 Task: Look for space in Port Chester, United States from 12th August, 2023 to 16th August, 2023 for 8 adults in price range Rs.10000 to Rs.16000. Place can be private room with 8 bedrooms having 8 beds and 8 bathrooms. Property type can be house, flat, guest house, hotel. Amenities needed are: wifi, TV, free parkinig on premises, gym, breakfast. Booking option can be shelf check-in. Required host language is English.
Action: Mouse moved to (523, 112)
Screenshot: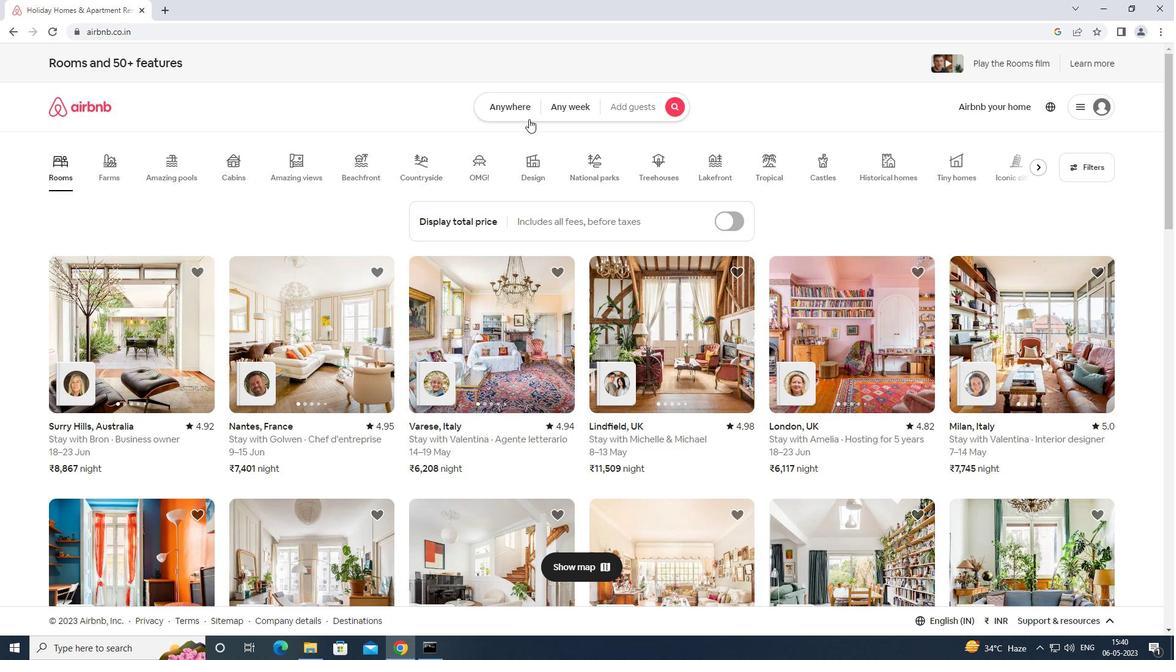 
Action: Mouse pressed left at (523, 112)
Screenshot: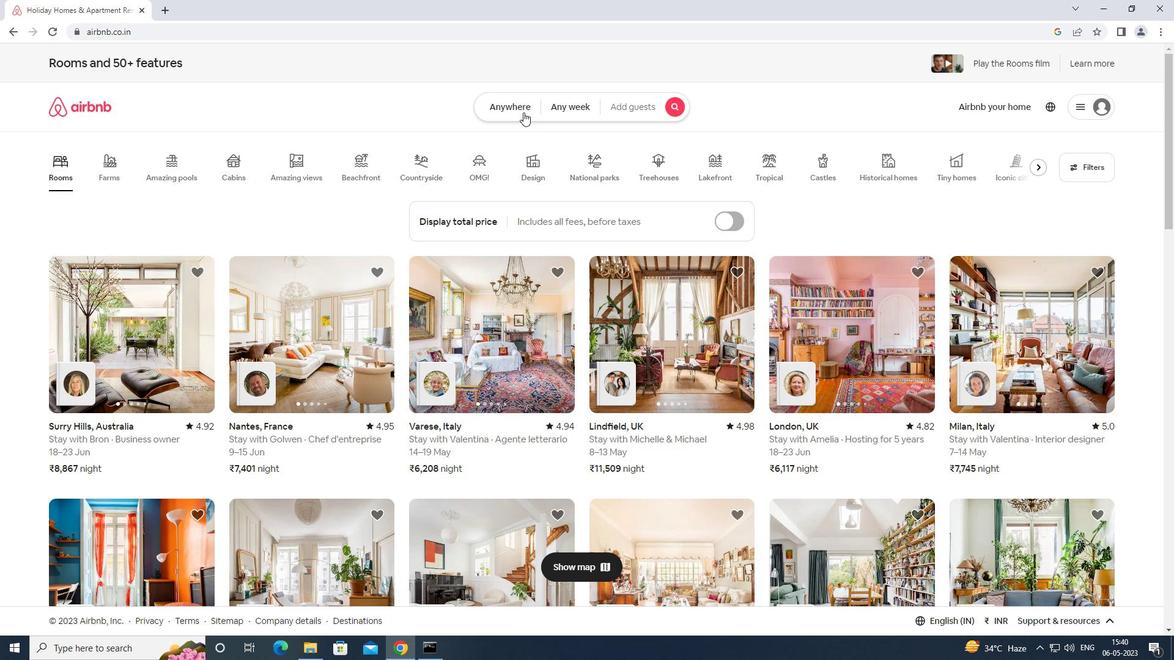 
Action: Mouse moved to (471, 149)
Screenshot: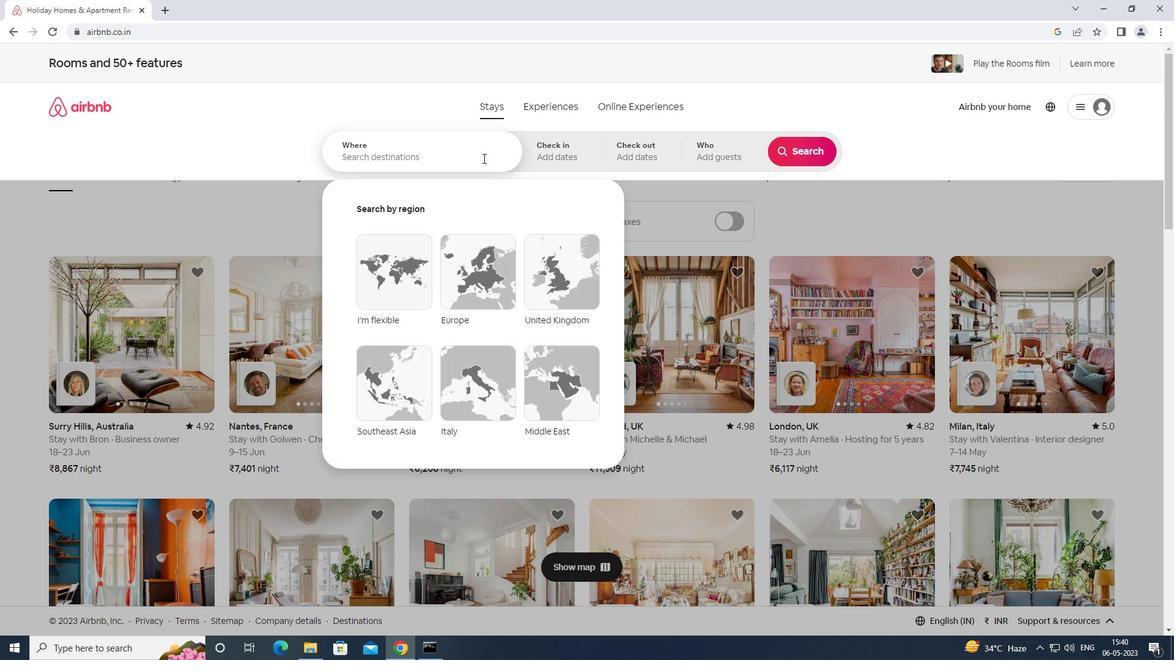 
Action: Mouse pressed left at (471, 149)
Screenshot: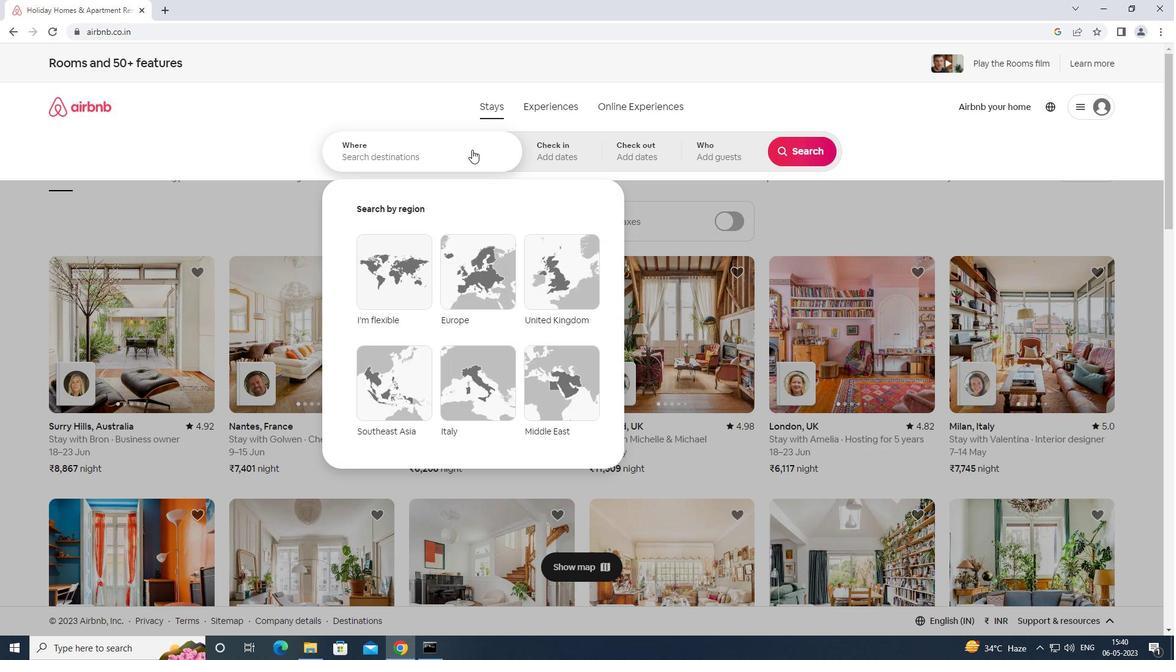 
Action: Key pressed p<Key.caps_lock>ort<Key.space>chester<Key.space>united<Key.space>states<Key.enter>
Screenshot: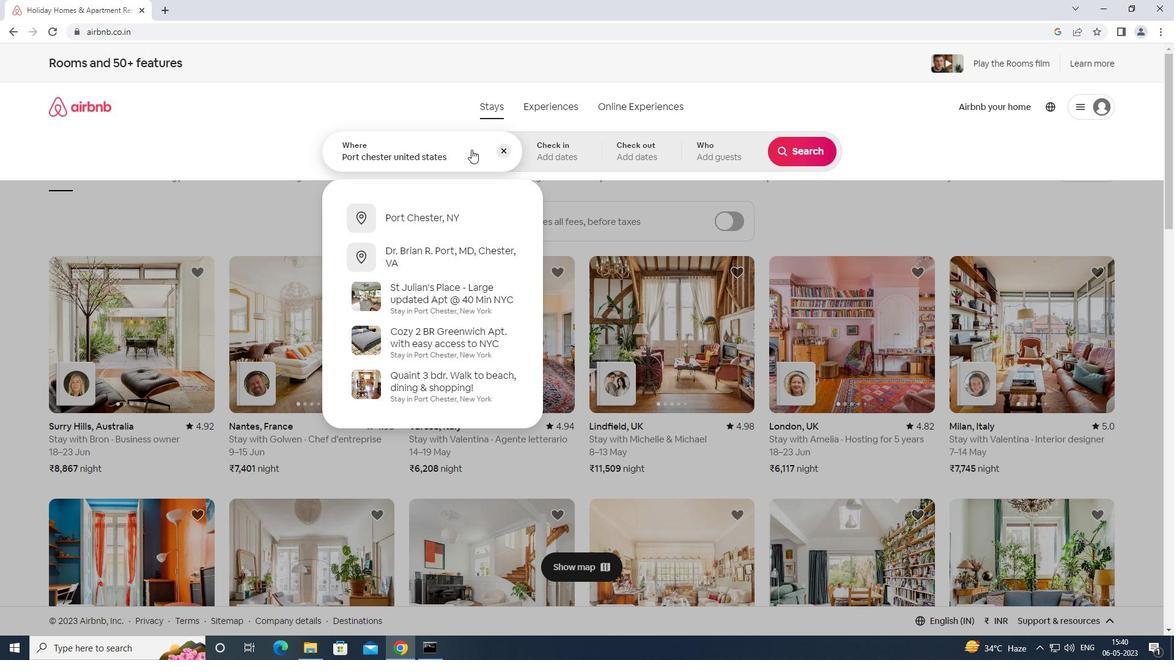 
Action: Mouse moved to (801, 245)
Screenshot: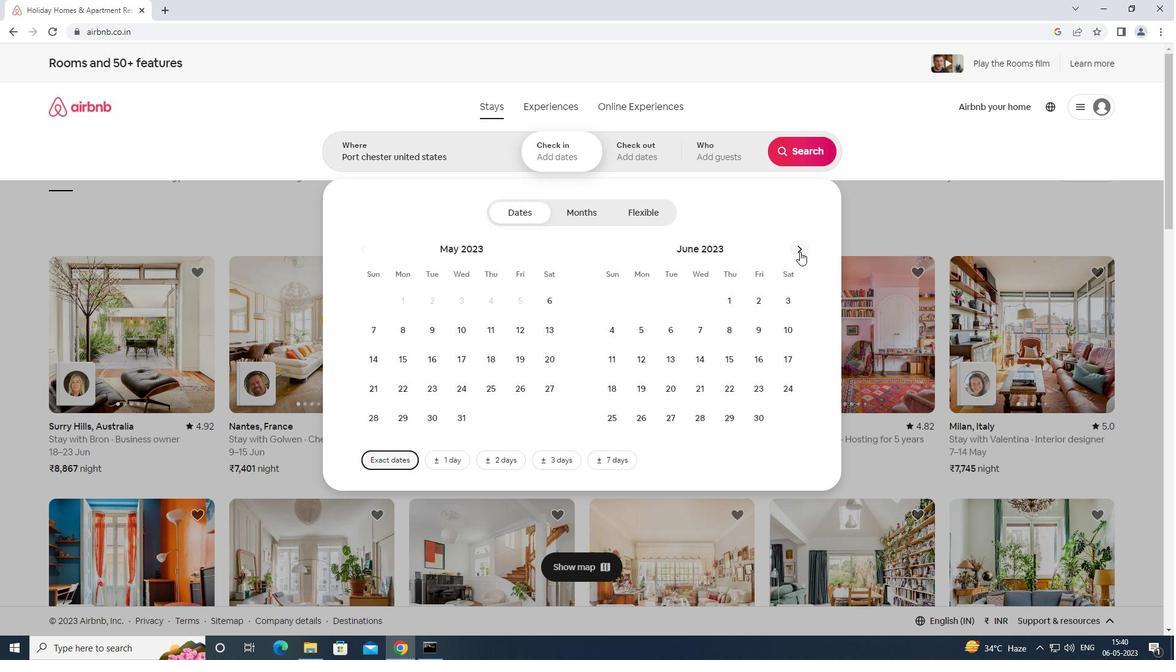 
Action: Mouse pressed left at (801, 245)
Screenshot: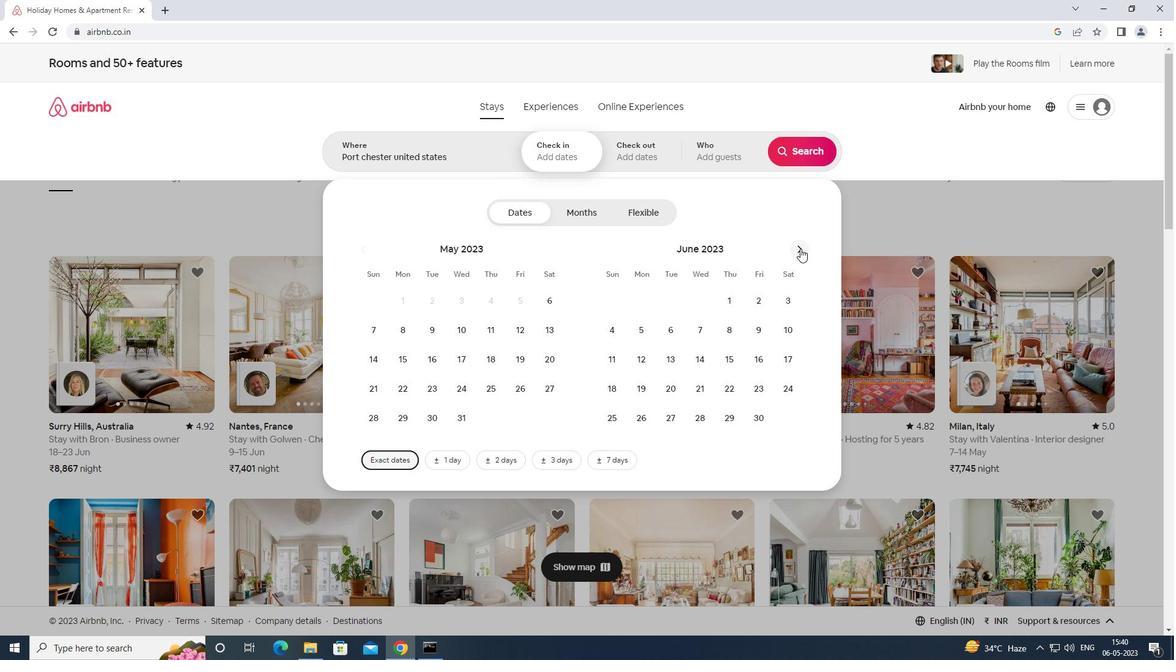 
Action: Mouse moved to (801, 244)
Screenshot: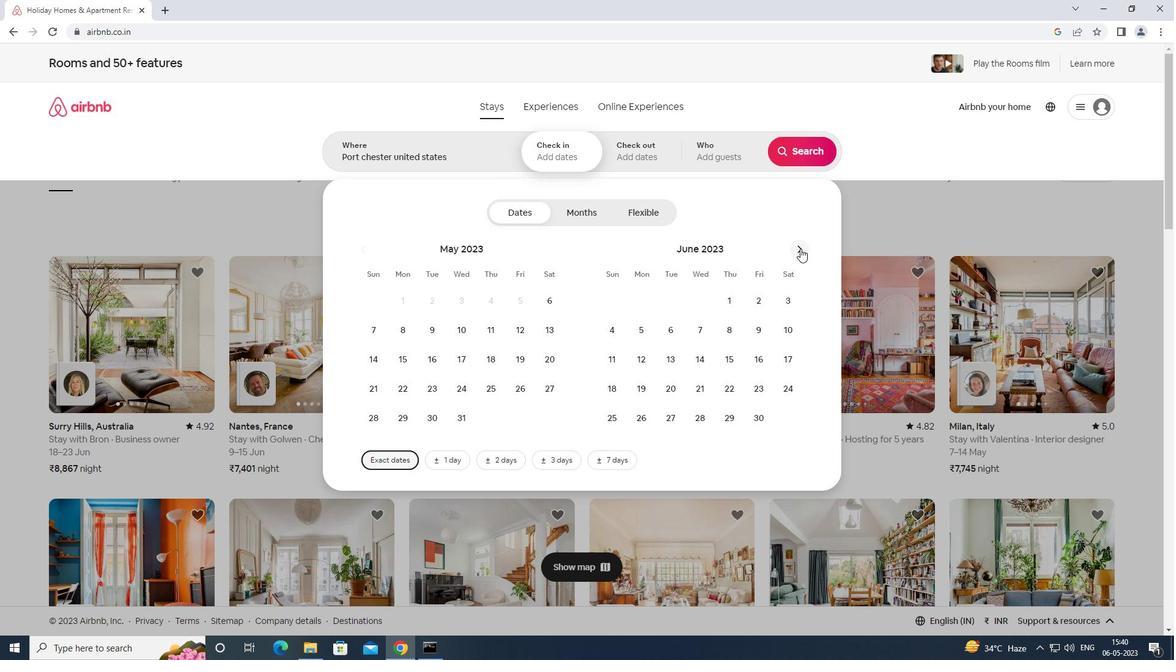 
Action: Mouse pressed left at (801, 244)
Screenshot: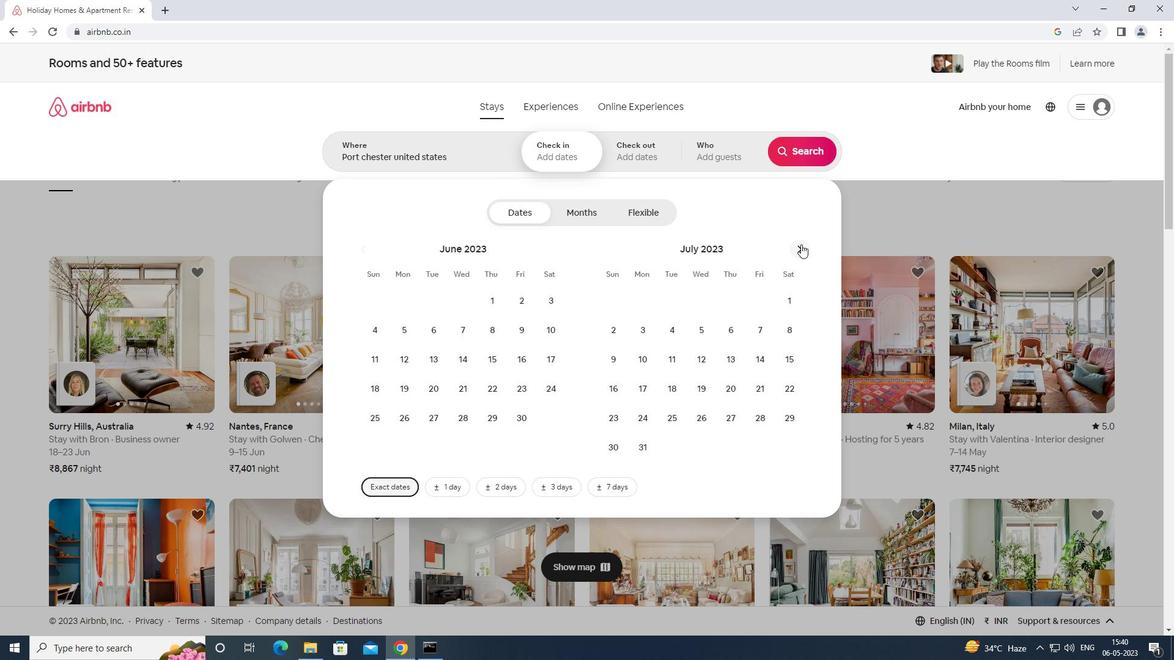 
Action: Mouse moved to (782, 327)
Screenshot: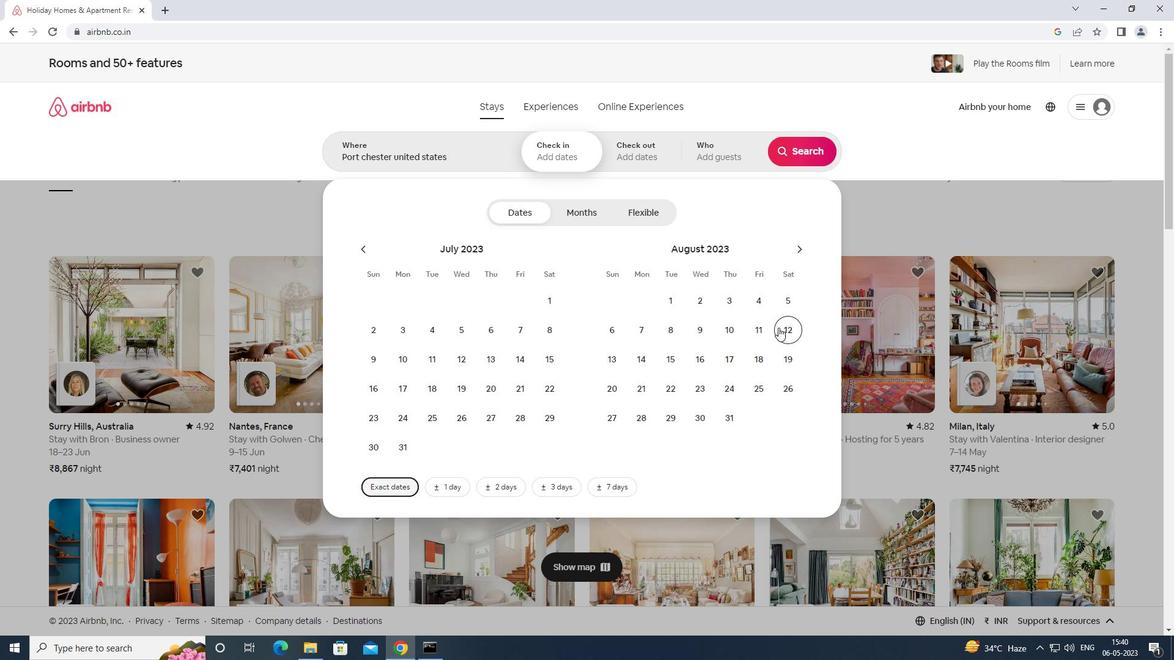 
Action: Mouse pressed left at (782, 327)
Screenshot: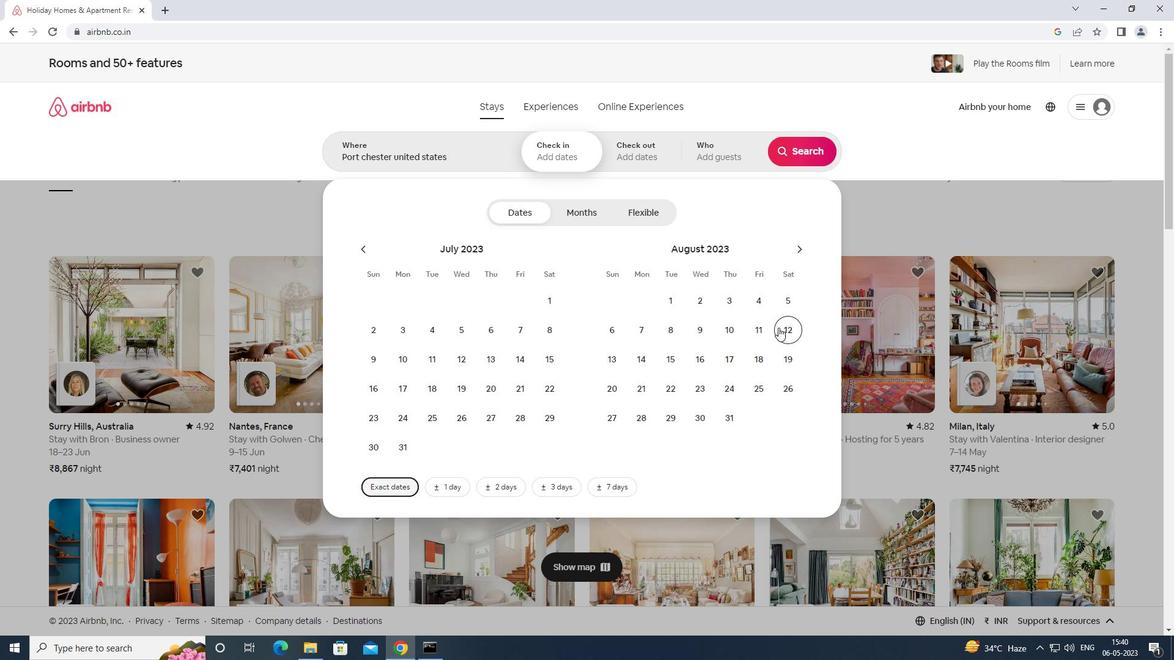 
Action: Mouse moved to (702, 355)
Screenshot: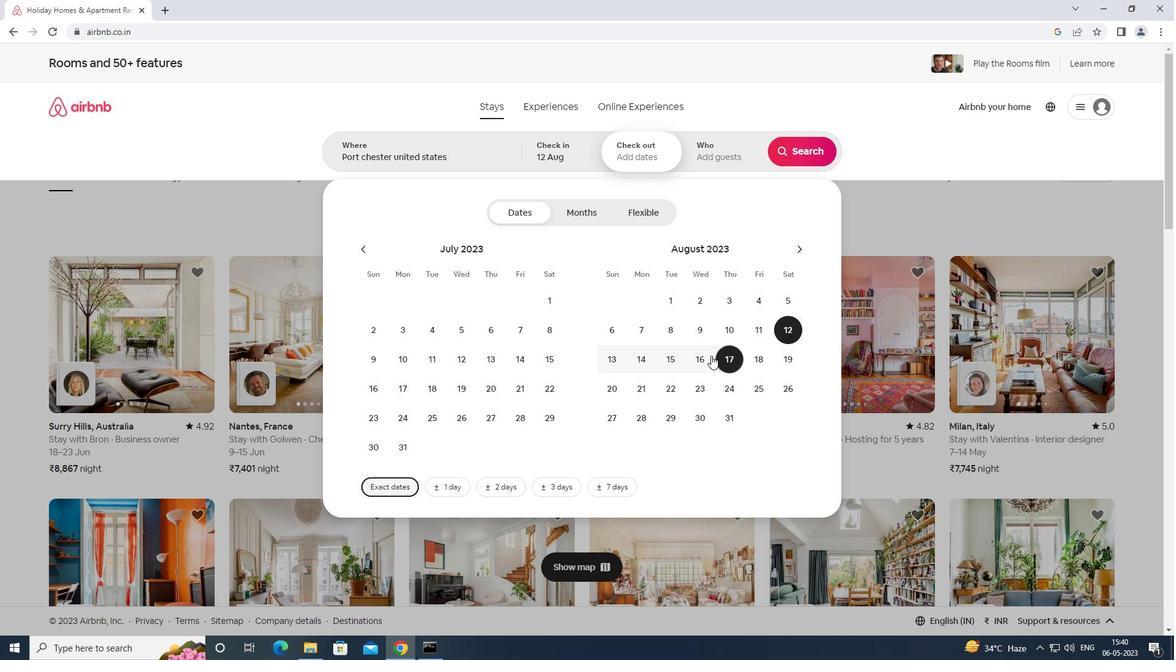 
Action: Mouse pressed left at (702, 355)
Screenshot: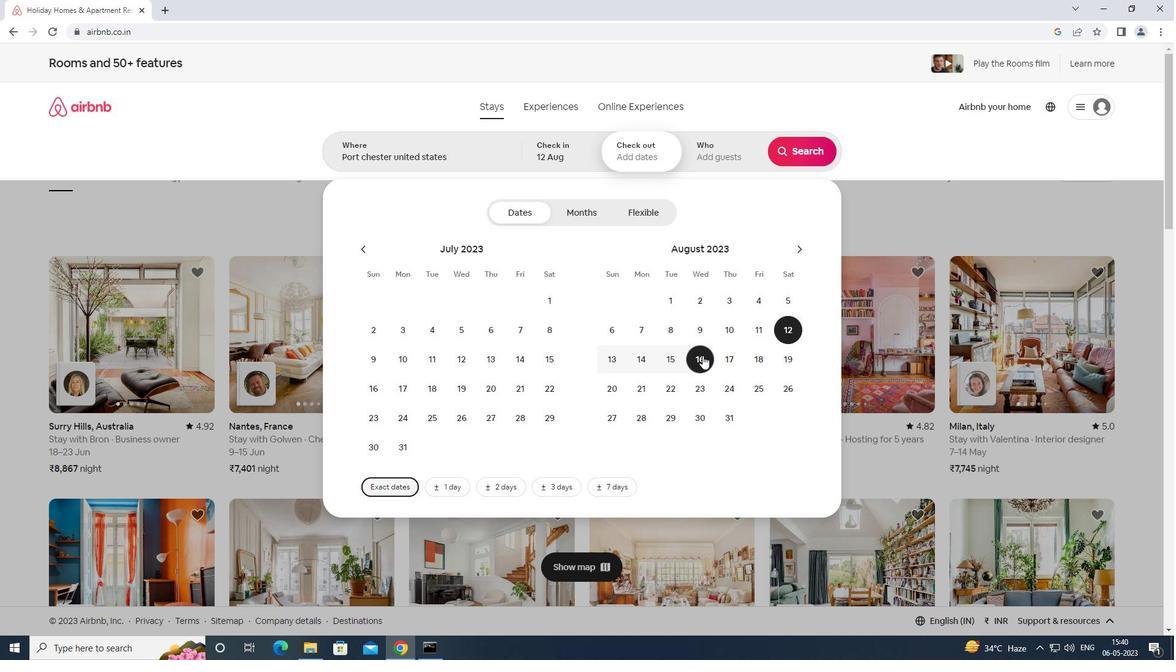 
Action: Mouse moved to (735, 147)
Screenshot: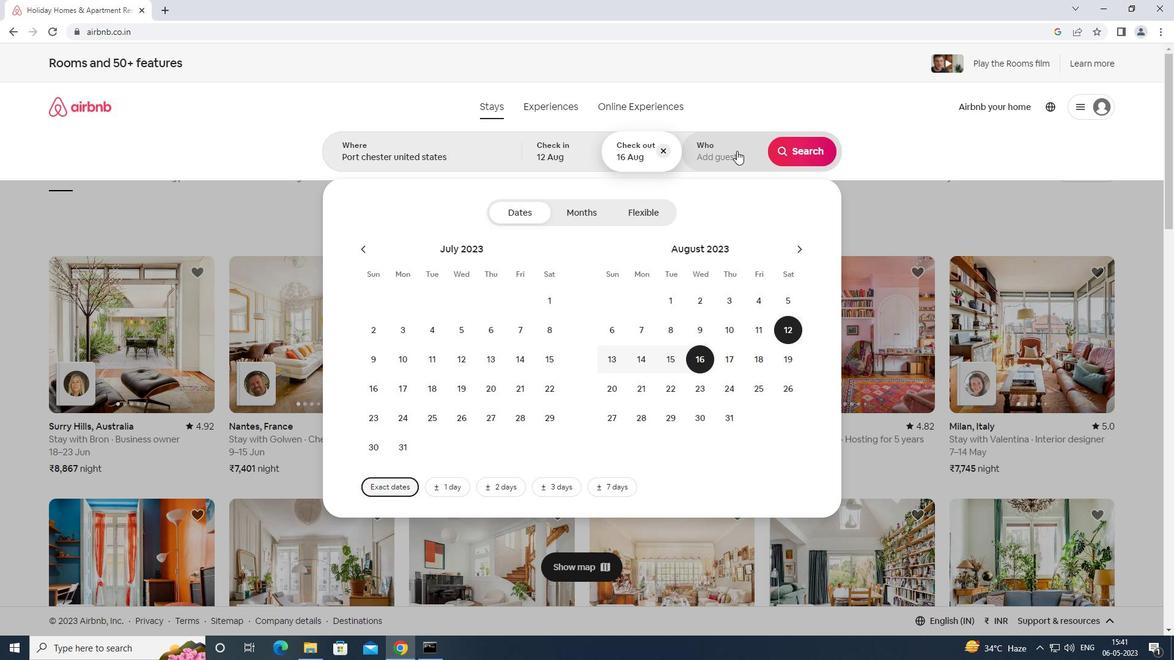 
Action: Mouse pressed left at (735, 147)
Screenshot: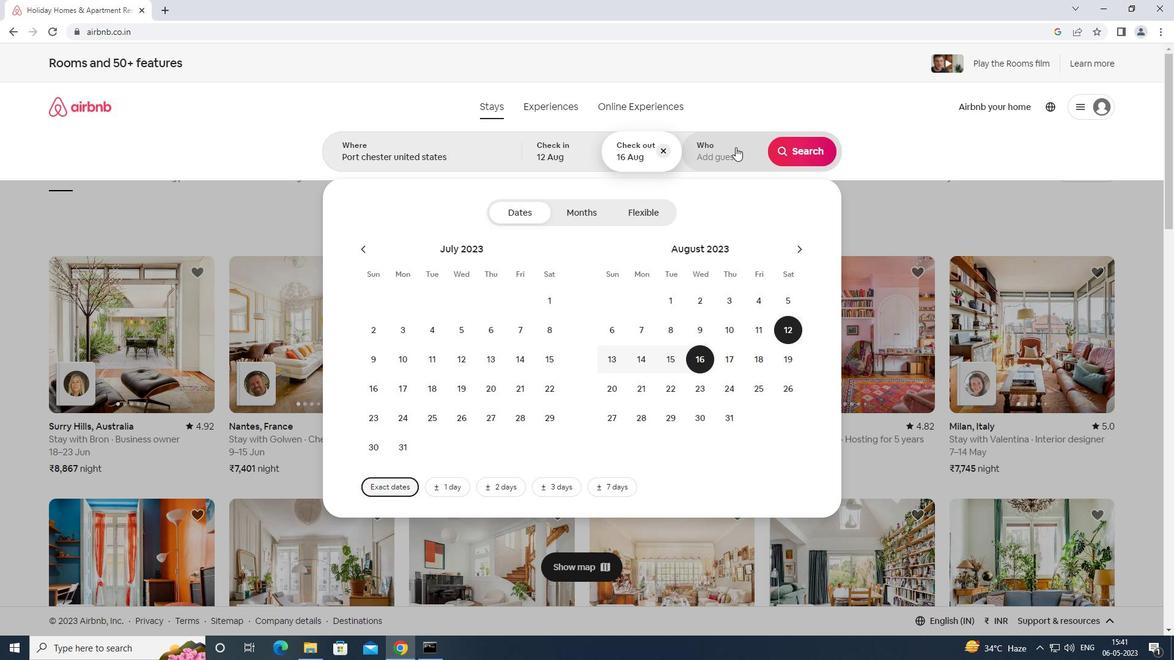 
Action: Mouse moved to (813, 217)
Screenshot: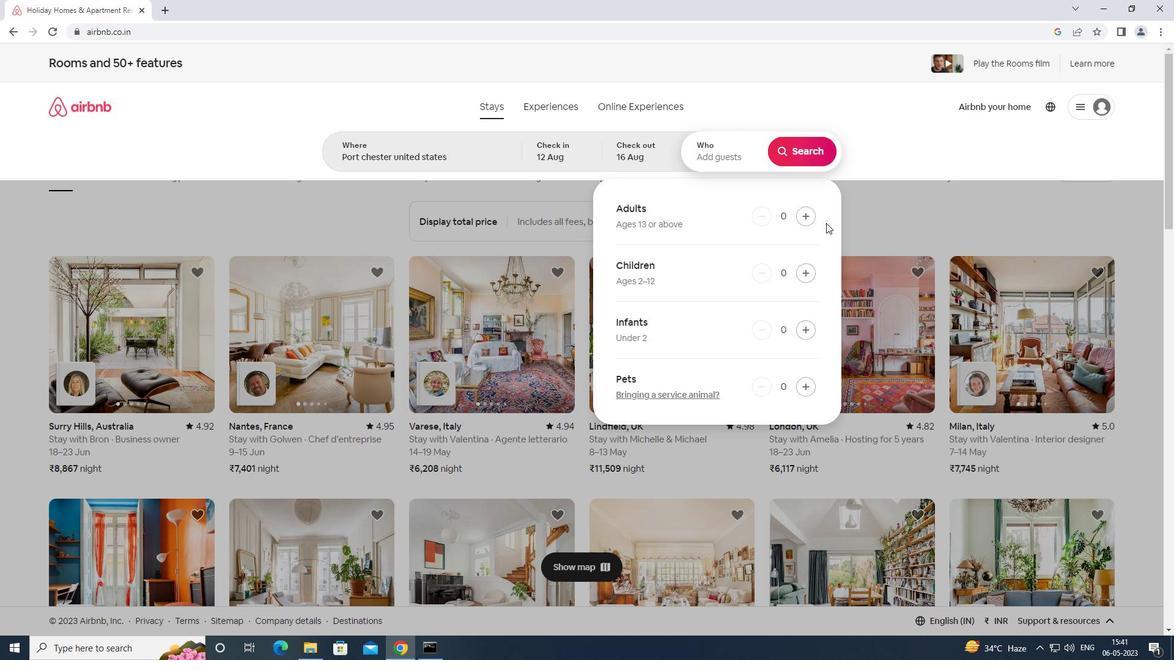 
Action: Mouse pressed left at (813, 217)
Screenshot: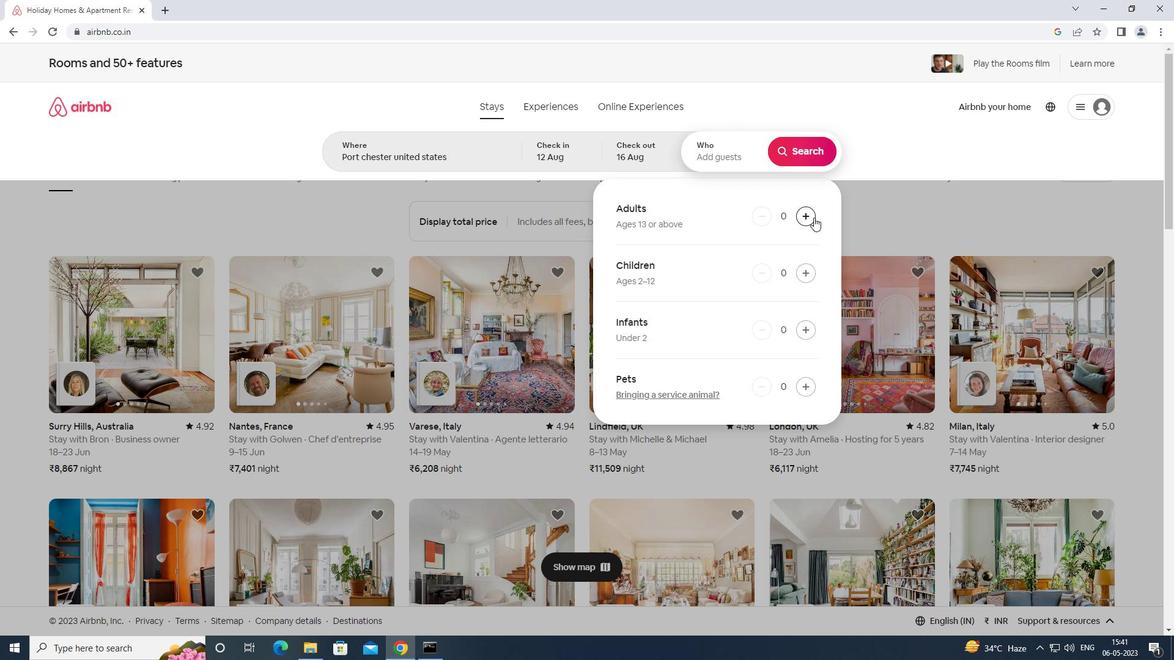 
Action: Mouse moved to (809, 216)
Screenshot: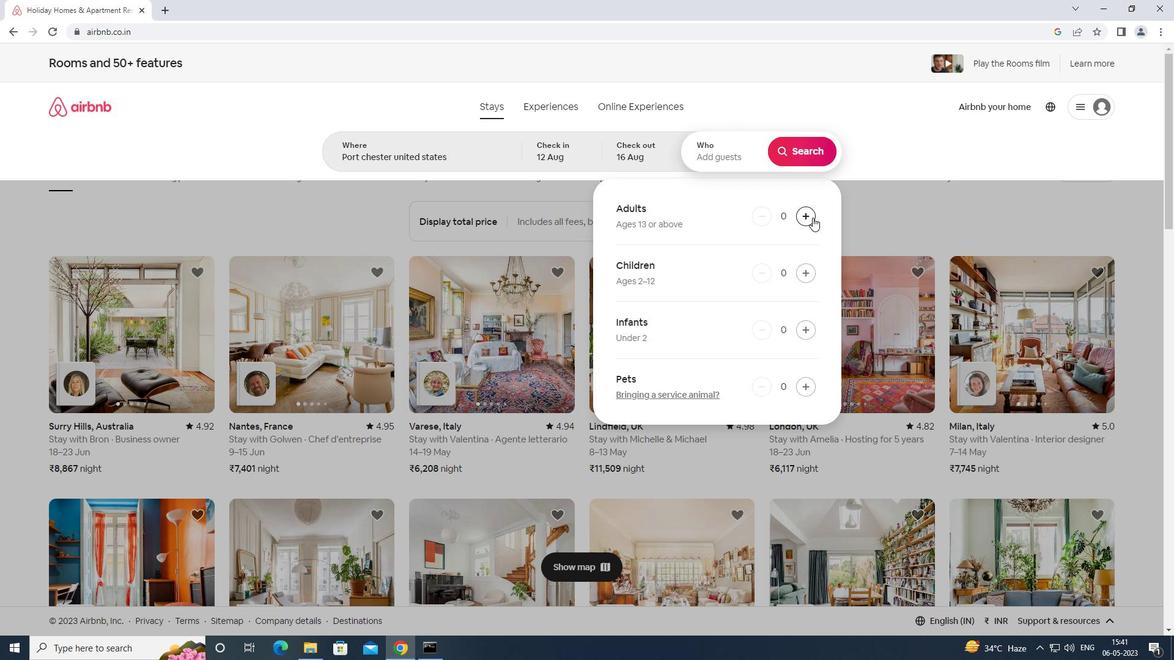 
Action: Mouse pressed left at (809, 216)
Screenshot: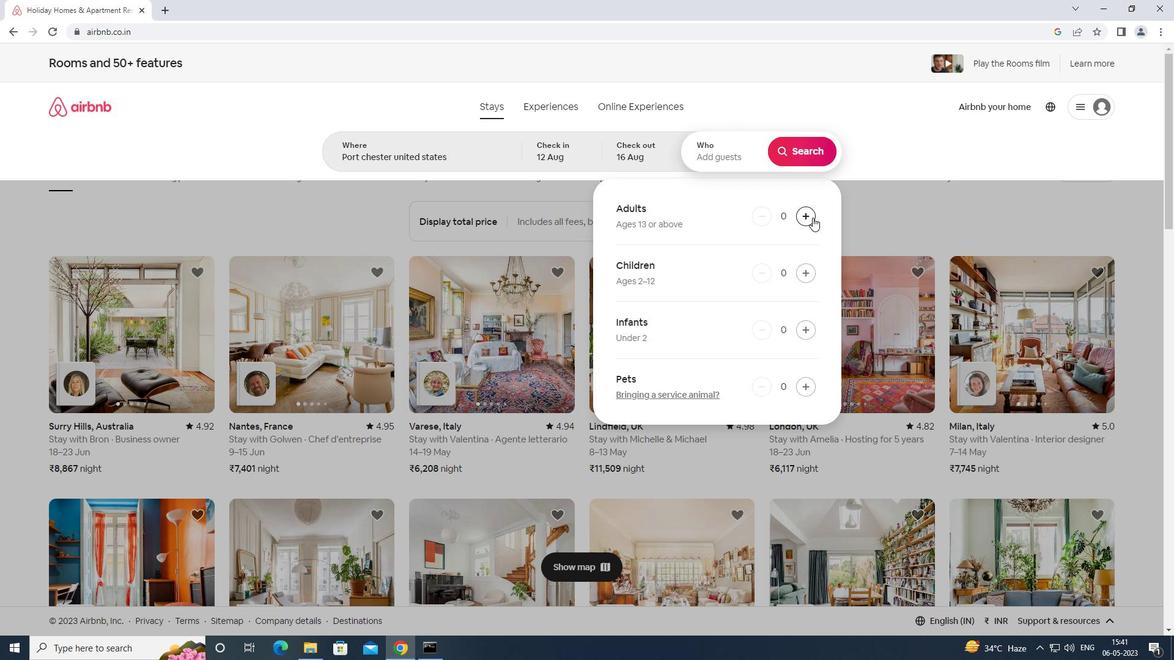 
Action: Mouse pressed left at (809, 216)
Screenshot: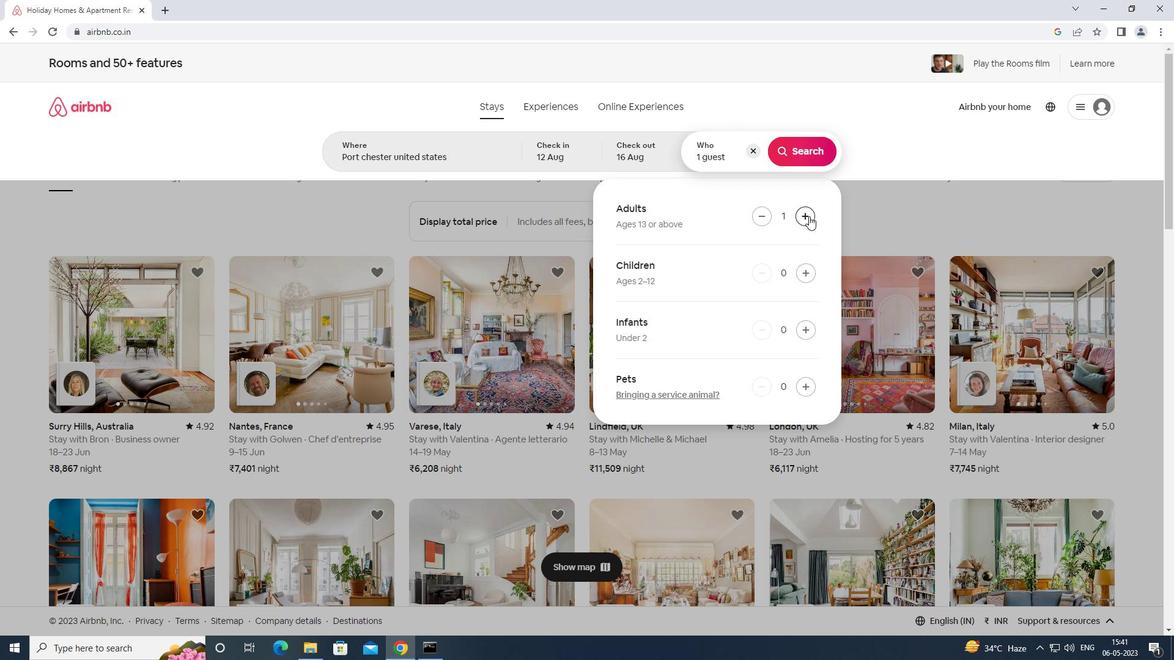 
Action: Mouse pressed left at (809, 216)
Screenshot: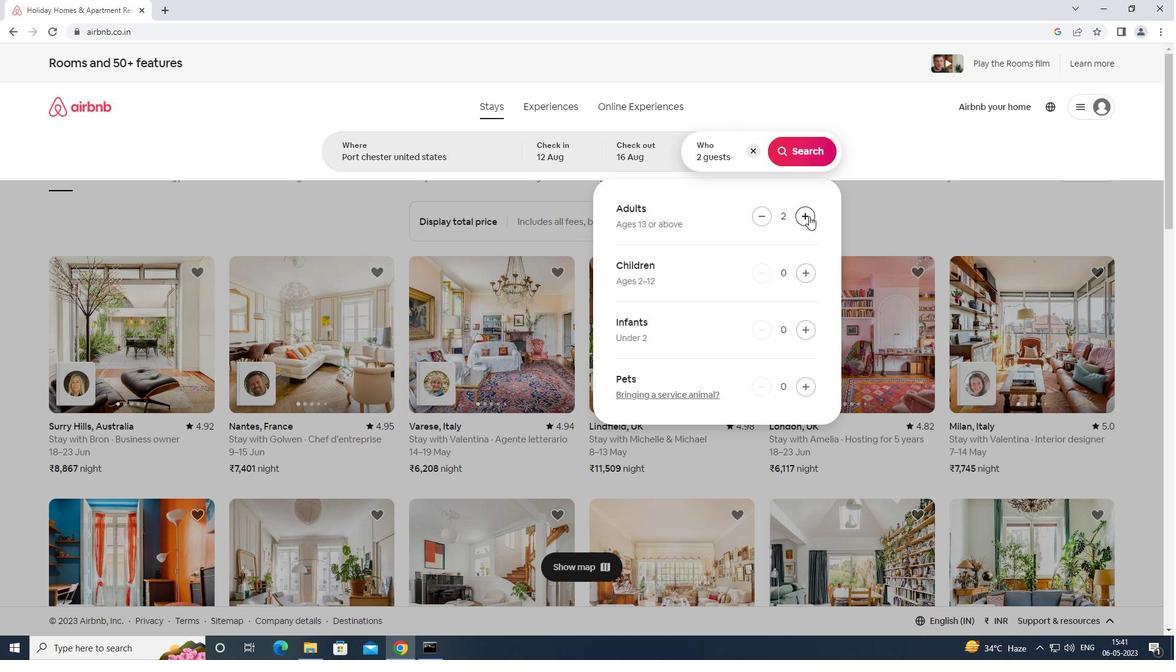 
Action: Mouse moved to (809, 216)
Screenshot: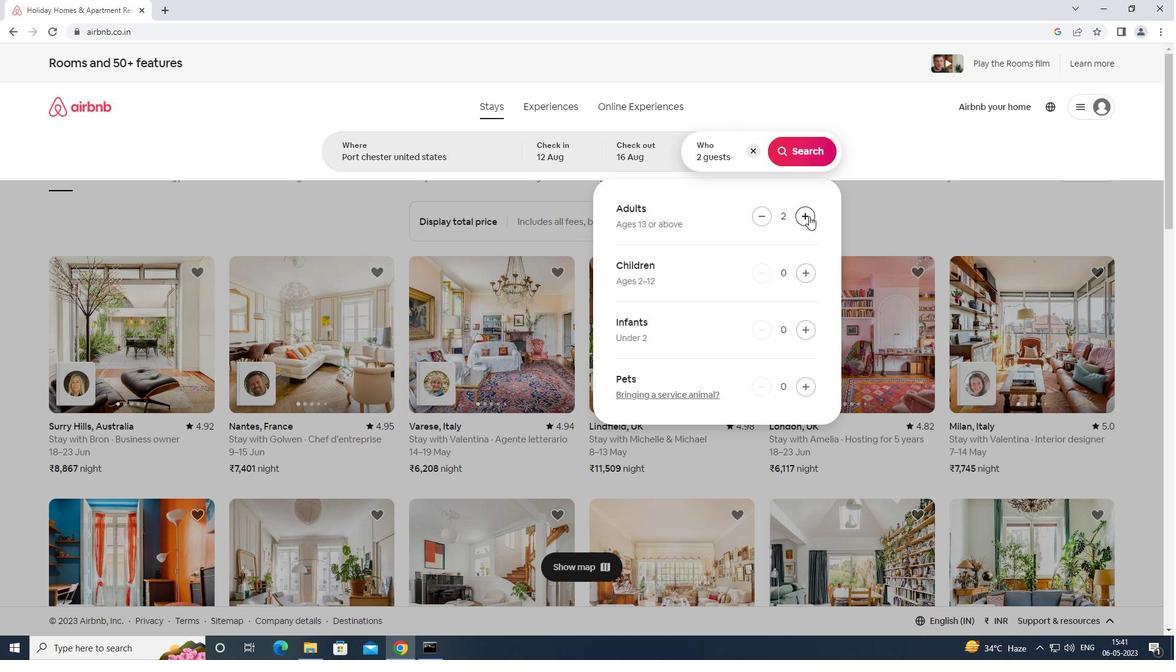 
Action: Mouse pressed left at (809, 216)
Screenshot: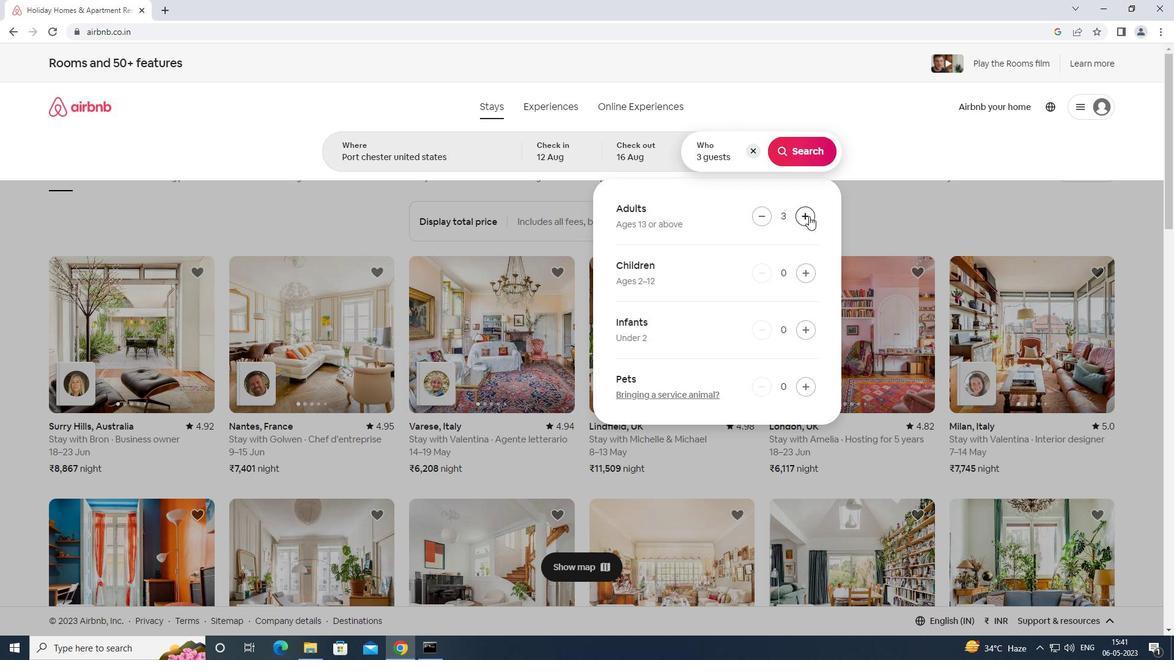 
Action: Mouse pressed left at (809, 216)
Screenshot: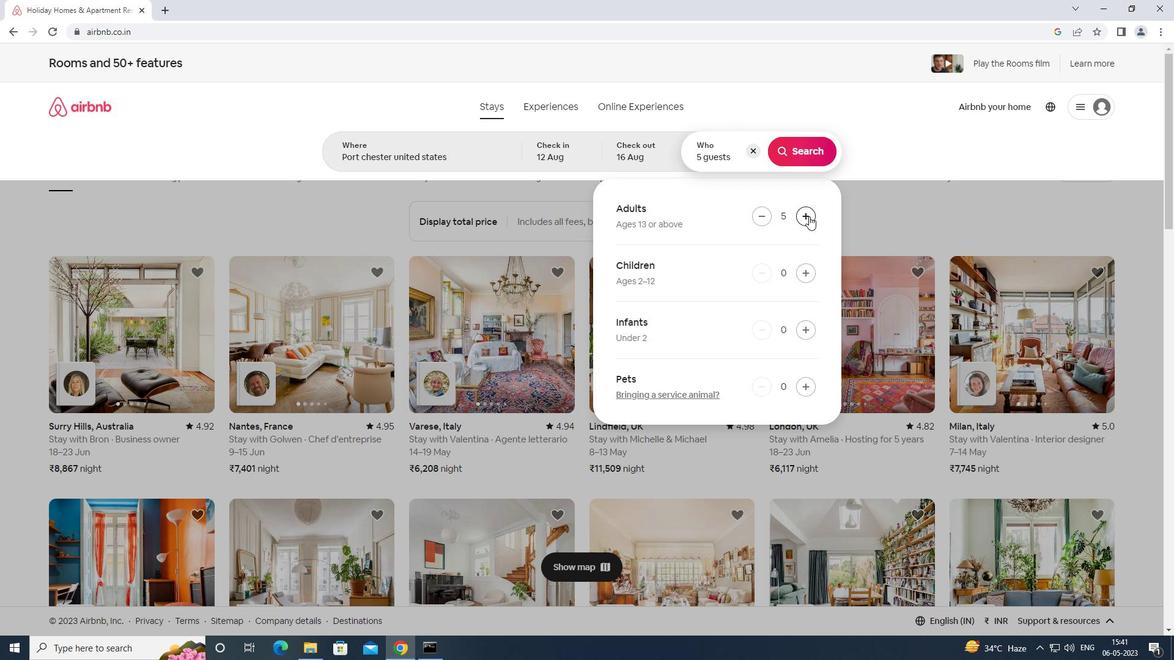 
Action: Mouse pressed left at (809, 216)
Screenshot: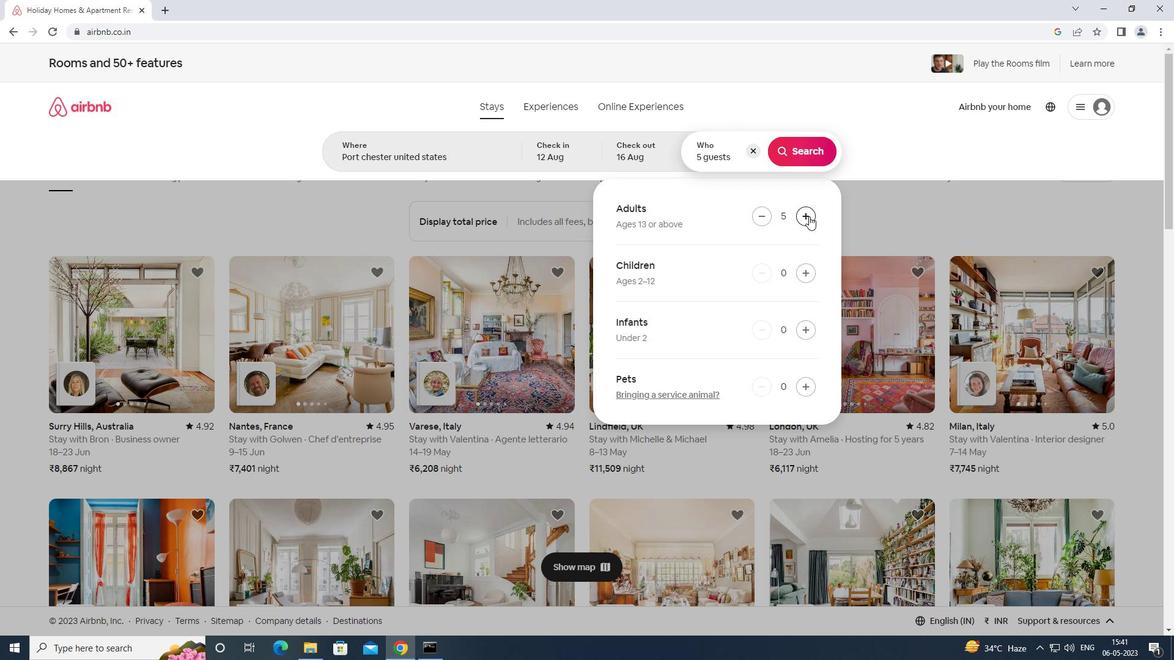 
Action: Mouse pressed left at (809, 216)
Screenshot: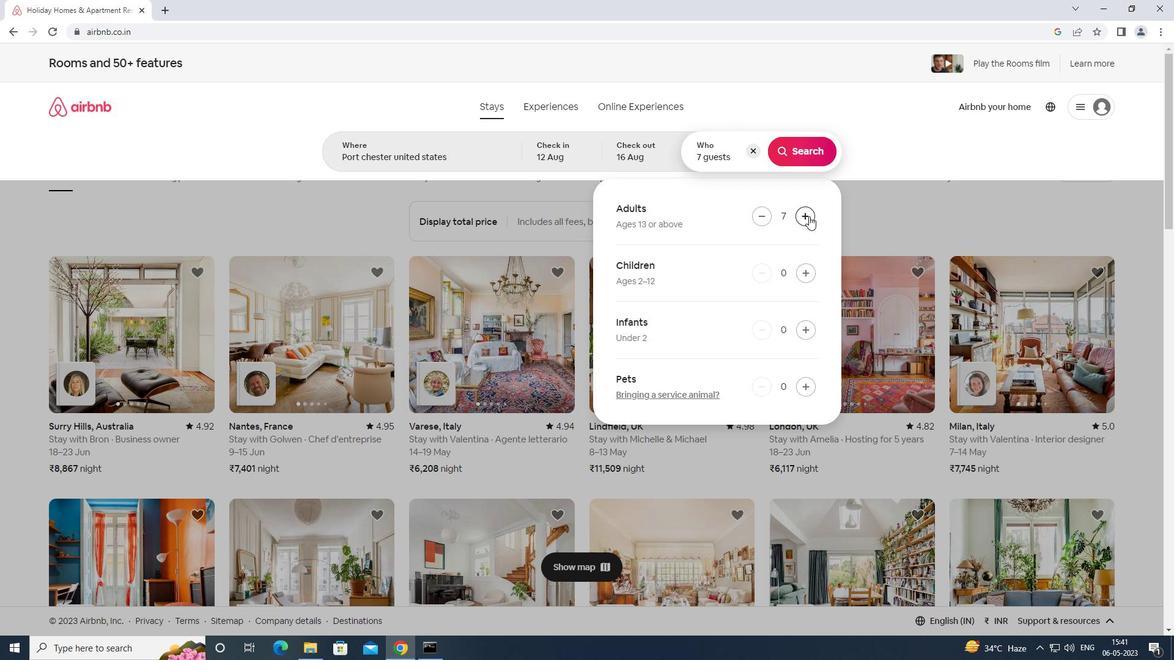 
Action: Mouse moved to (799, 150)
Screenshot: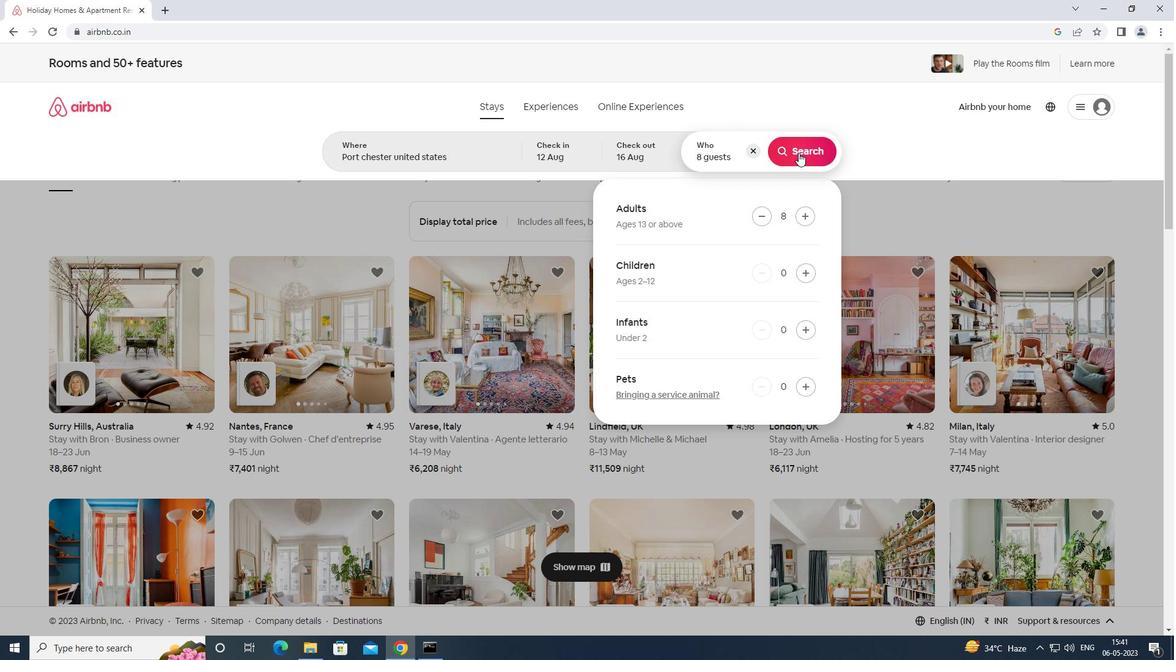
Action: Mouse pressed left at (799, 150)
Screenshot: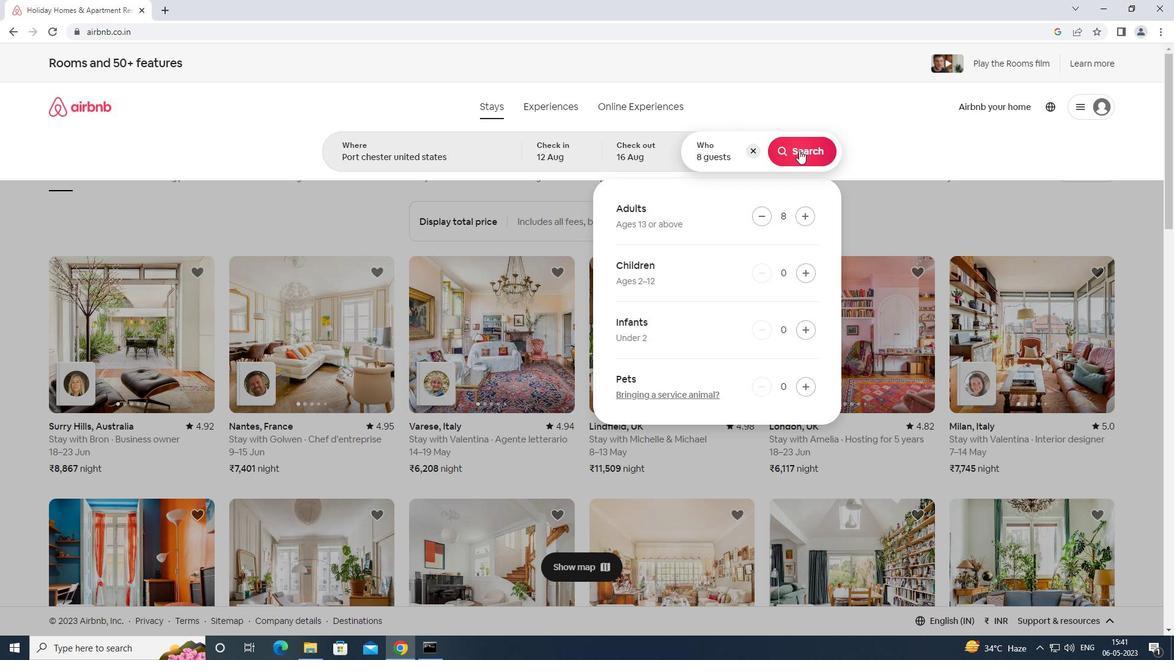 
Action: Mouse moved to (1123, 112)
Screenshot: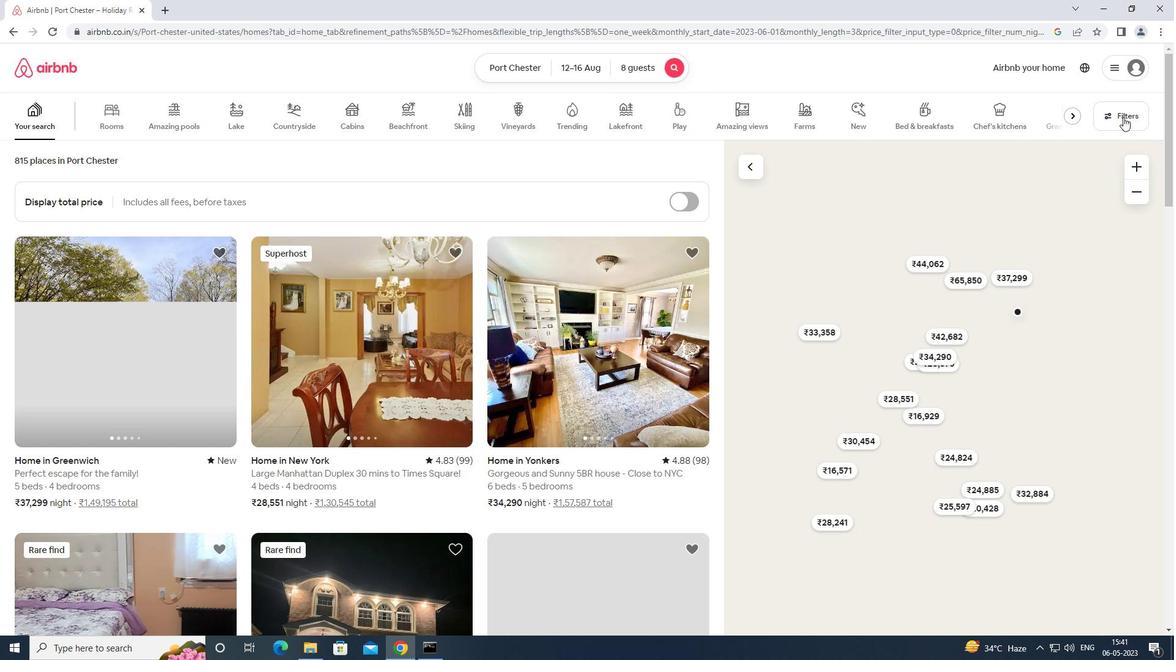 
Action: Mouse pressed left at (1123, 112)
Screenshot: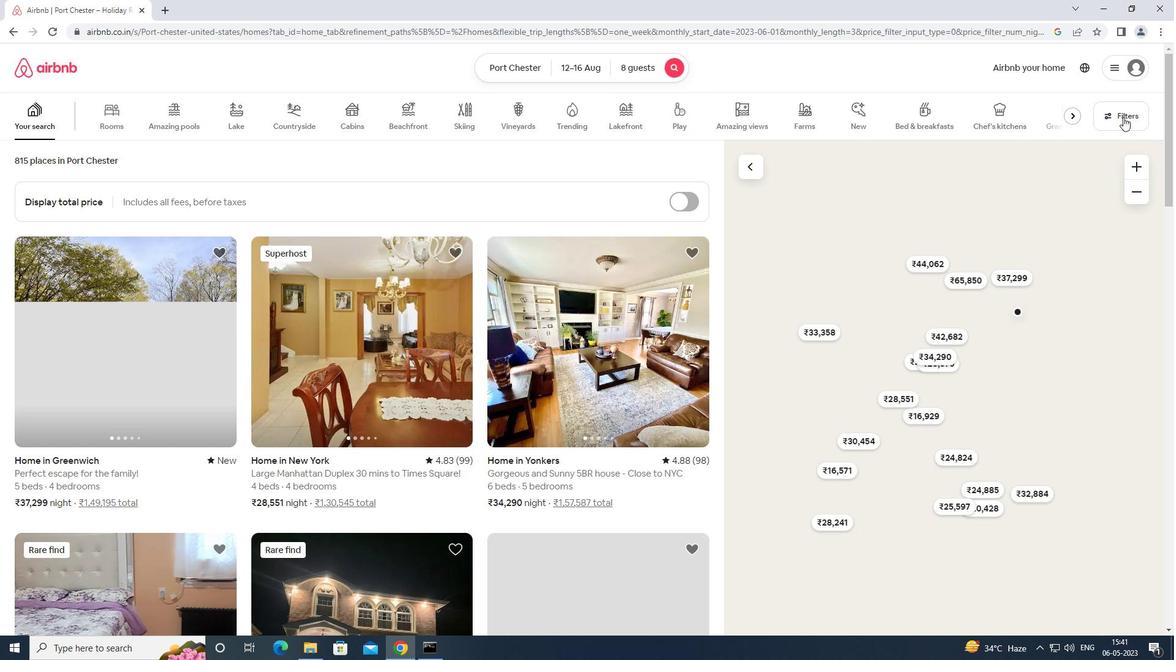 
Action: Mouse moved to (472, 403)
Screenshot: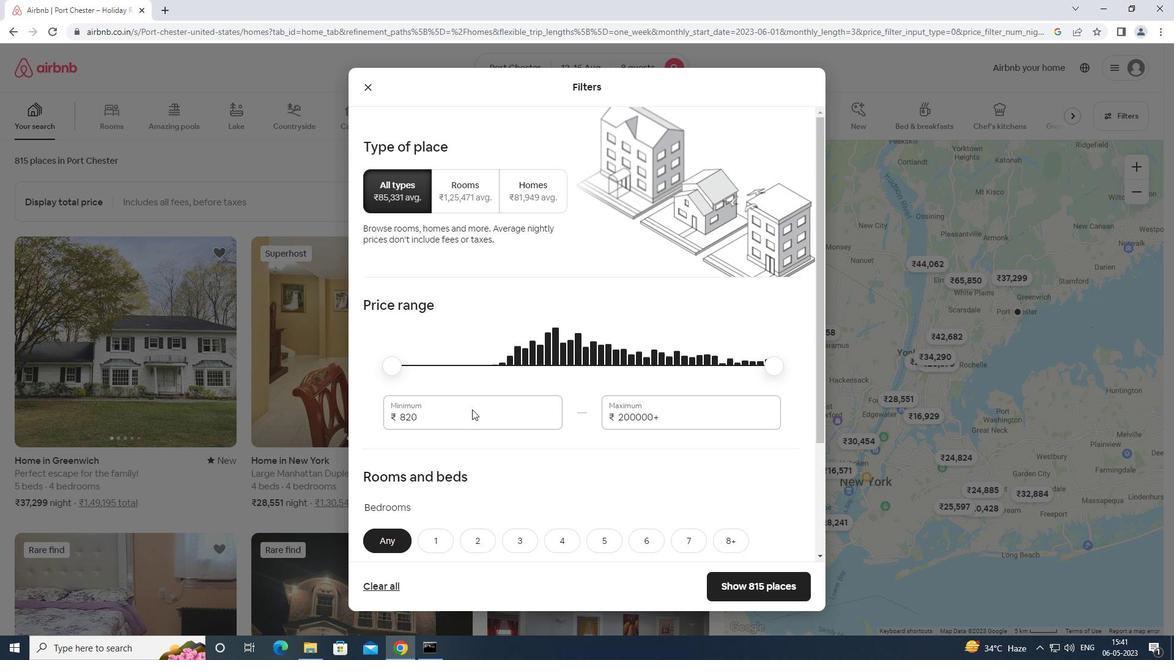 
Action: Mouse pressed left at (472, 403)
Screenshot: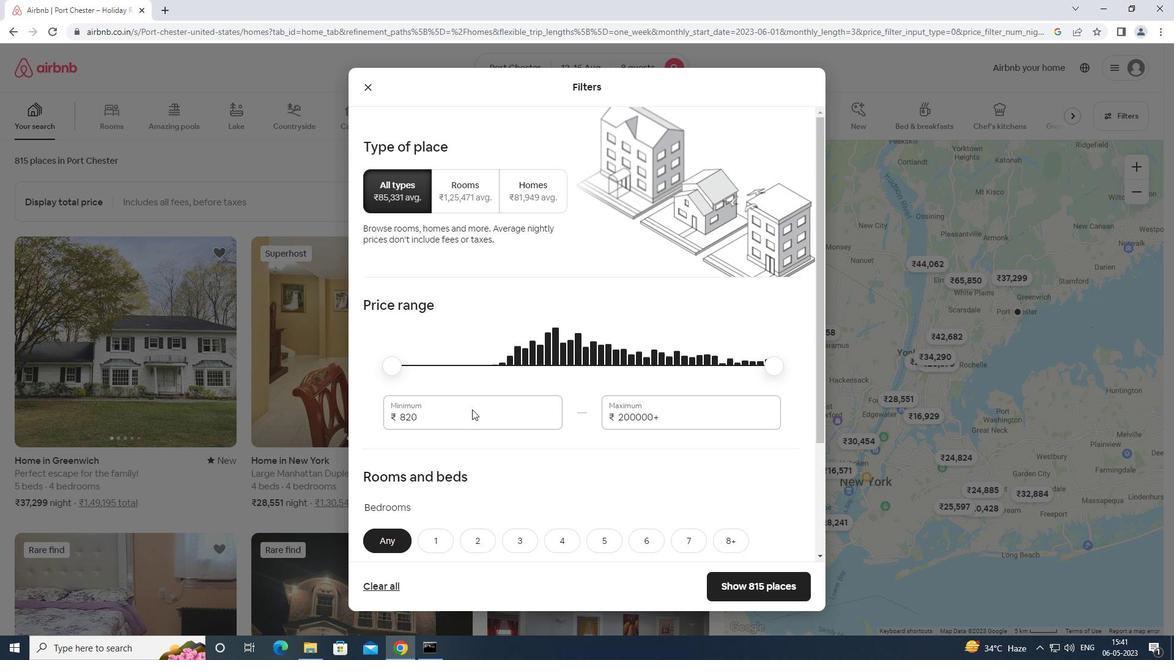 
Action: Key pressed <Key.backspace><Key.backspace><Key.backspace><Key.backspace><Key.backspace><Key.backspace>10000
Screenshot: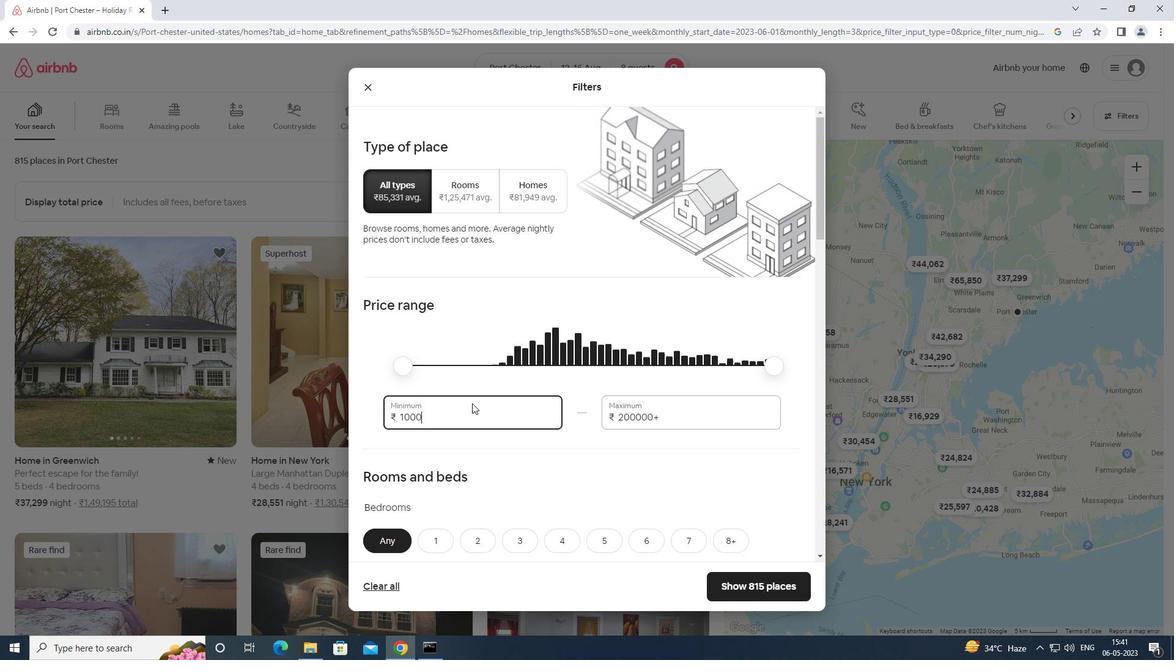 
Action: Mouse moved to (688, 409)
Screenshot: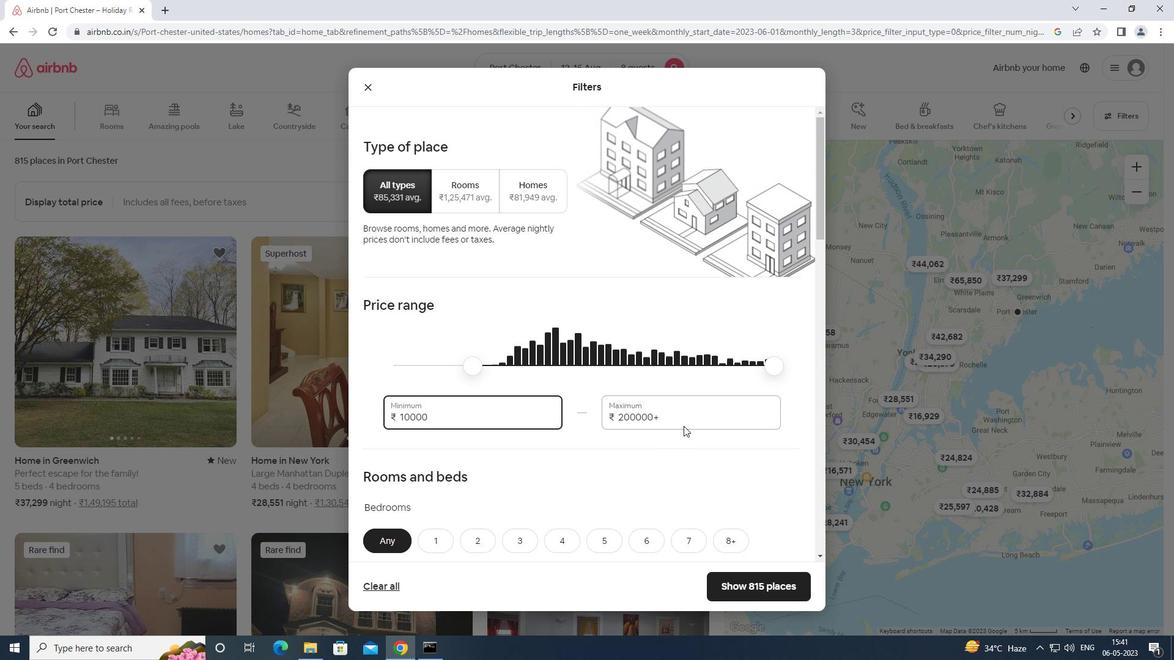 
Action: Mouse pressed left at (688, 409)
Screenshot: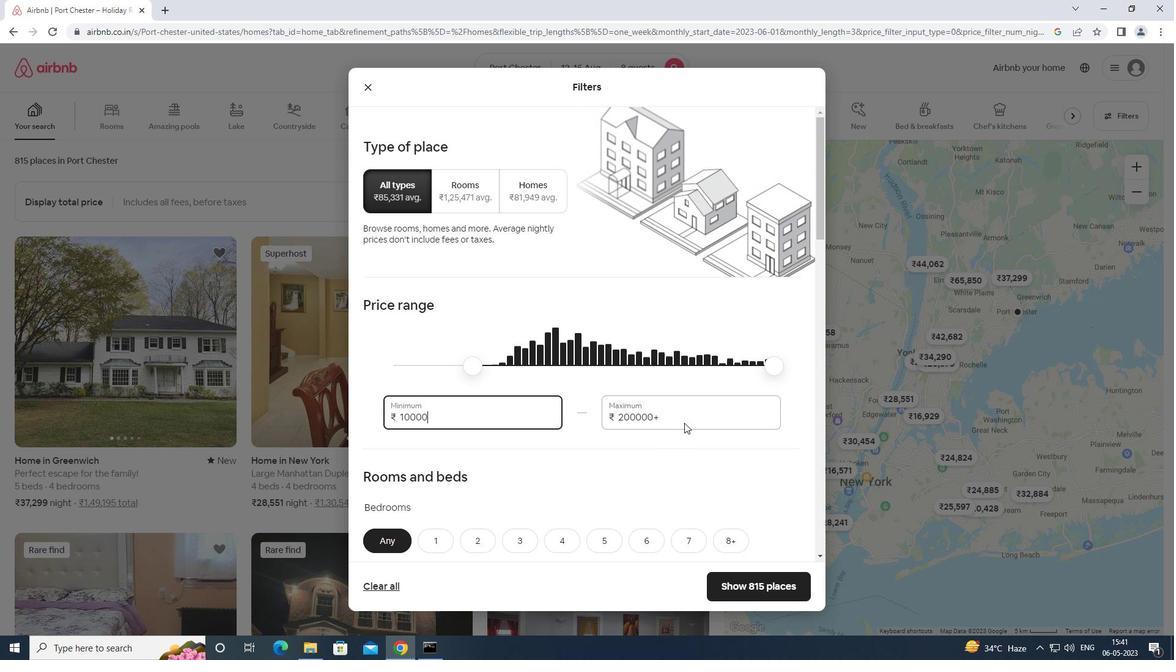 
Action: Key pressed <Key.backspace><Key.backspace><Key.backspace><Key.backspace><Key.backspace><Key.backspace><Key.backspace><Key.backspace><Key.backspace><Key.backspace><Key.backspace><Key.backspace><Key.backspace>1600
Screenshot: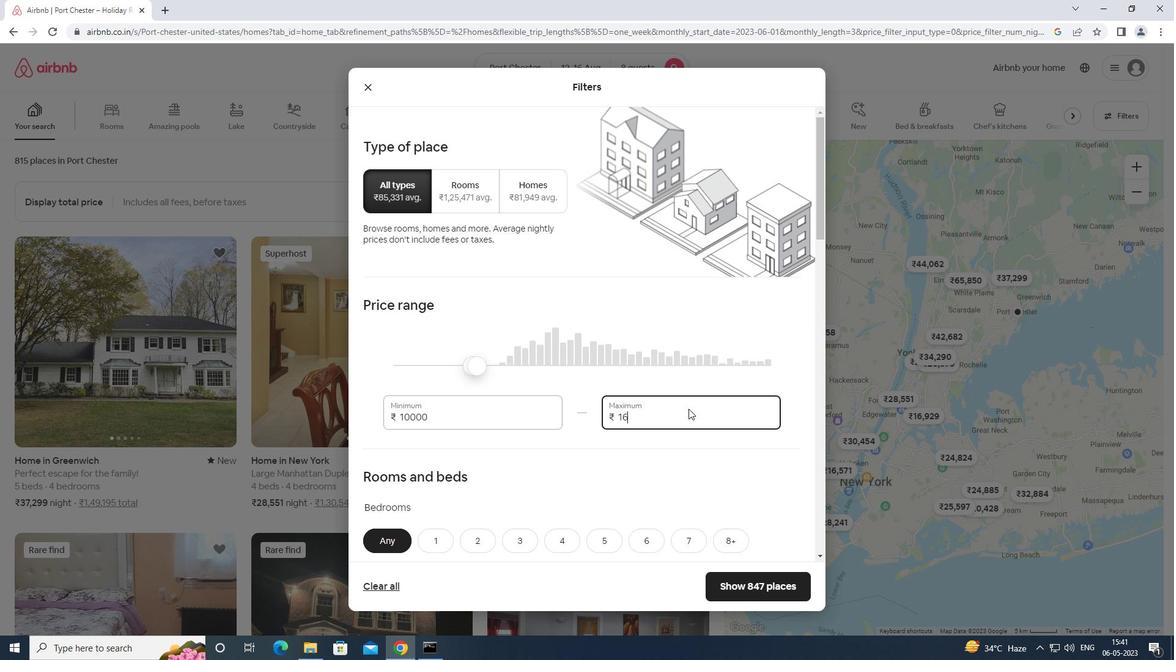
Action: Mouse moved to (690, 407)
Screenshot: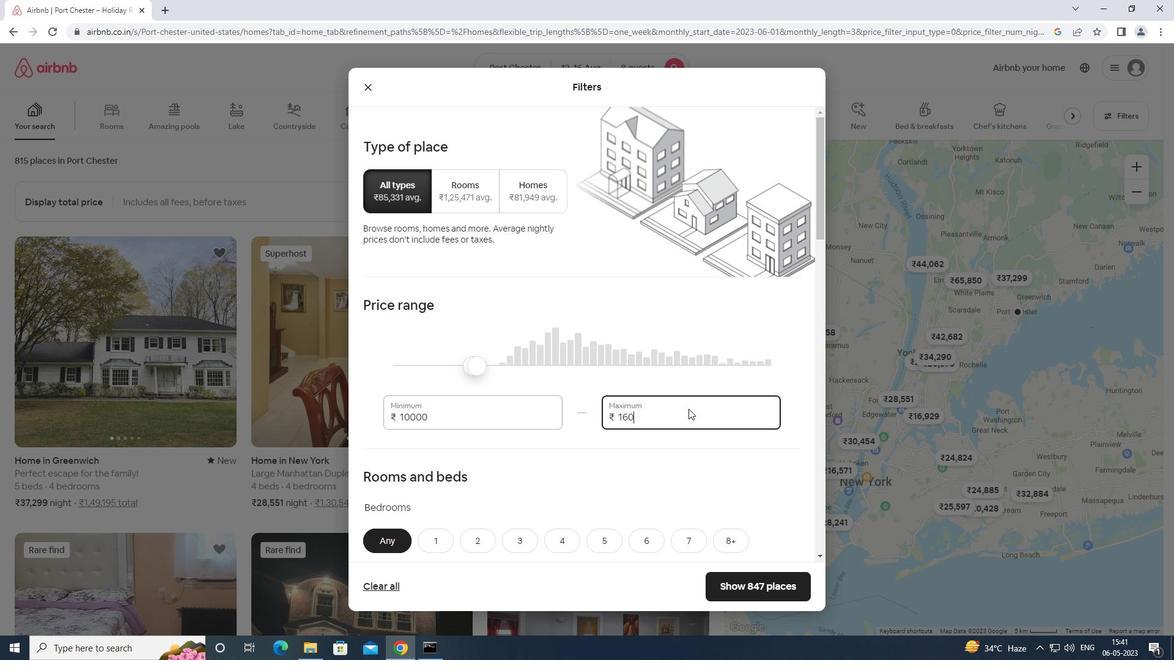 
Action: Key pressed 0
Screenshot: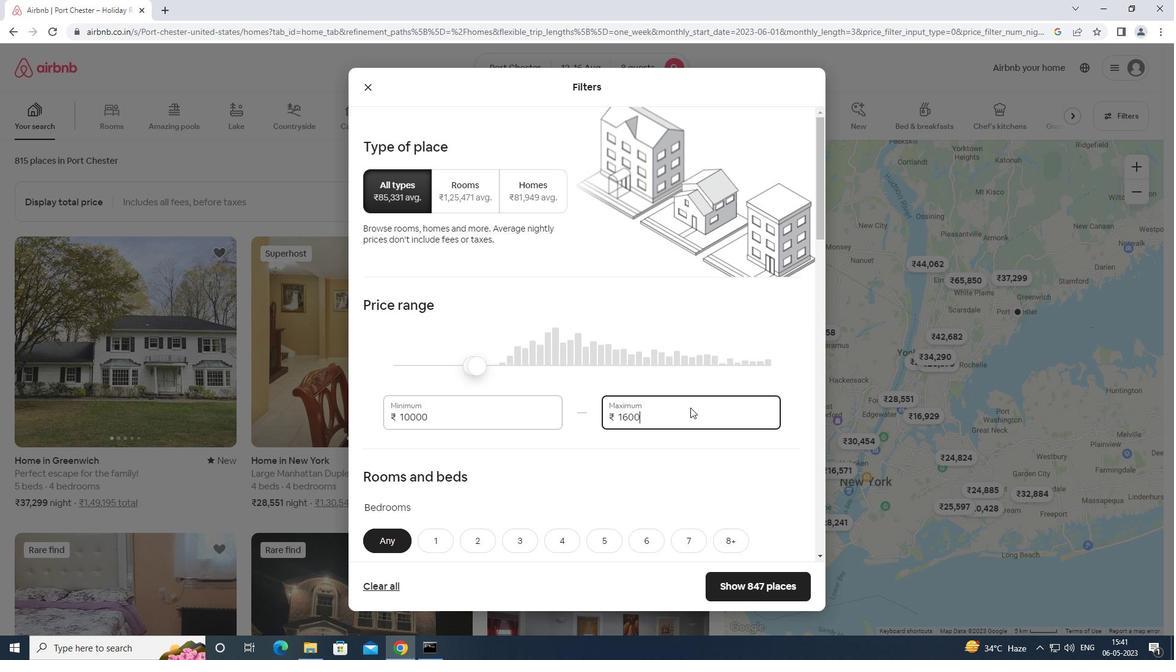 
Action: Mouse moved to (687, 420)
Screenshot: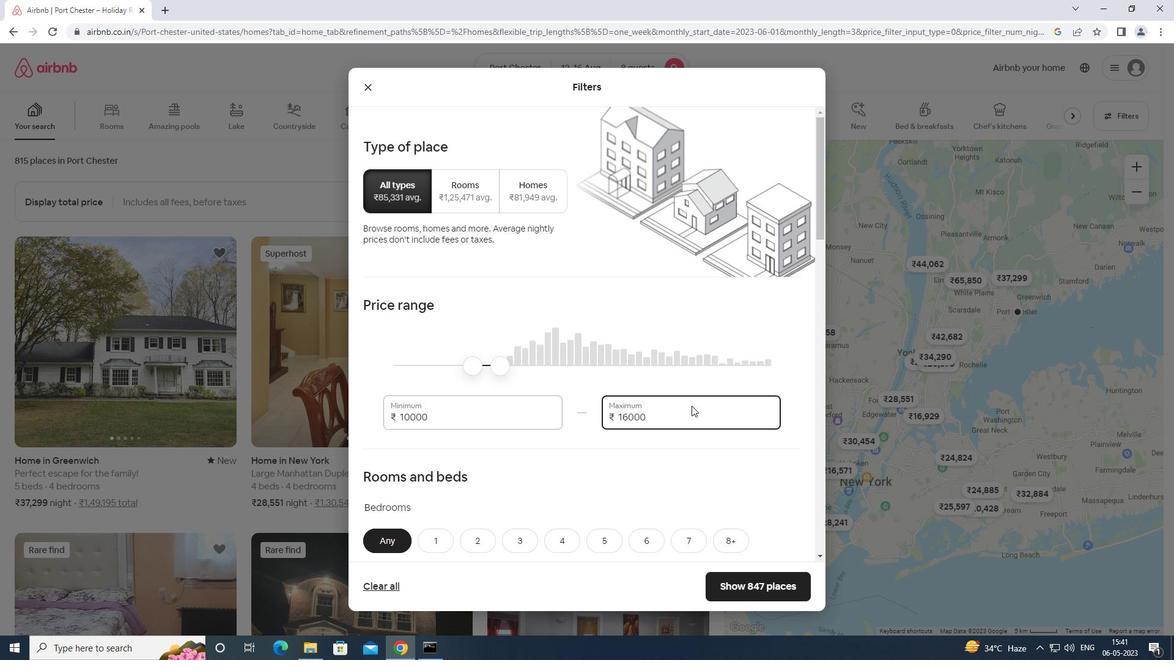 
Action: Mouse scrolled (687, 419) with delta (0, 0)
Screenshot: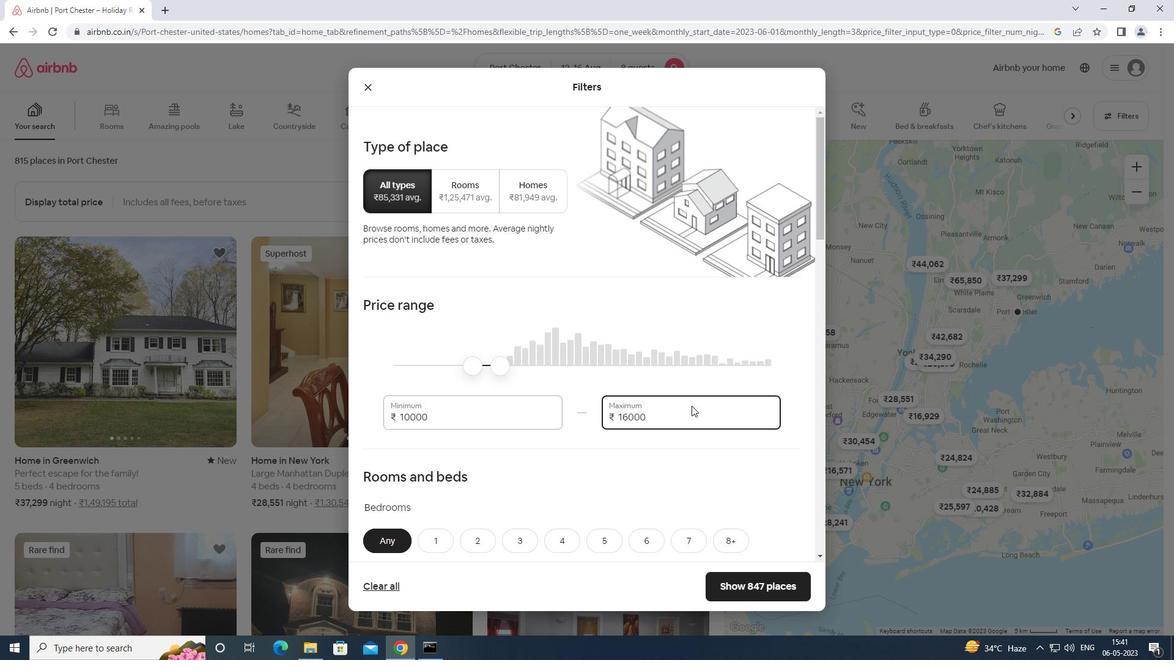 
Action: Mouse moved to (686, 429)
Screenshot: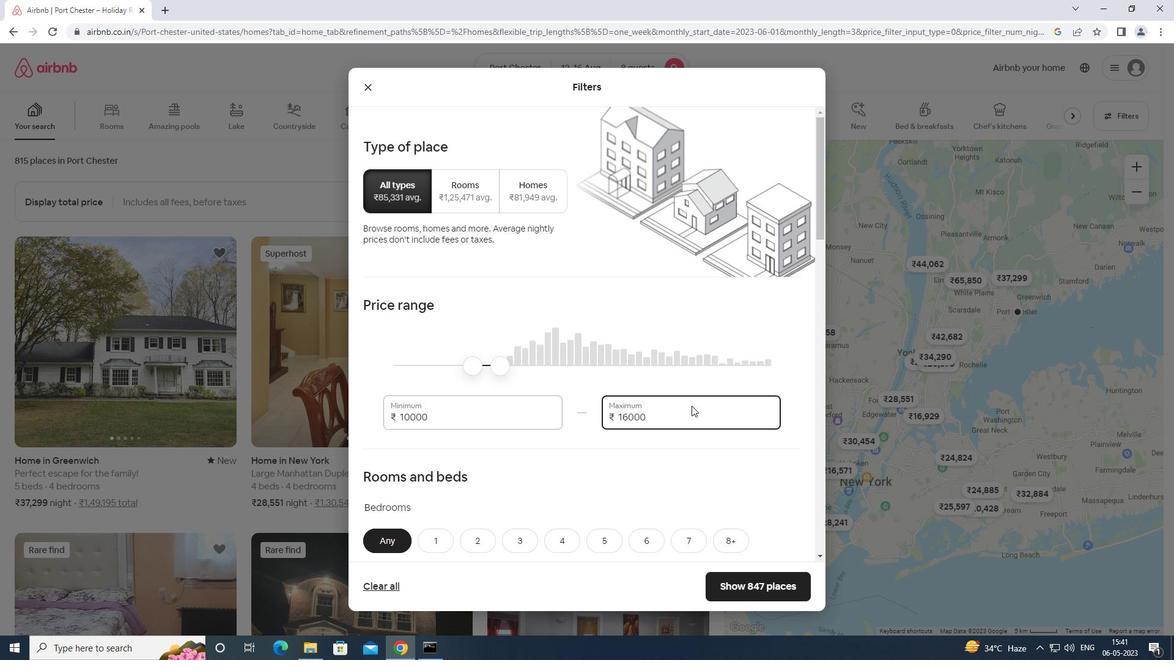 
Action: Mouse scrolled (686, 428) with delta (0, 0)
Screenshot: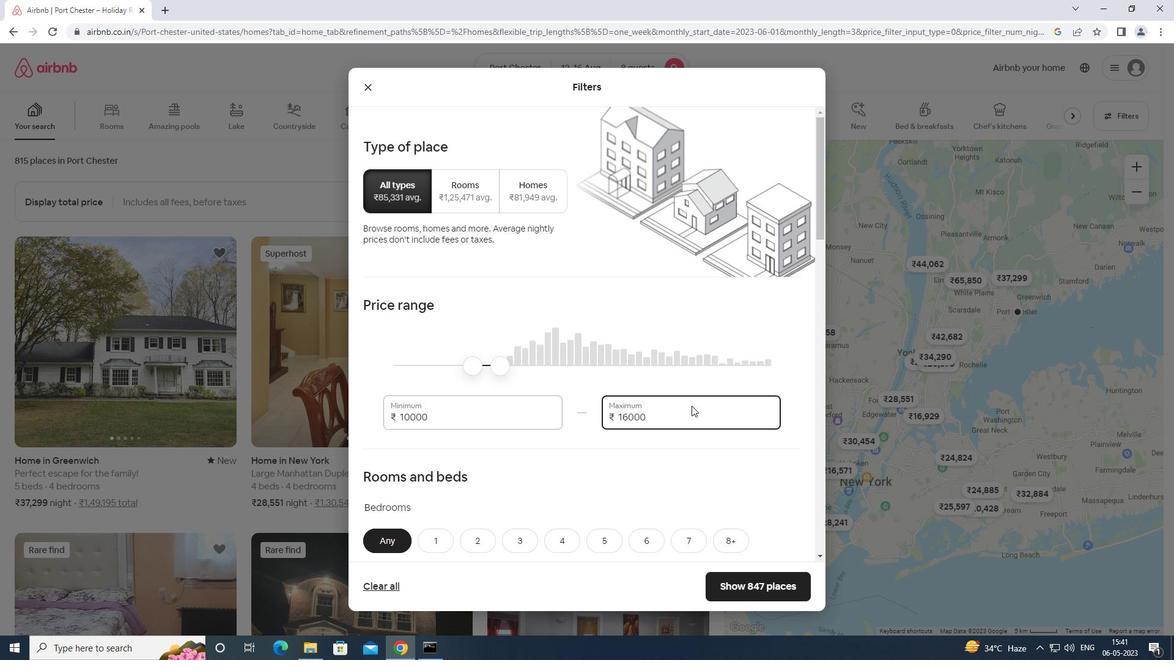 
Action: Mouse moved to (684, 431)
Screenshot: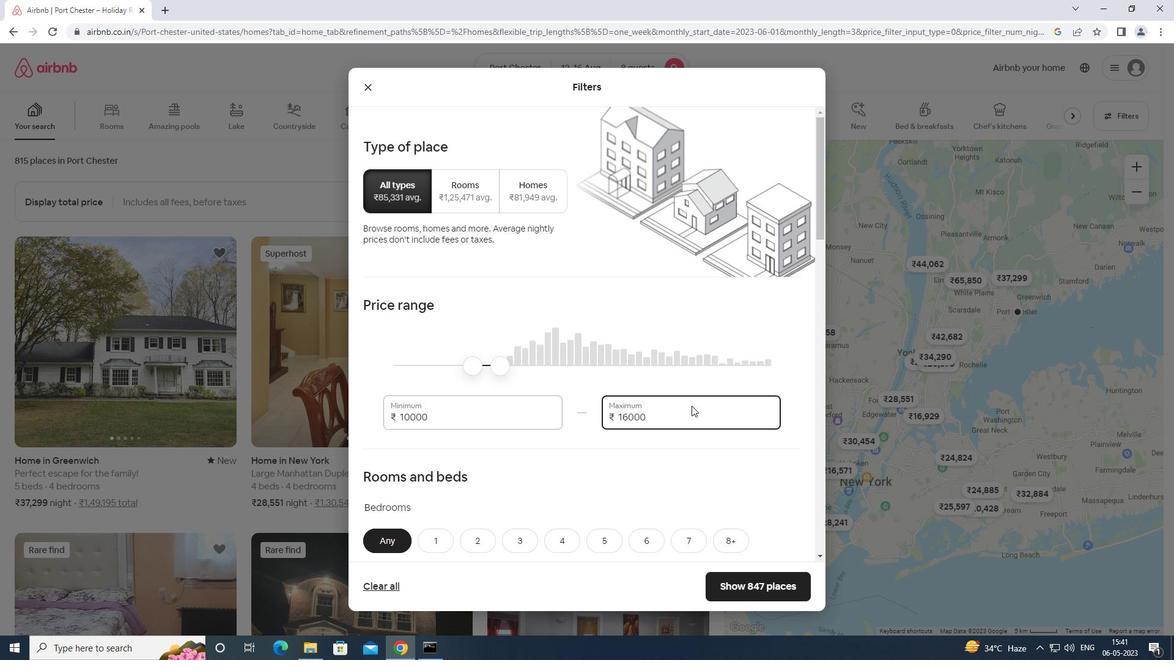 
Action: Mouse scrolled (684, 430) with delta (0, 0)
Screenshot: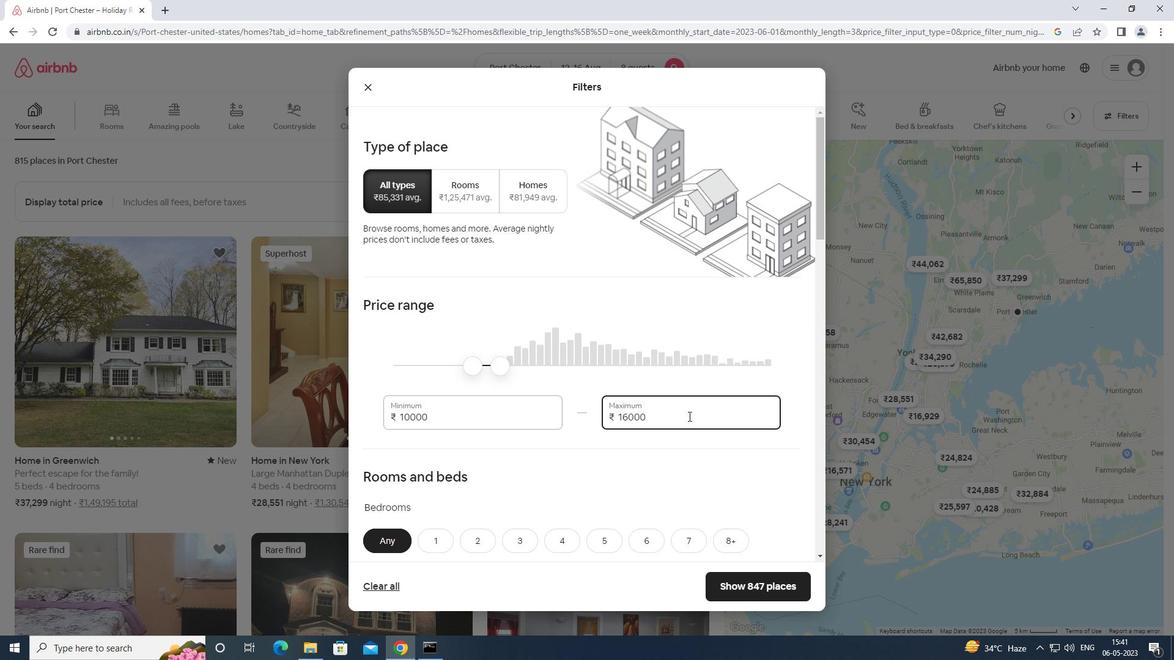 
Action: Mouse moved to (684, 434)
Screenshot: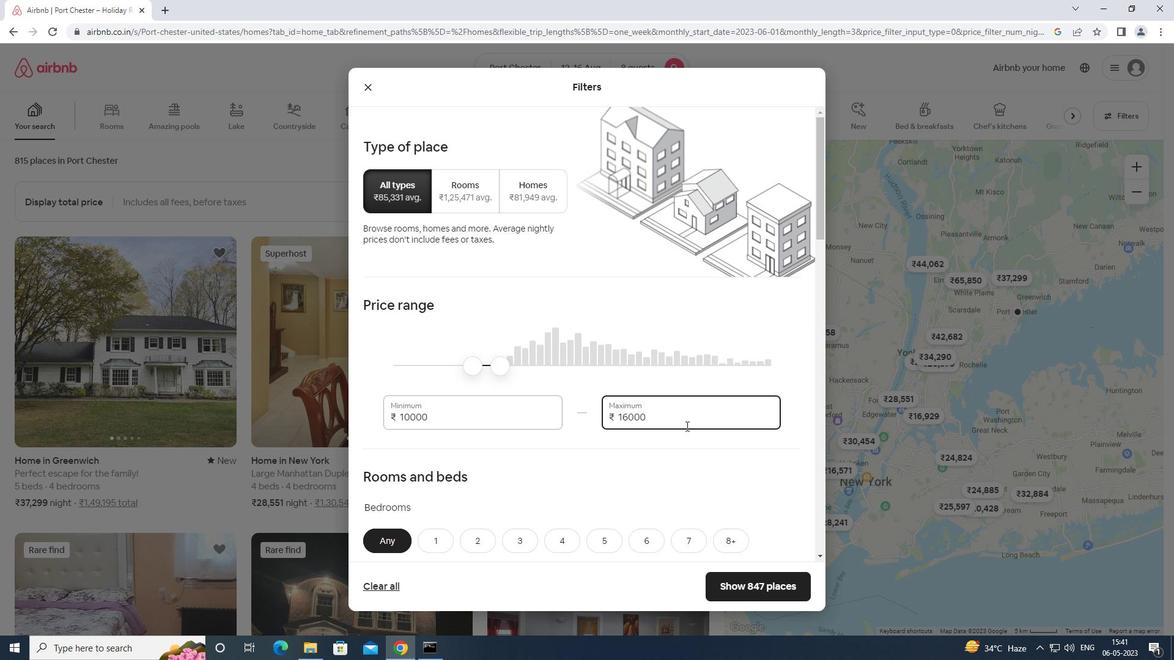 
Action: Mouse scrolled (684, 433) with delta (0, 0)
Screenshot: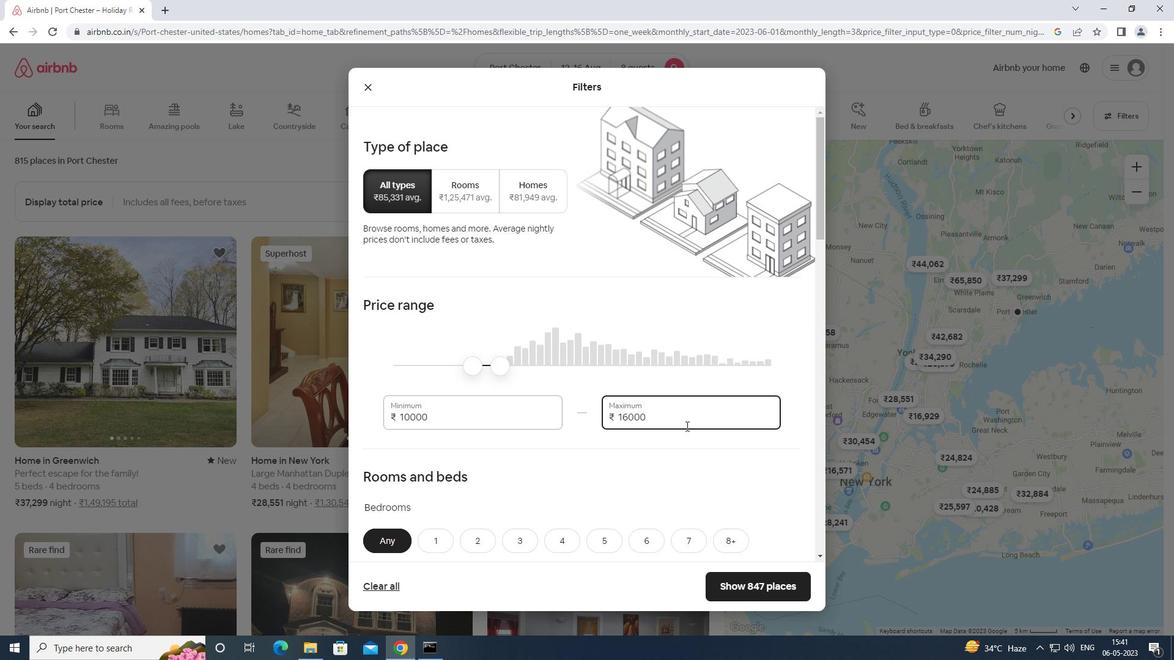 
Action: Mouse moved to (731, 294)
Screenshot: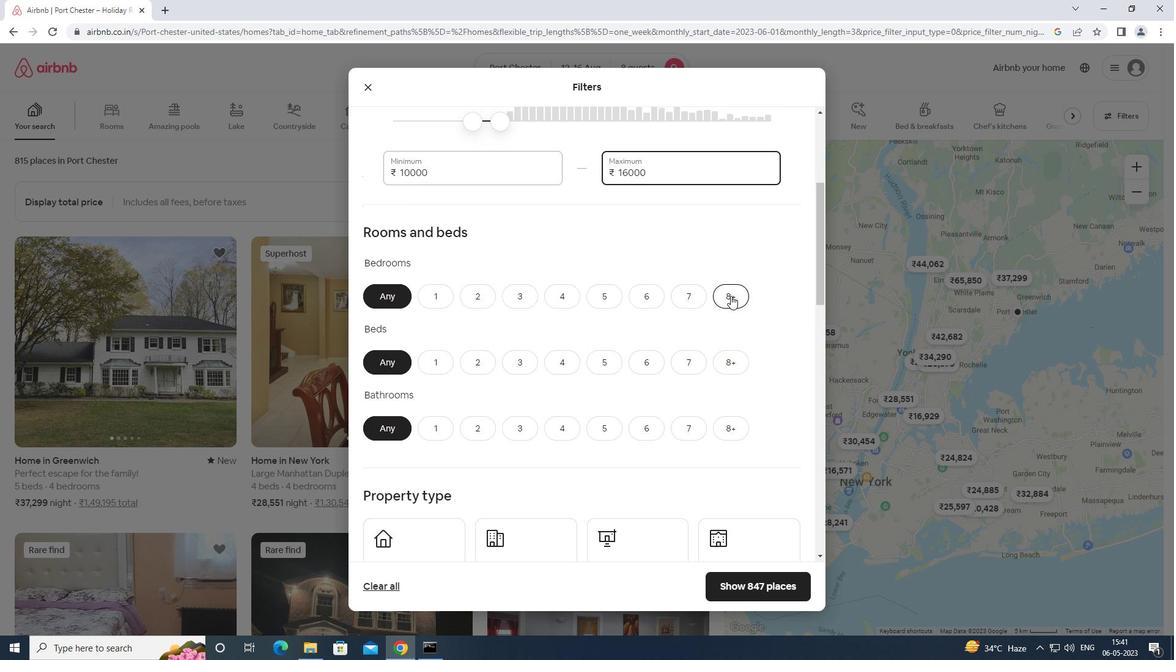 
Action: Mouse pressed left at (731, 294)
Screenshot: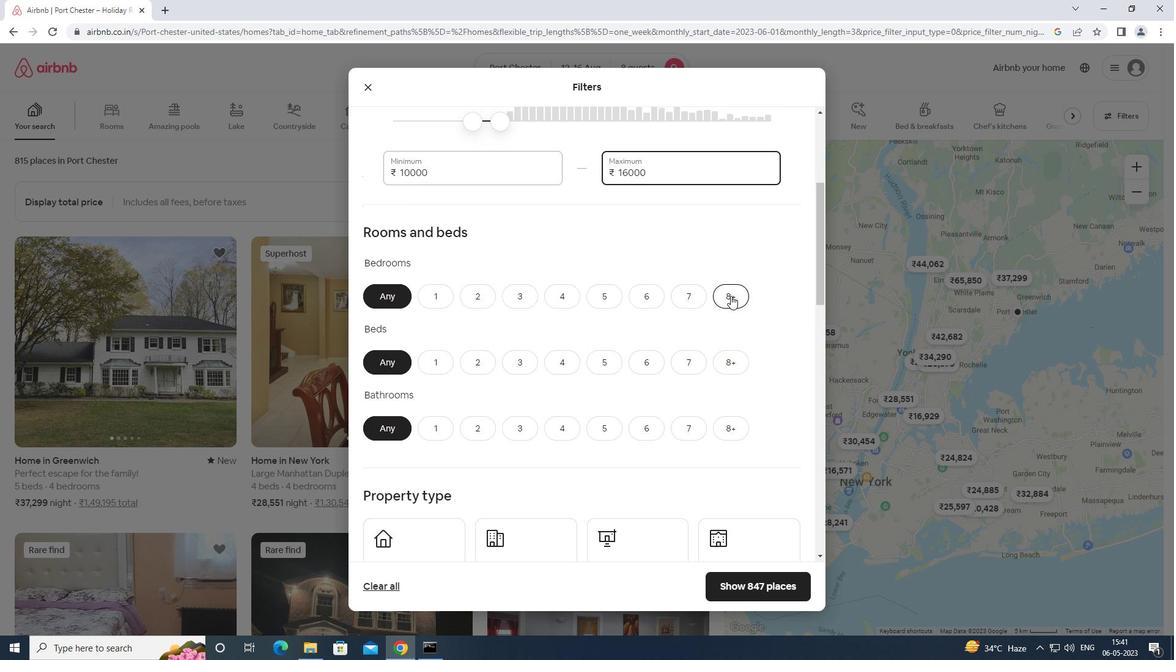 
Action: Mouse moved to (729, 360)
Screenshot: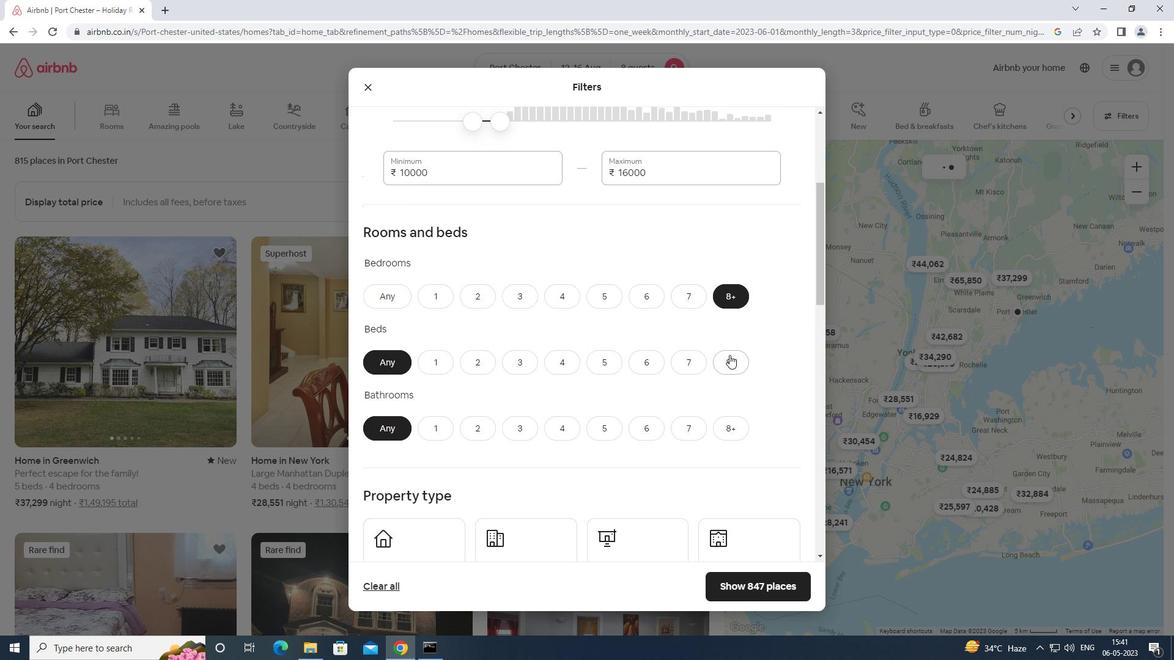 
Action: Mouse pressed left at (729, 360)
Screenshot: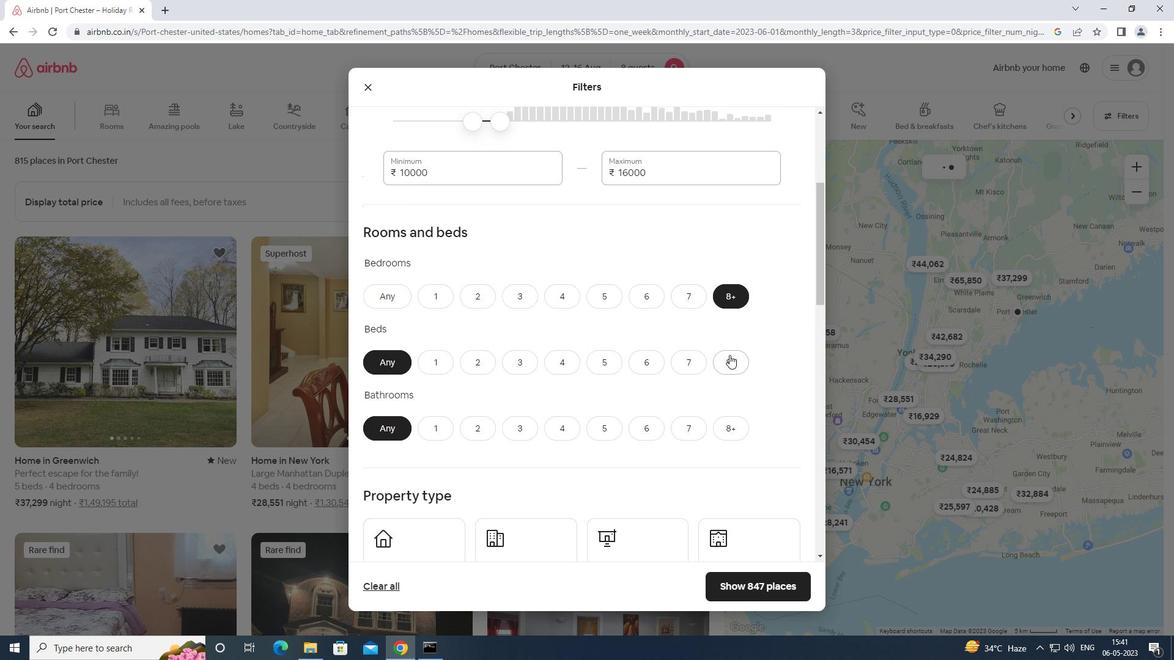 
Action: Mouse moved to (725, 423)
Screenshot: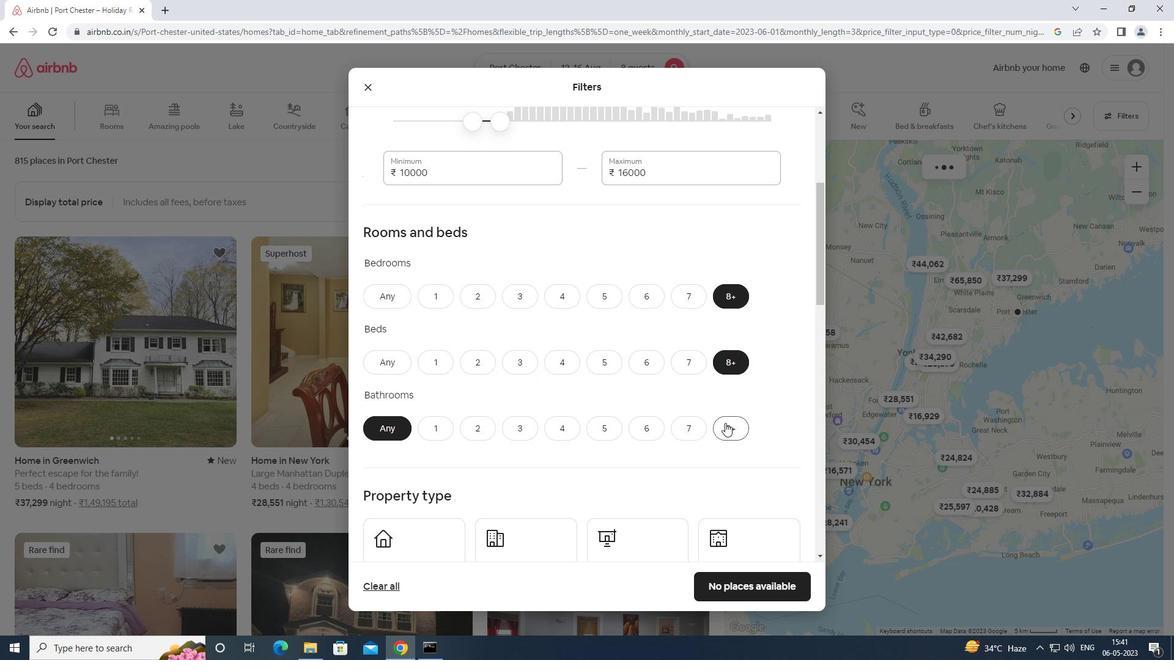 
Action: Mouse pressed left at (725, 423)
Screenshot: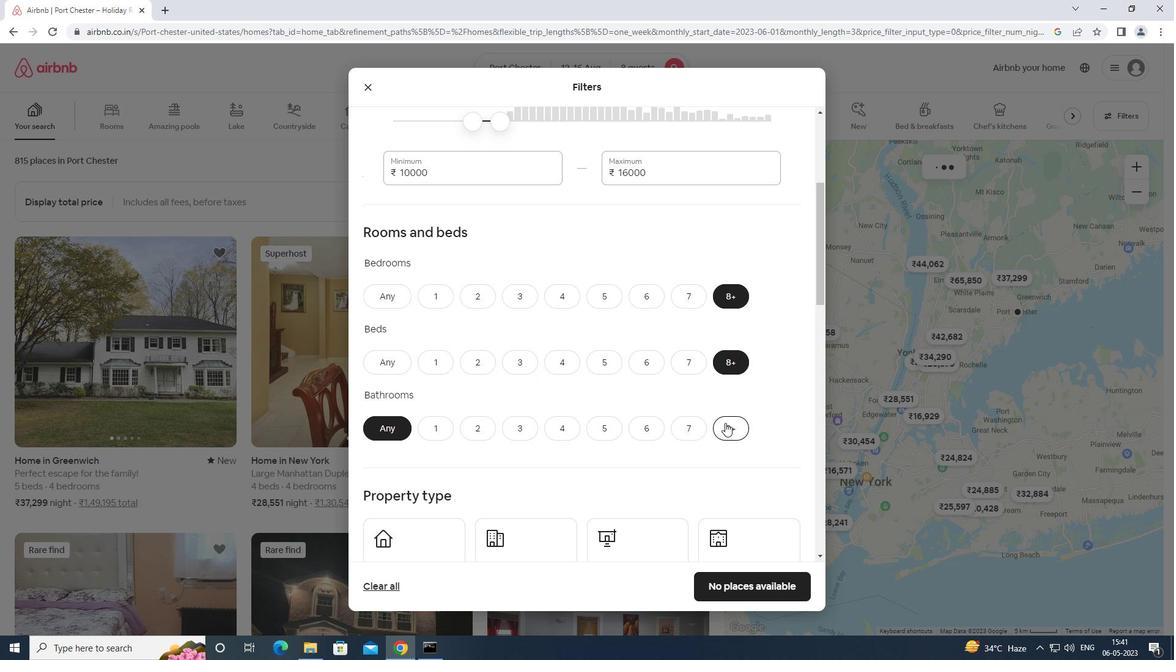 
Action: Mouse moved to (731, 429)
Screenshot: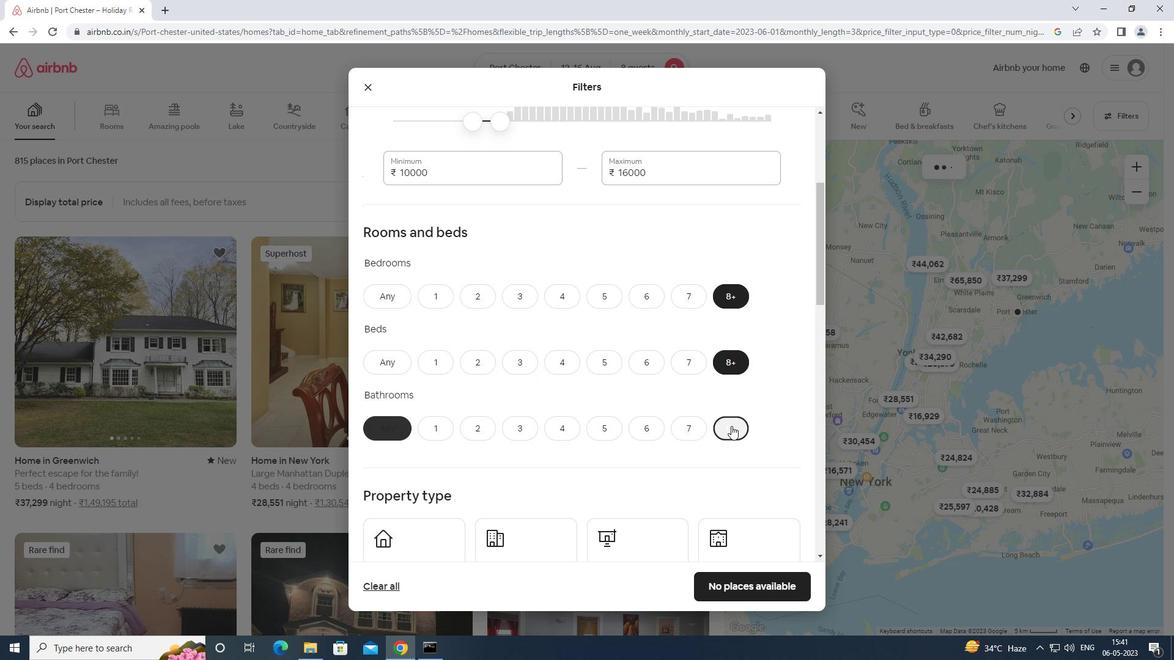 
Action: Mouse scrolled (731, 428) with delta (0, 0)
Screenshot: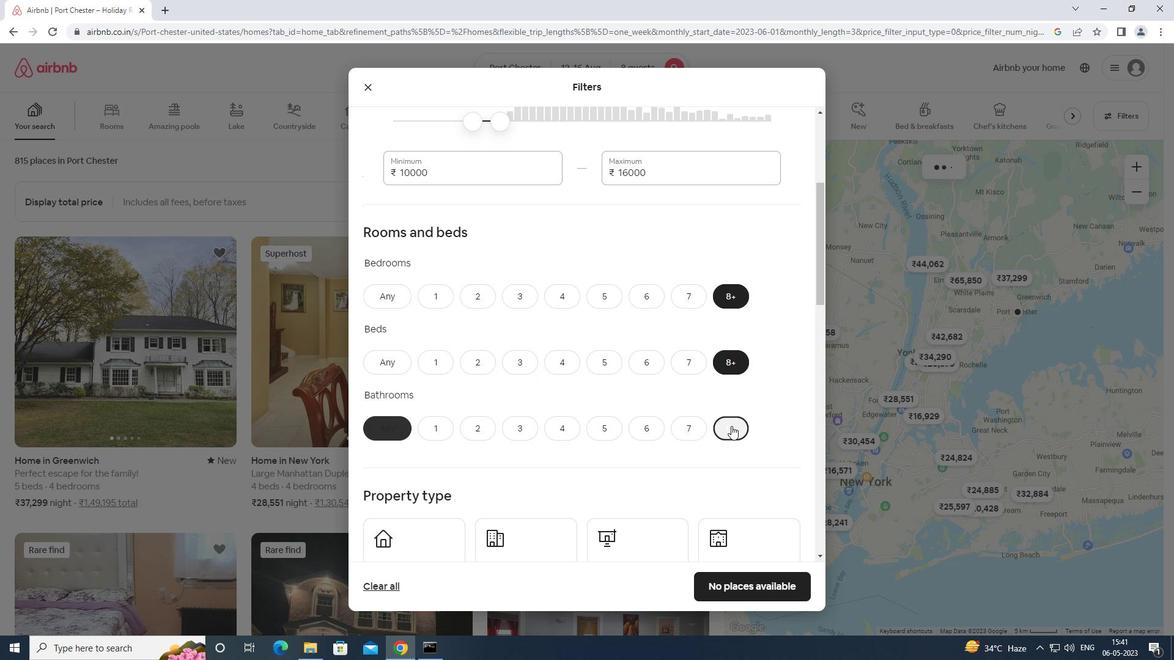 
Action: Mouse scrolled (731, 428) with delta (0, 0)
Screenshot: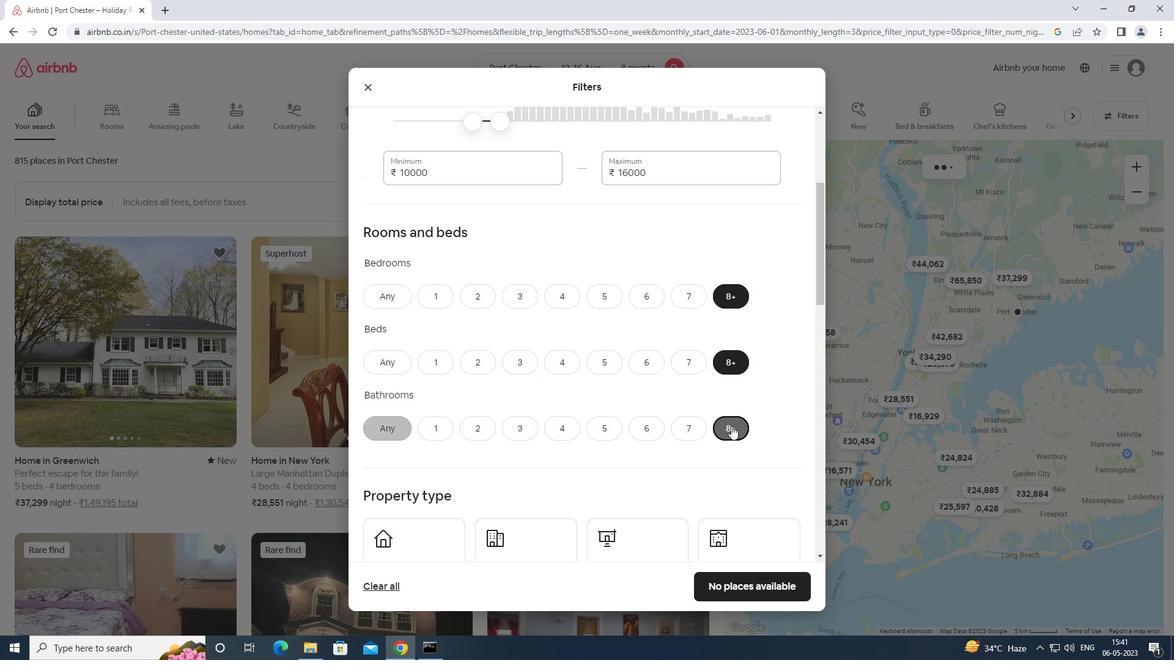 
Action: Mouse moved to (423, 442)
Screenshot: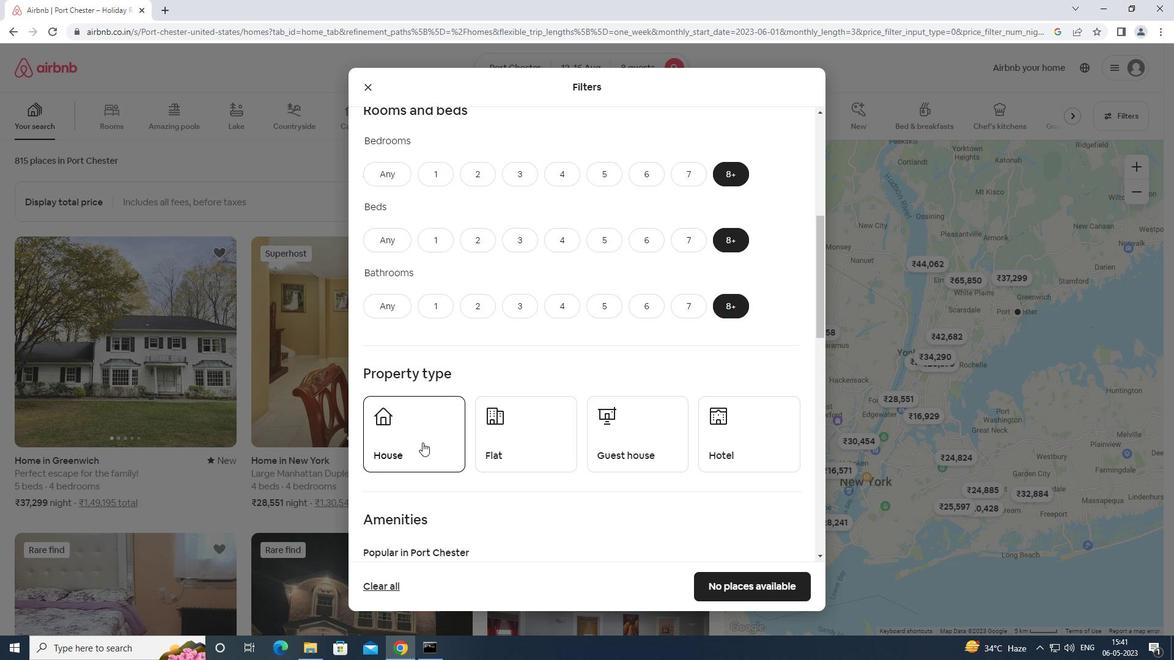
Action: Mouse pressed left at (423, 442)
Screenshot: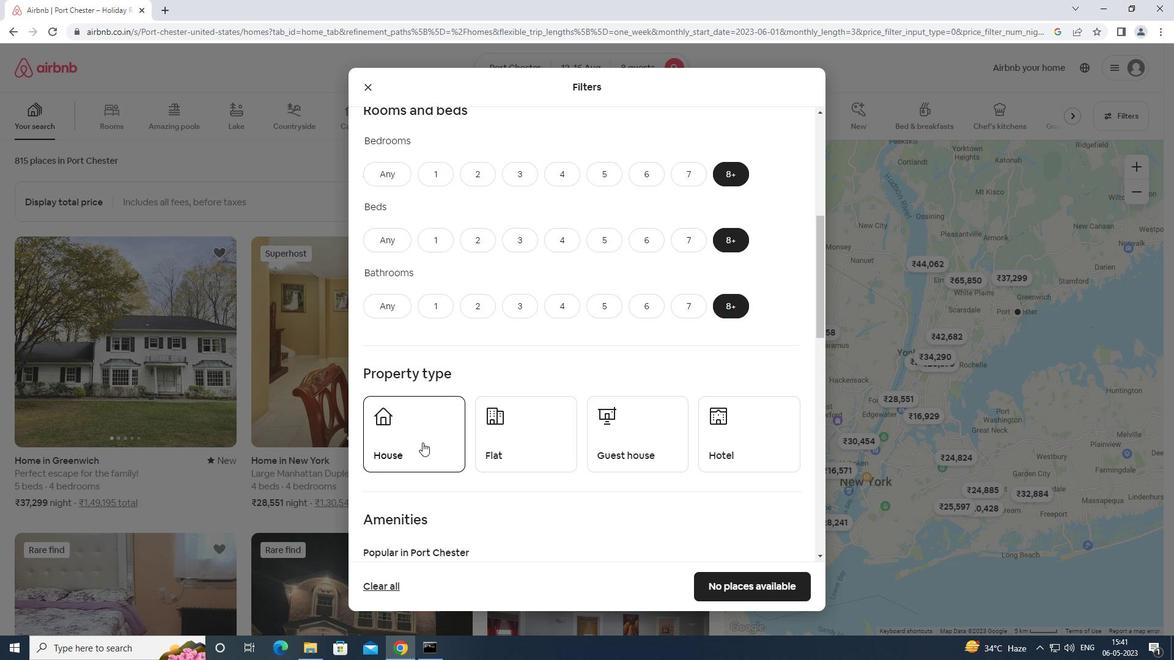 
Action: Mouse moved to (534, 437)
Screenshot: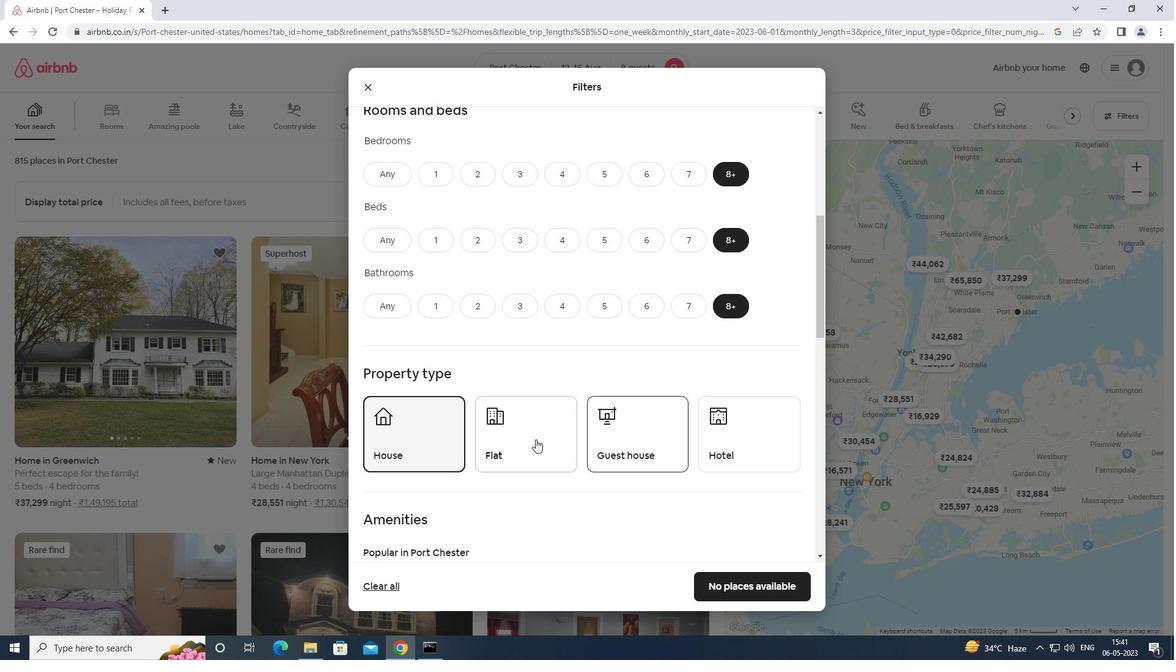 
Action: Mouse pressed left at (534, 437)
Screenshot: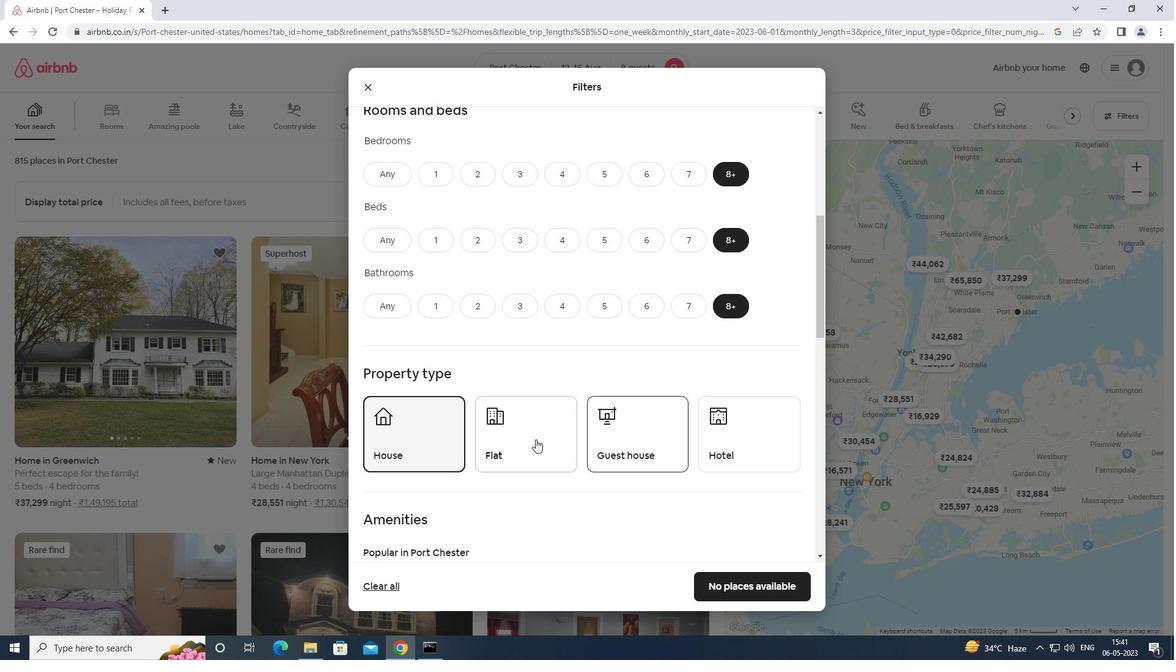 
Action: Mouse moved to (664, 431)
Screenshot: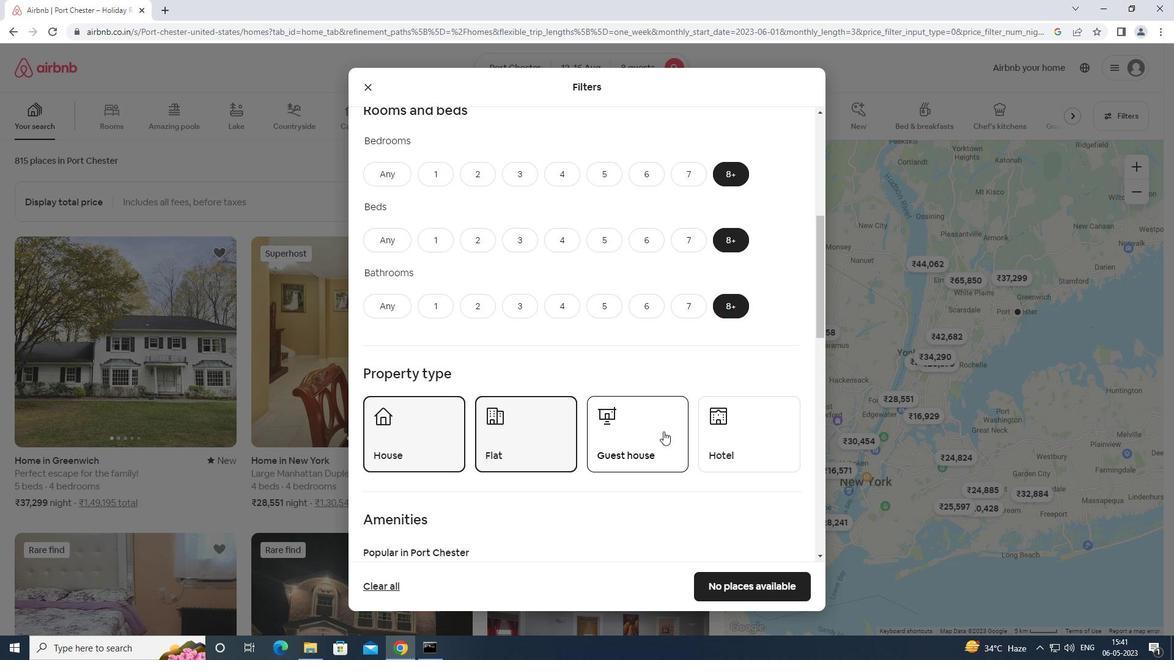 
Action: Mouse pressed left at (664, 431)
Screenshot: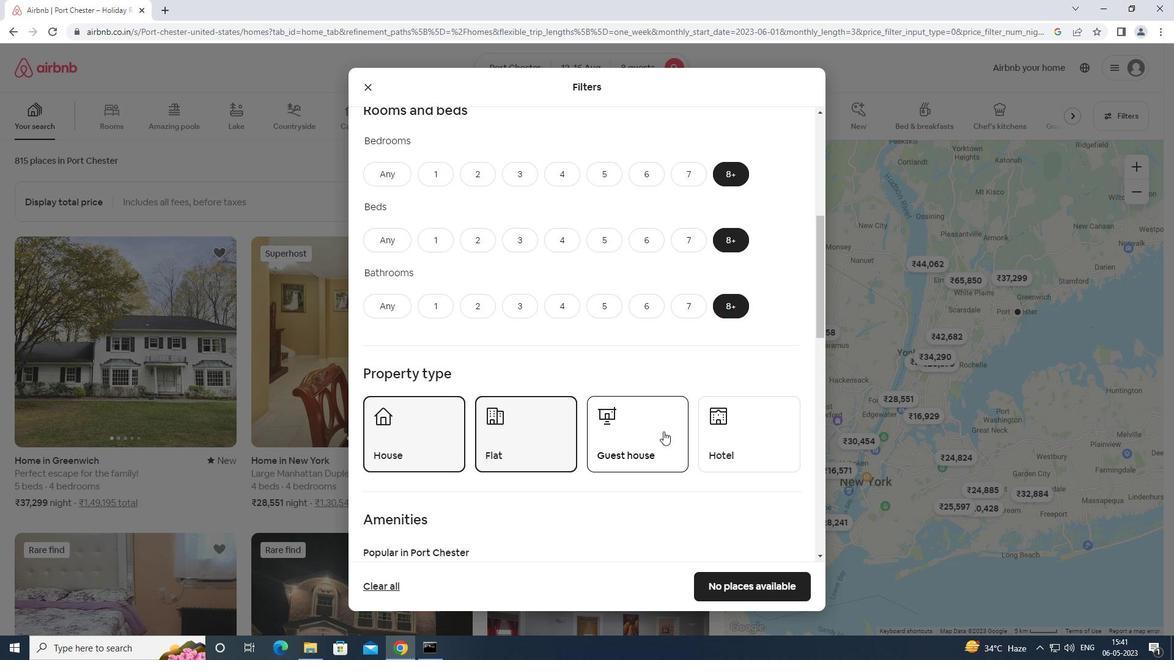 
Action: Mouse moved to (731, 432)
Screenshot: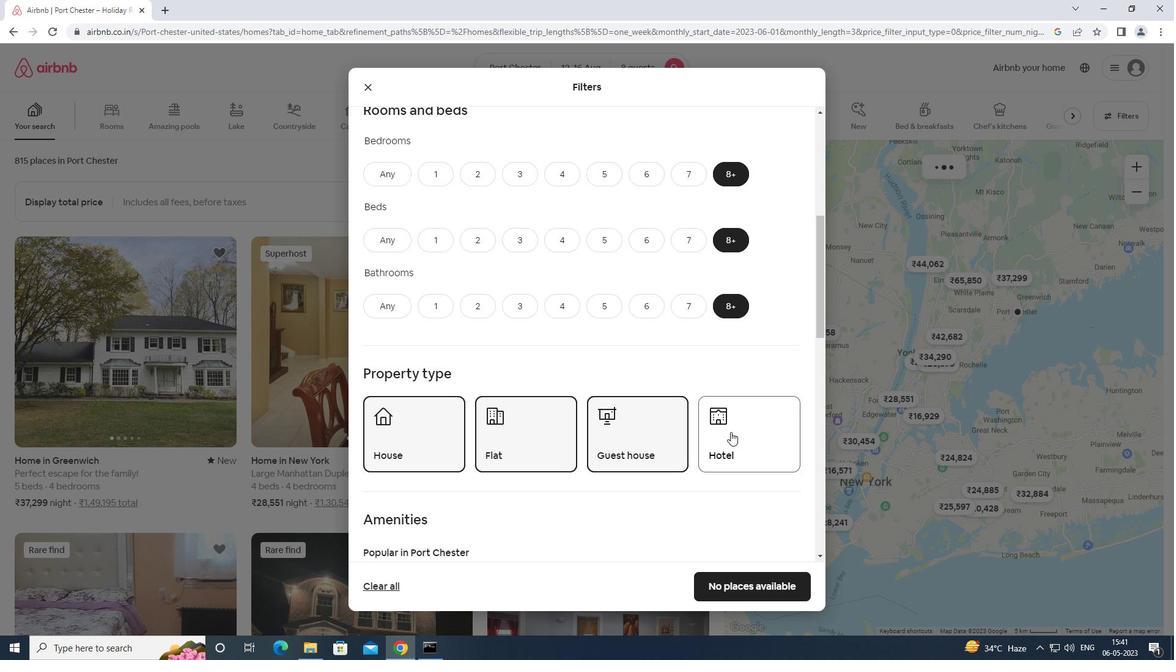 
Action: Mouse pressed left at (731, 432)
Screenshot: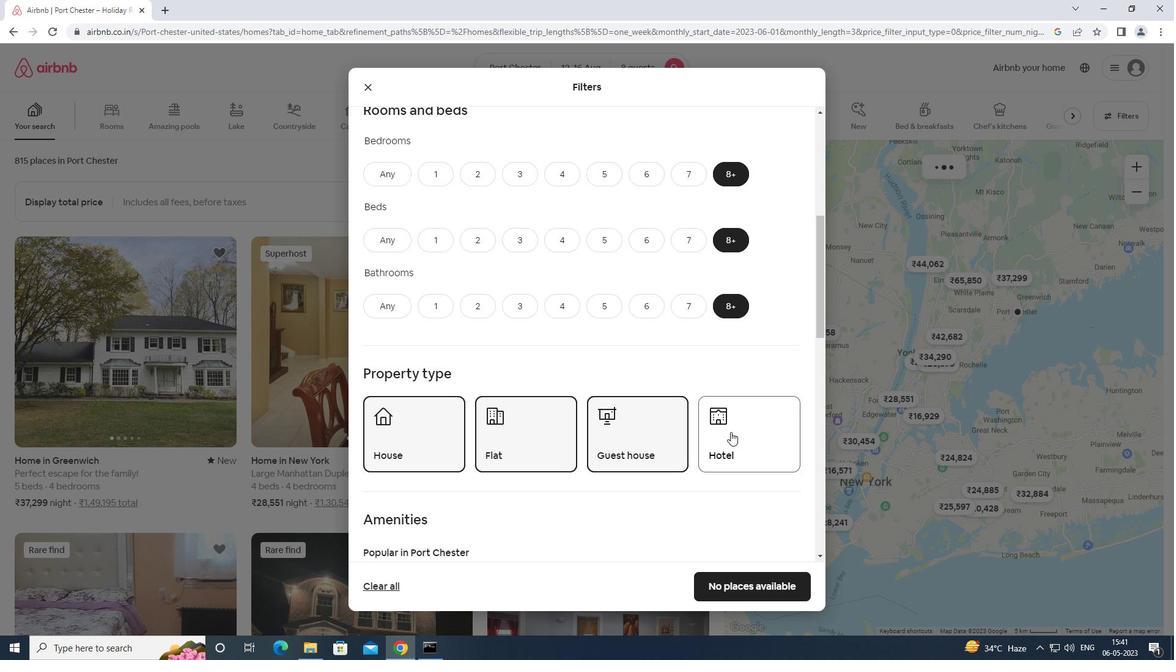 
Action: Mouse moved to (737, 427)
Screenshot: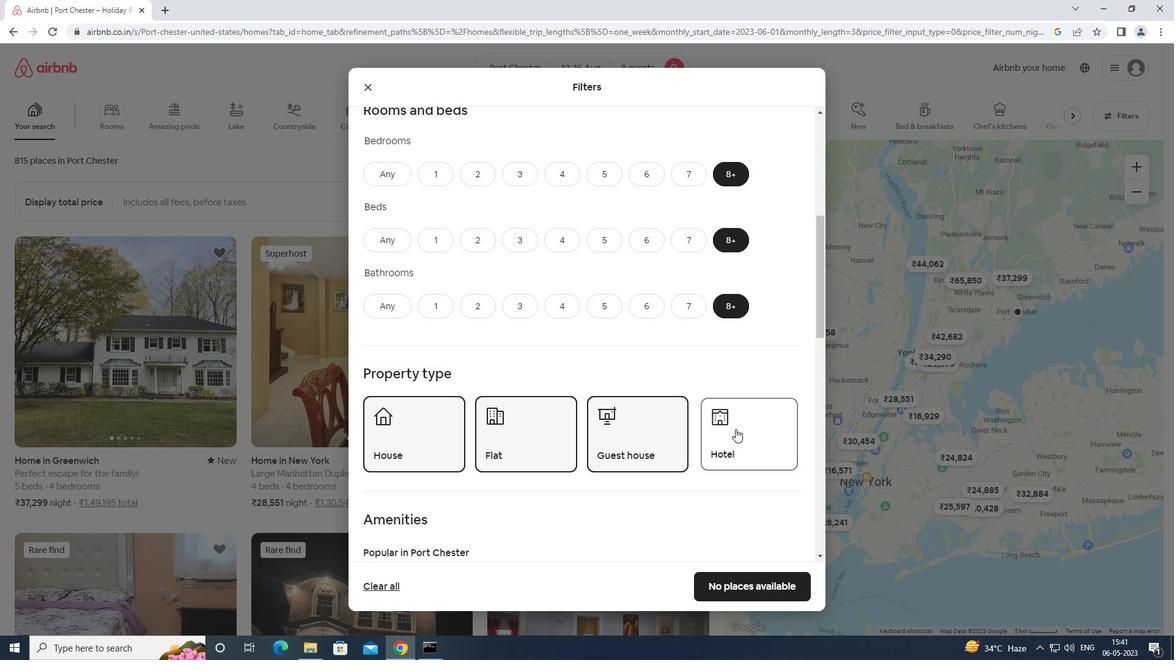 
Action: Mouse scrolled (737, 426) with delta (0, 0)
Screenshot: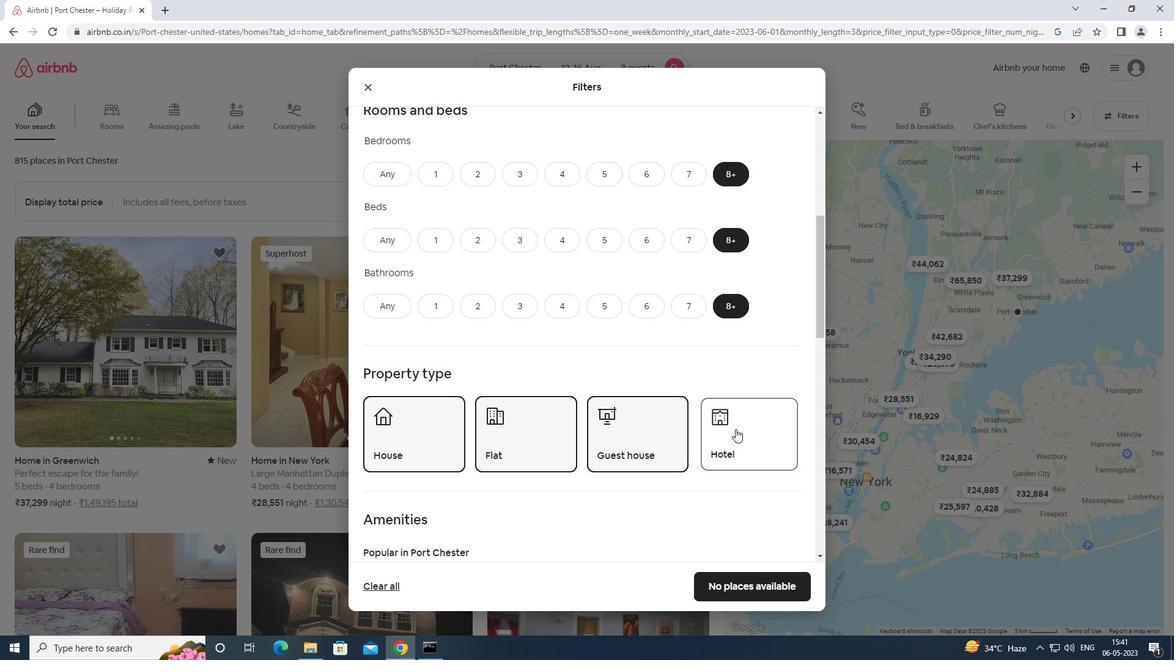 
Action: Mouse moved to (737, 428)
Screenshot: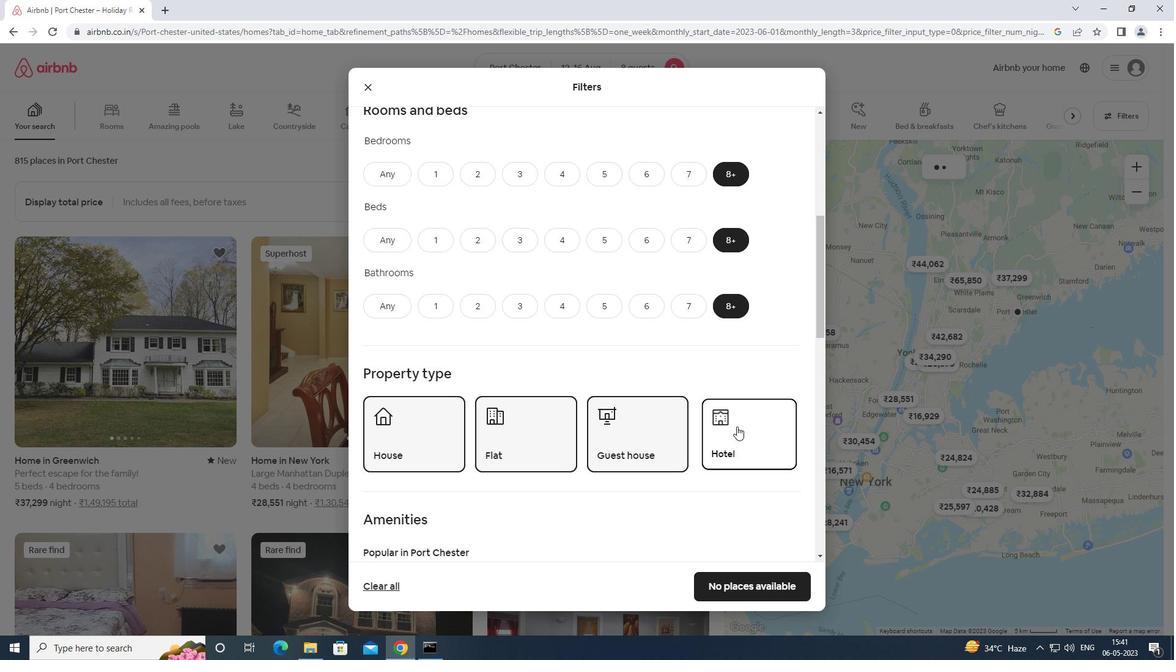 
Action: Mouse scrolled (737, 427) with delta (0, 0)
Screenshot: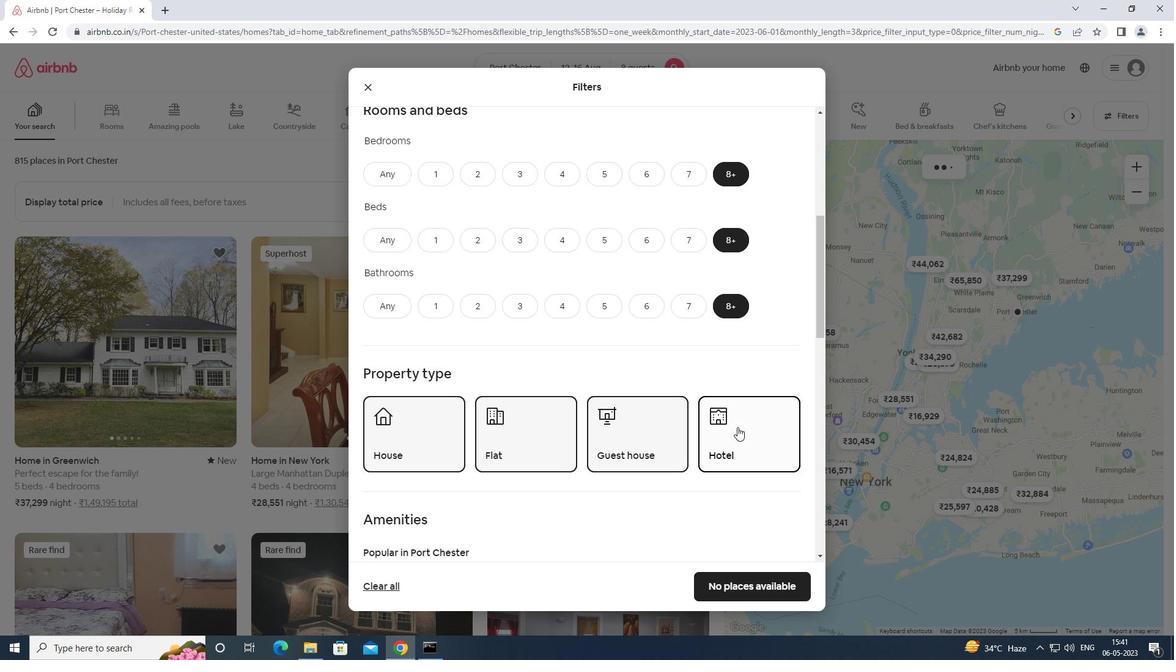 
Action: Mouse scrolled (737, 427) with delta (0, 0)
Screenshot: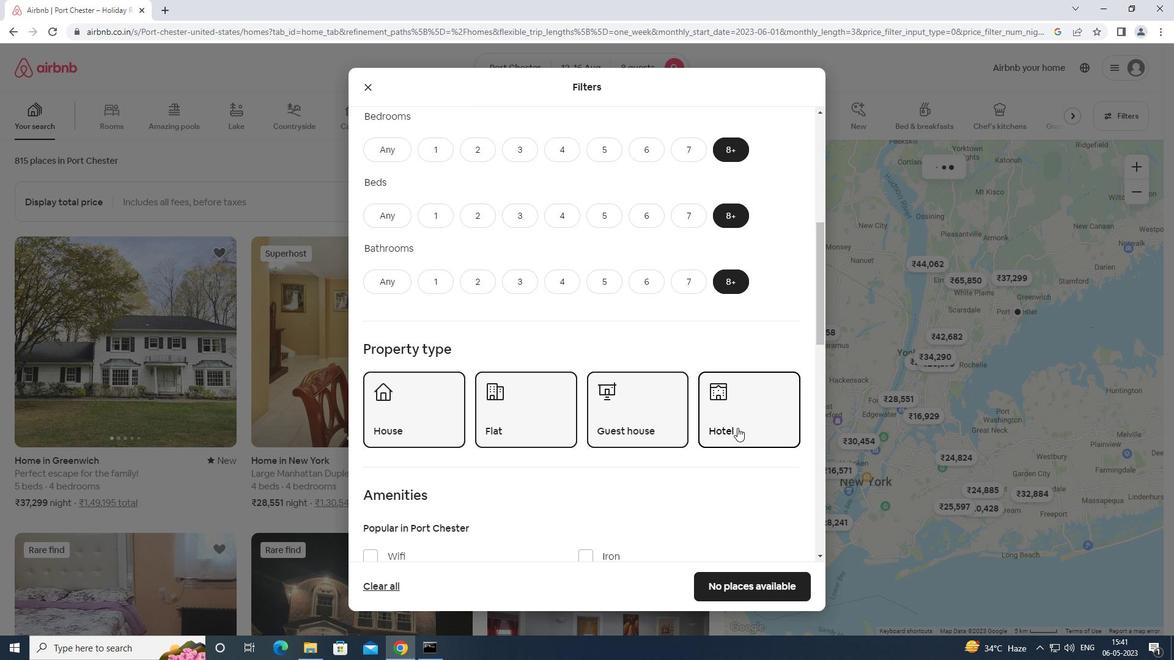 
Action: Mouse moved to (371, 401)
Screenshot: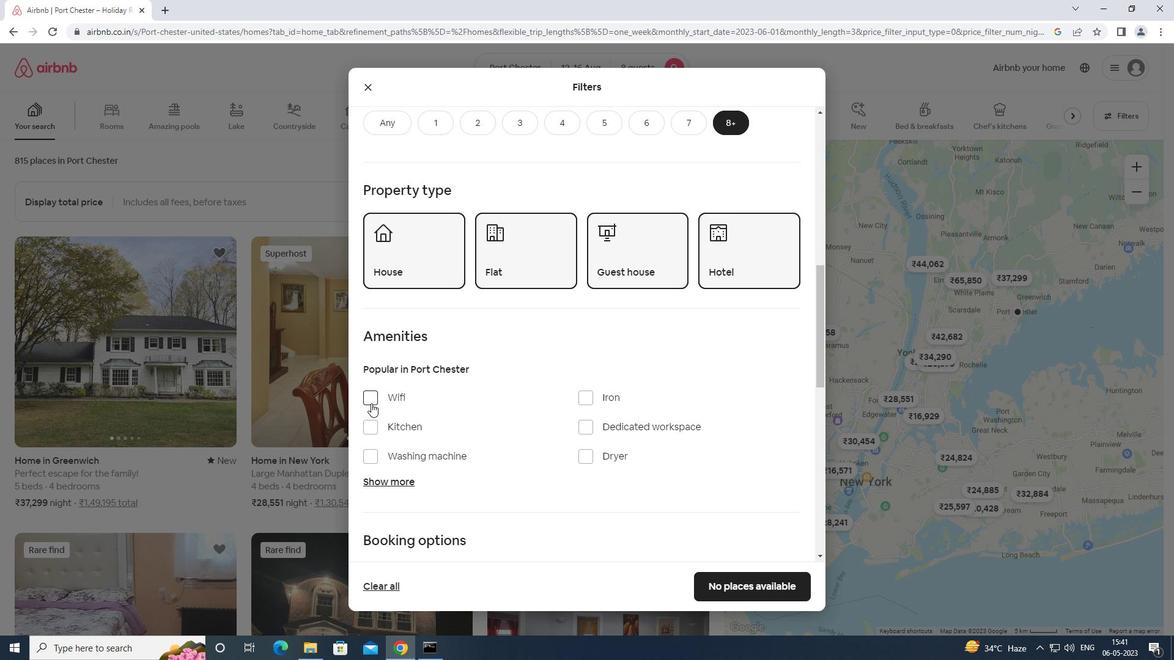 
Action: Mouse pressed left at (371, 401)
Screenshot: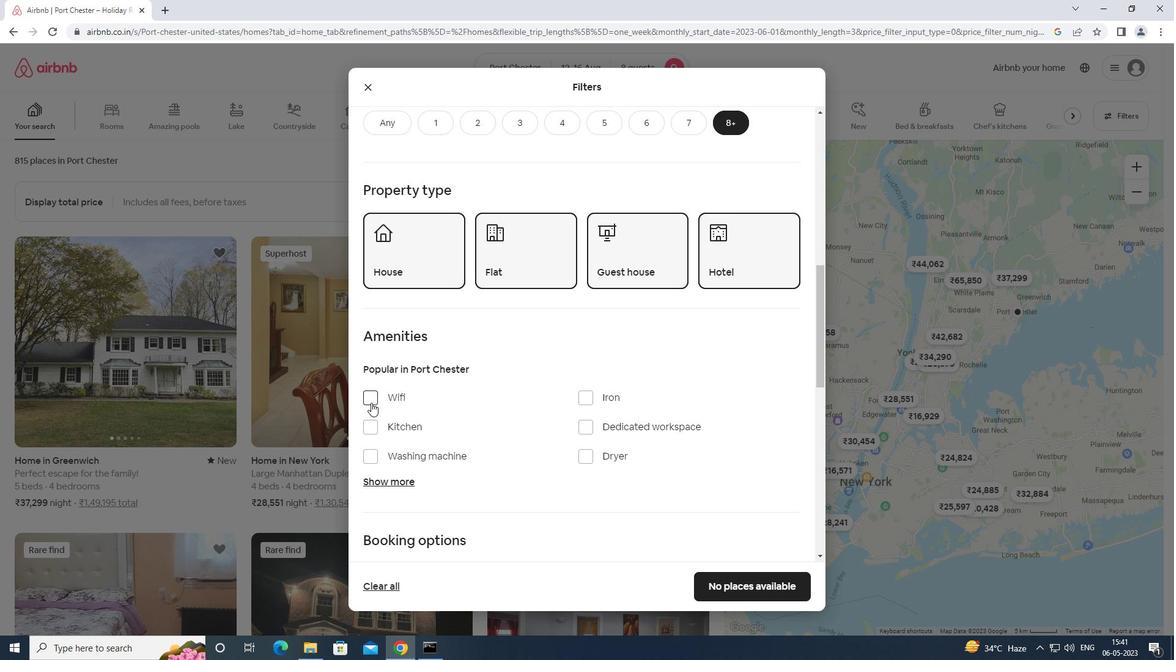 
Action: Mouse moved to (383, 458)
Screenshot: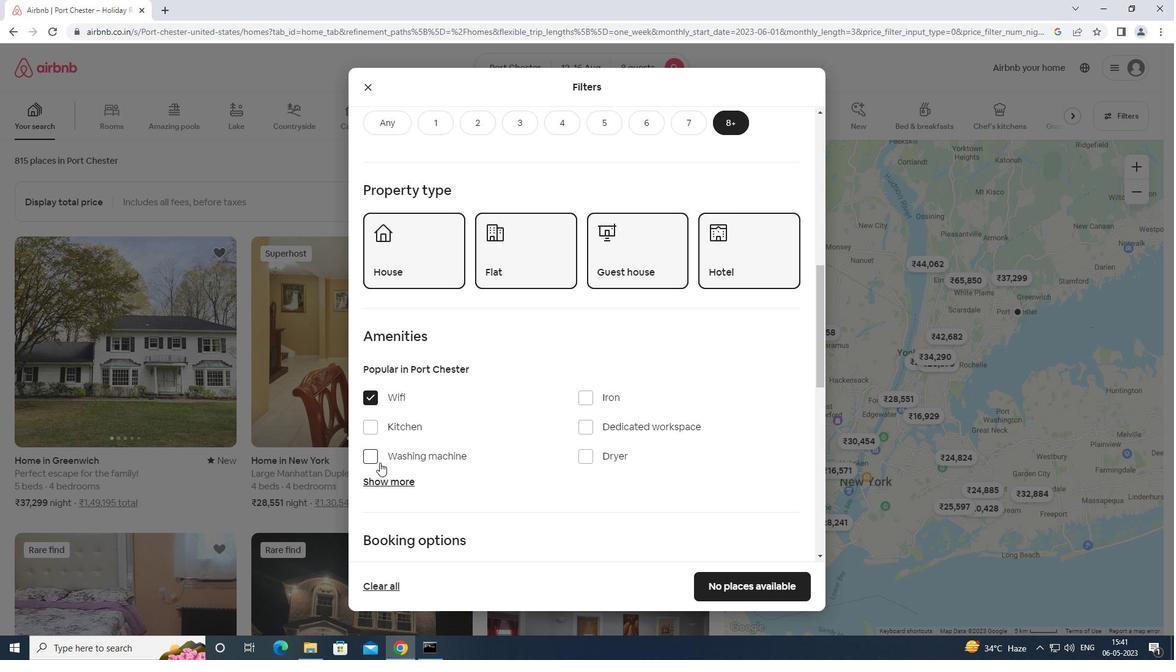
Action: Mouse scrolled (383, 457) with delta (0, 0)
Screenshot: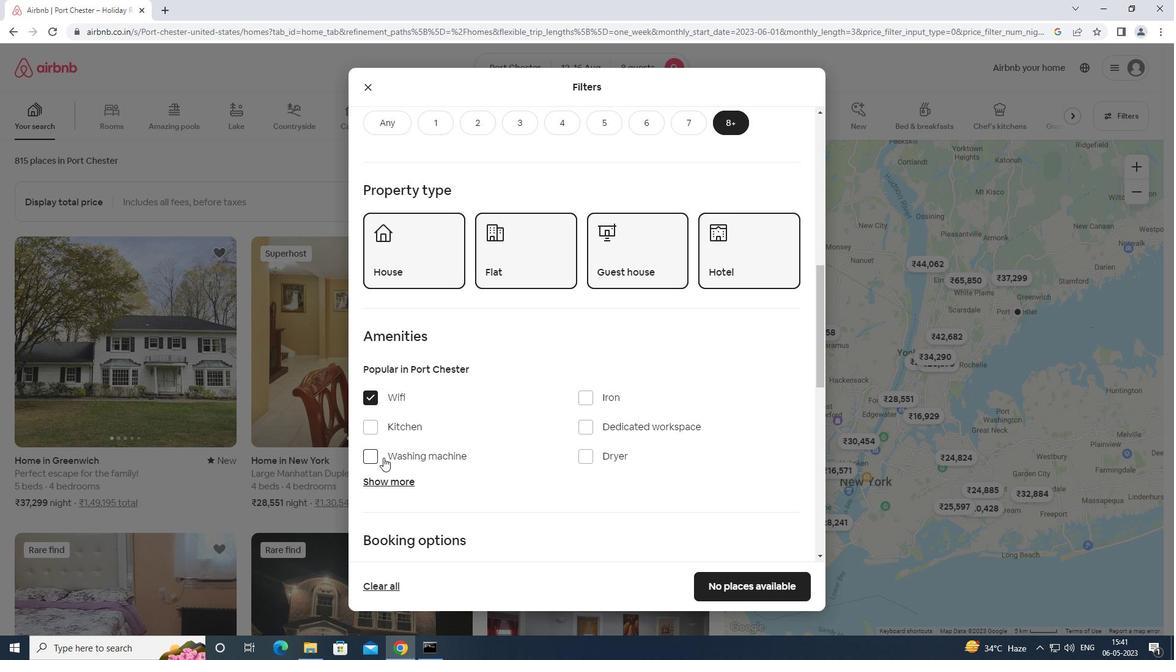 
Action: Mouse scrolled (383, 457) with delta (0, 0)
Screenshot: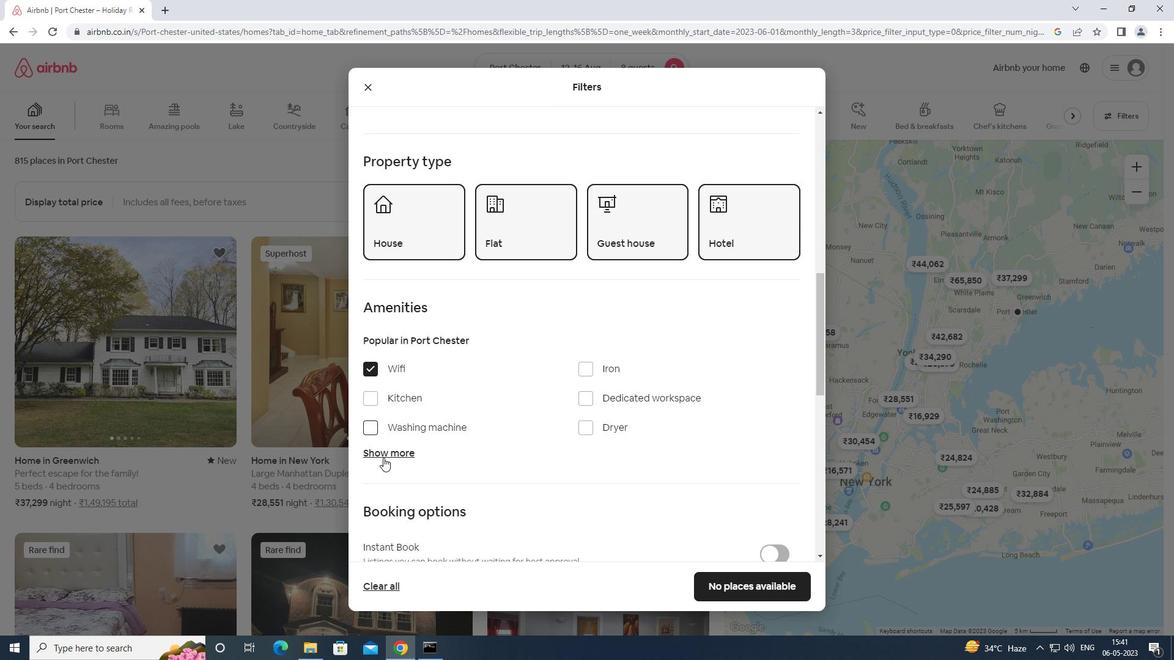 
Action: Mouse moved to (384, 358)
Screenshot: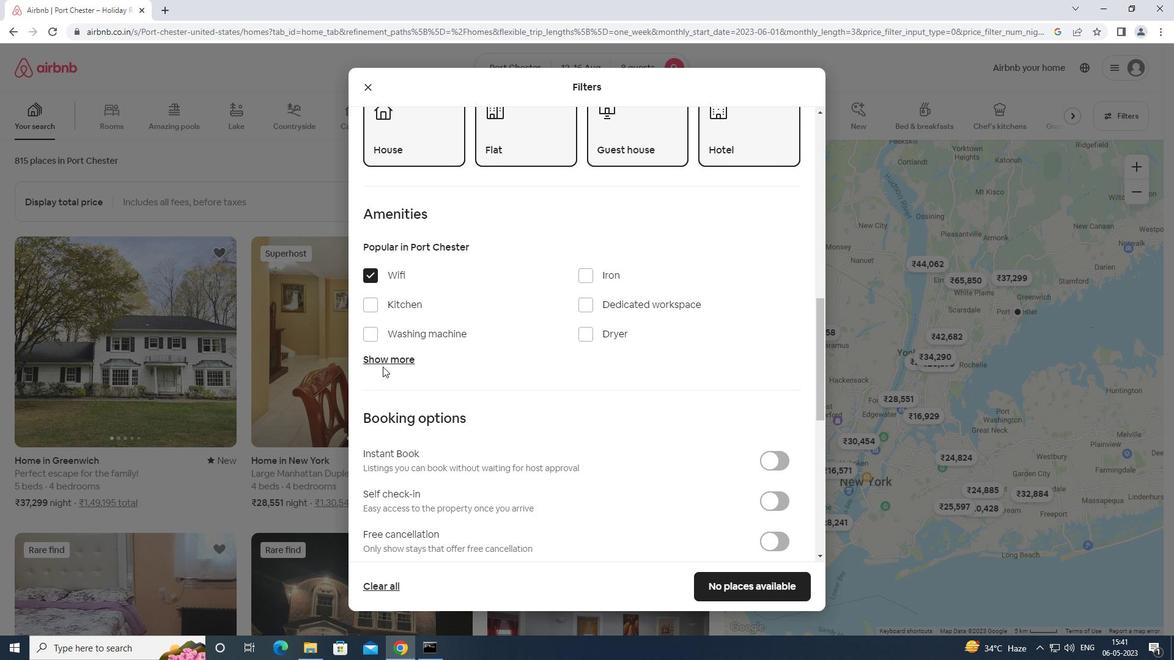 
Action: Mouse pressed left at (384, 358)
Screenshot: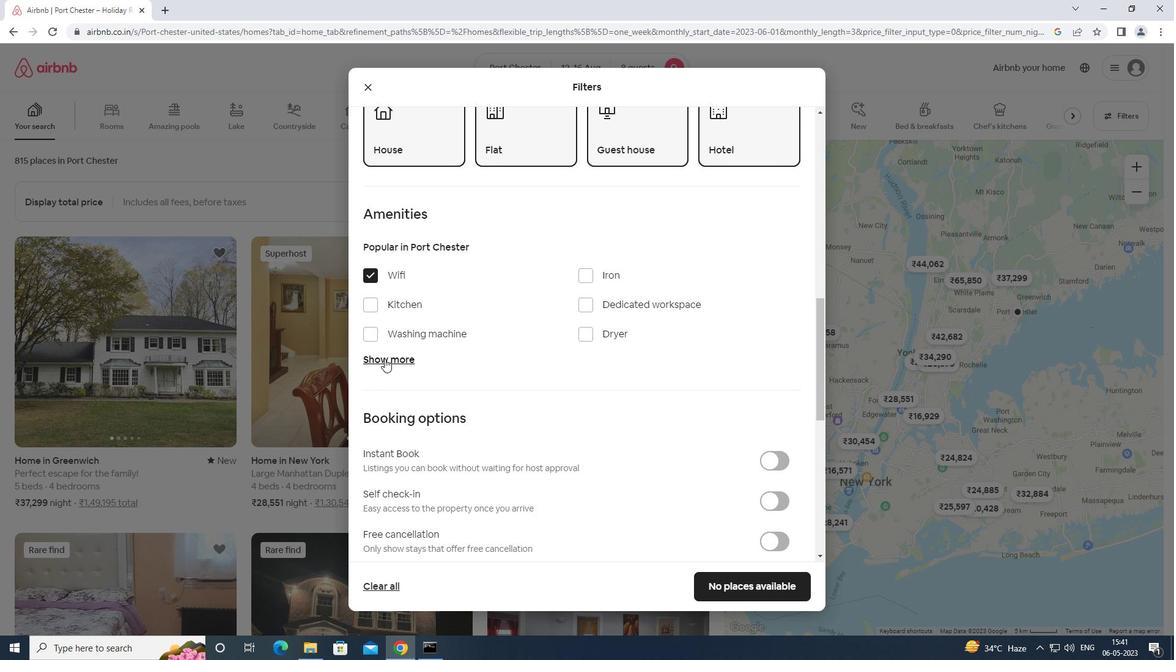
Action: Mouse moved to (362, 426)
Screenshot: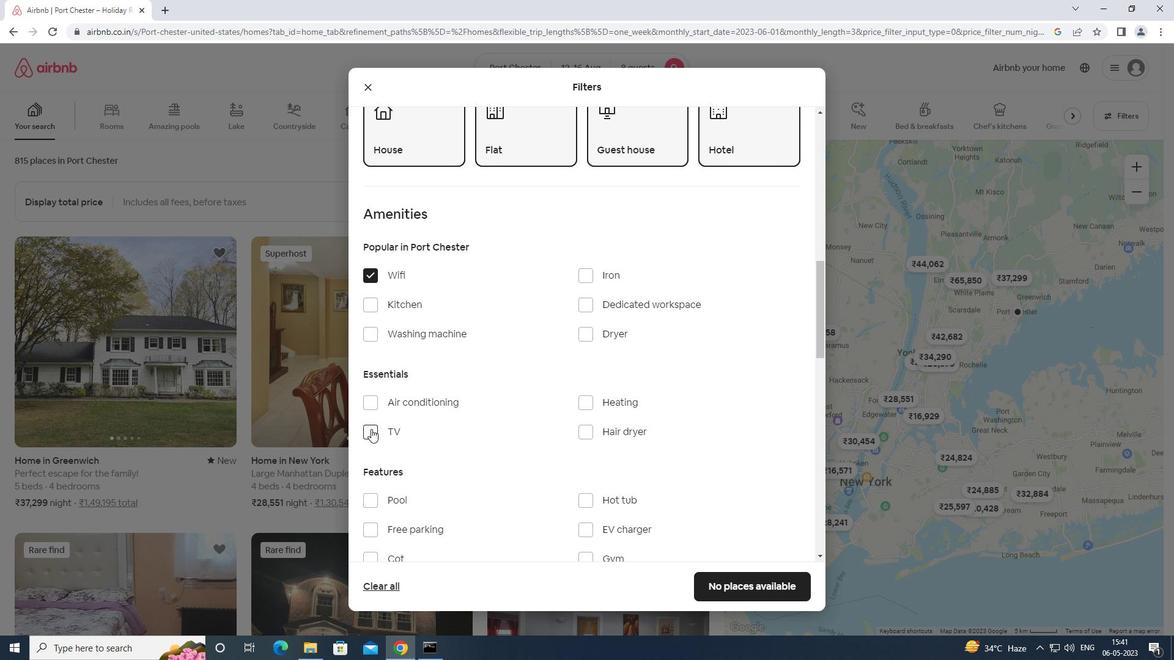 
Action: Mouse pressed left at (362, 426)
Screenshot: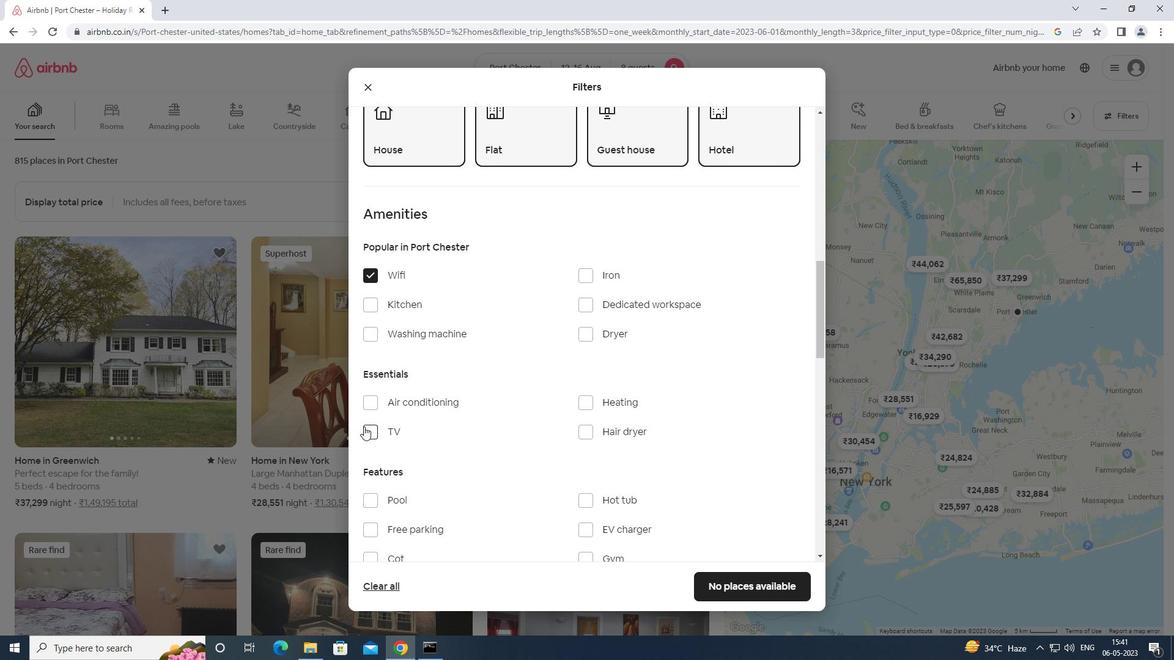 
Action: Mouse moved to (366, 419)
Screenshot: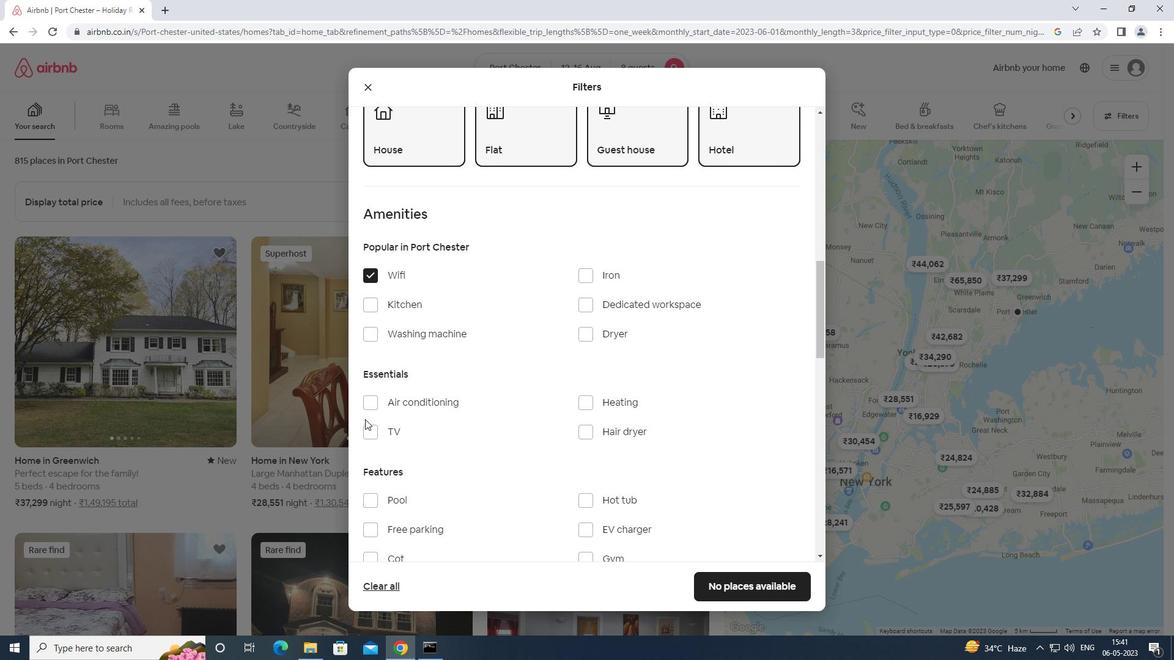 
Action: Mouse scrolled (366, 418) with delta (0, 0)
Screenshot: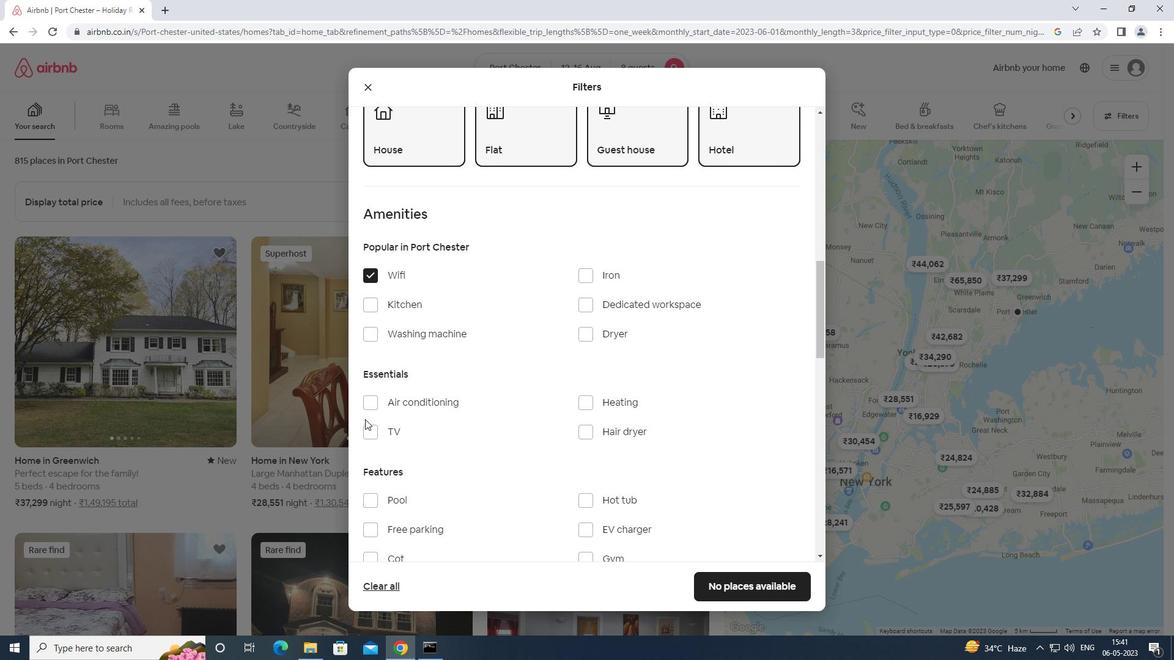
Action: Mouse moved to (368, 420)
Screenshot: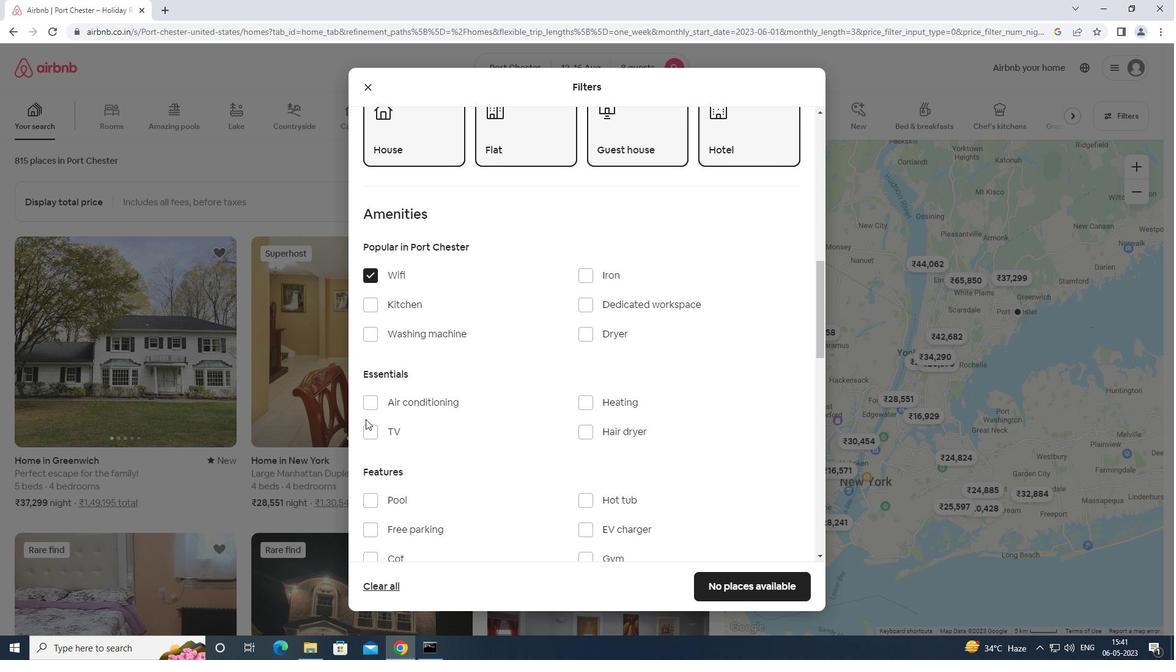 
Action: Mouse scrolled (368, 419) with delta (0, 0)
Screenshot: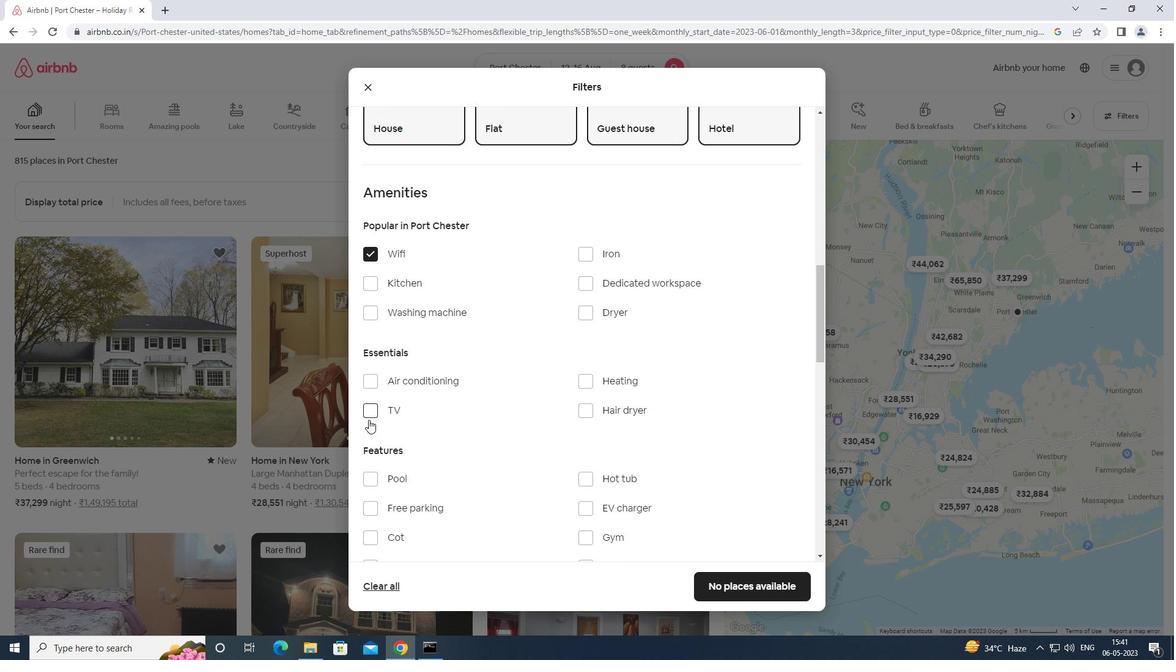 
Action: Mouse moved to (368, 420)
Screenshot: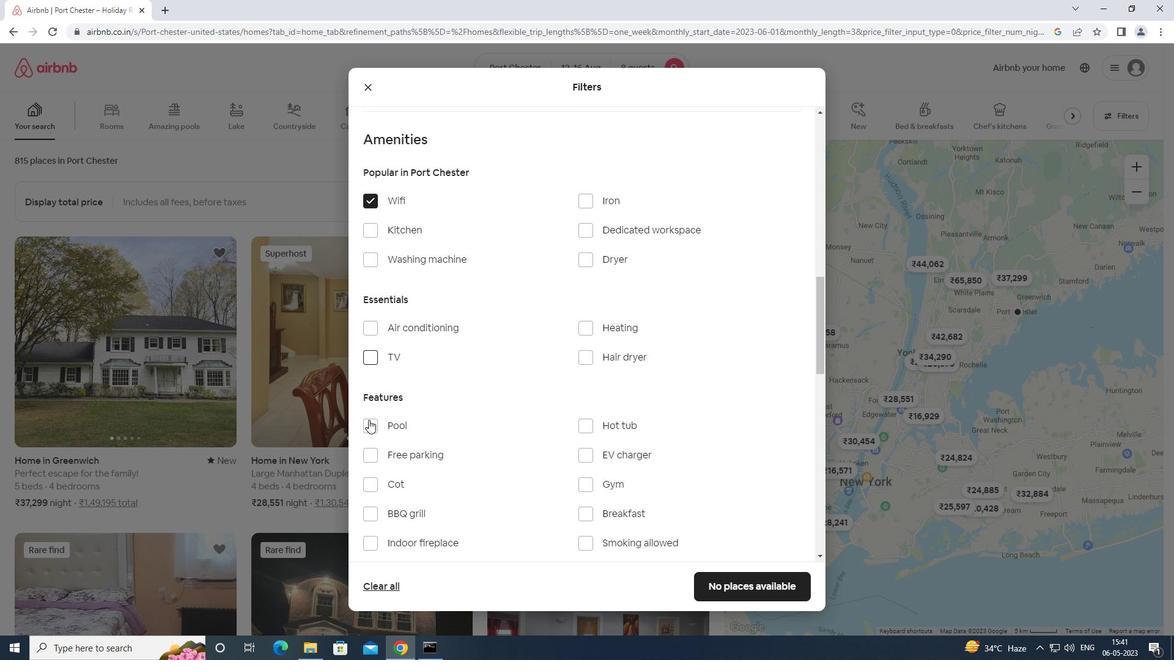 
Action: Mouse scrolled (368, 420) with delta (0, 0)
Screenshot: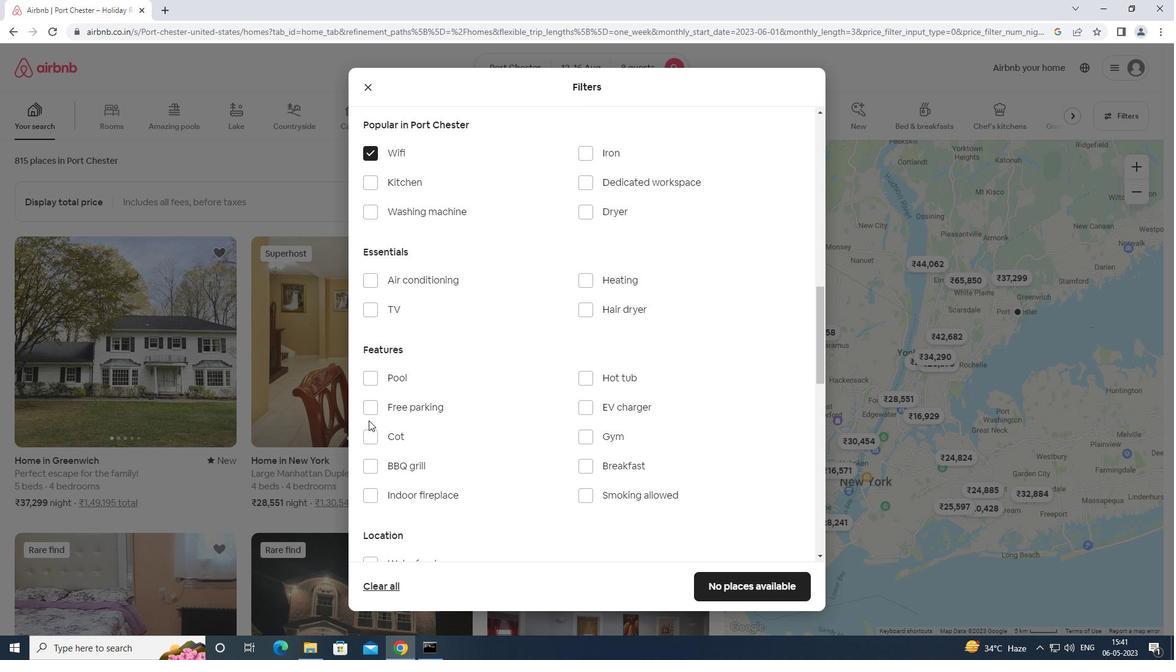 
Action: Mouse moved to (587, 404)
Screenshot: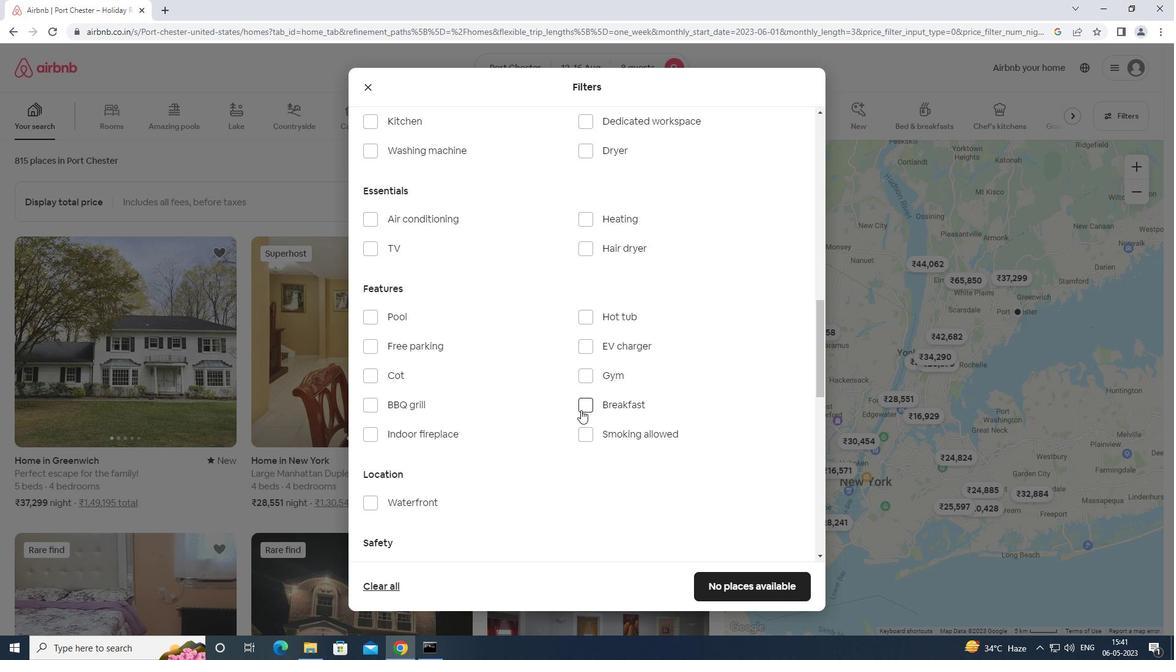 
Action: Mouse pressed left at (587, 404)
Screenshot: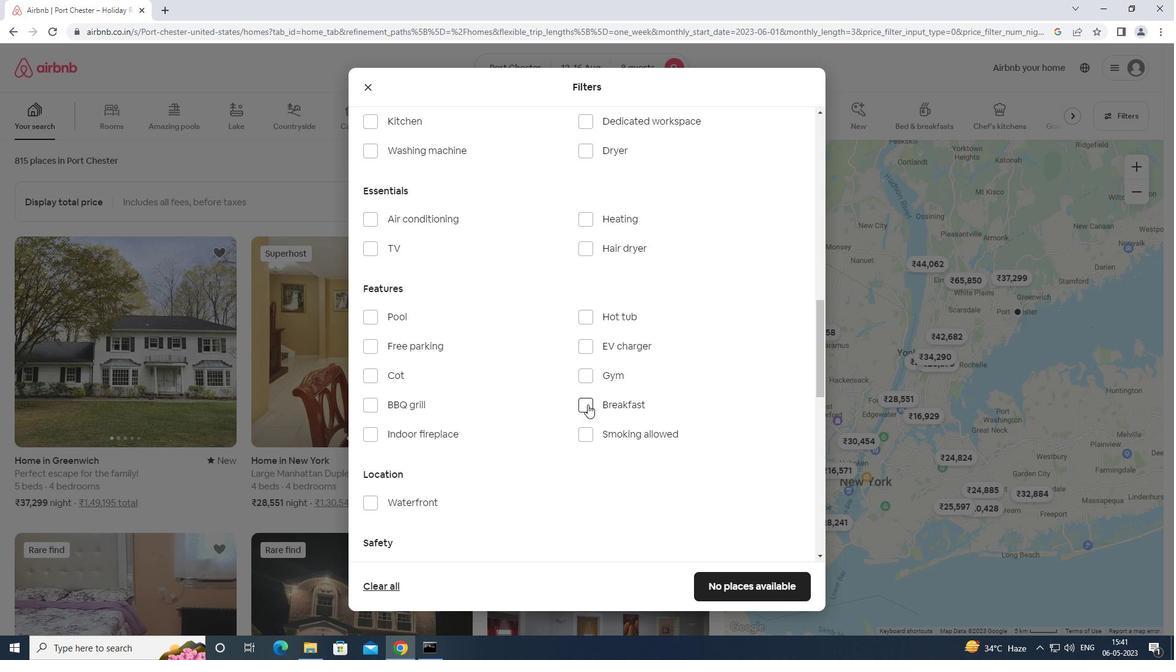 
Action: Mouse moved to (584, 373)
Screenshot: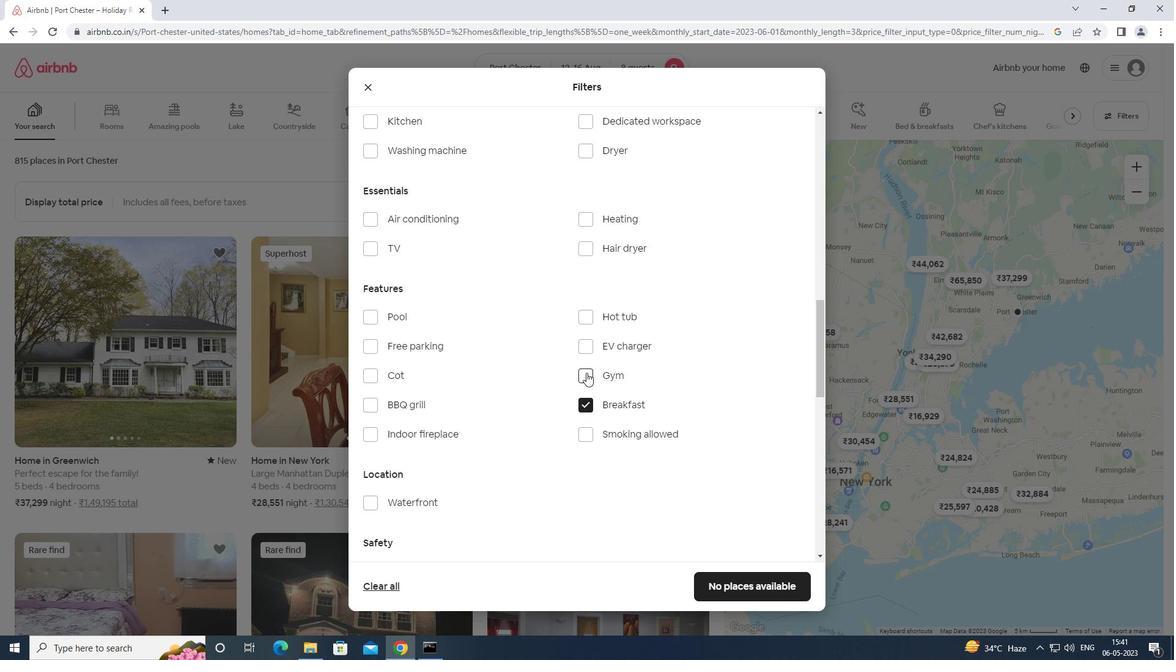 
Action: Mouse pressed left at (584, 373)
Screenshot: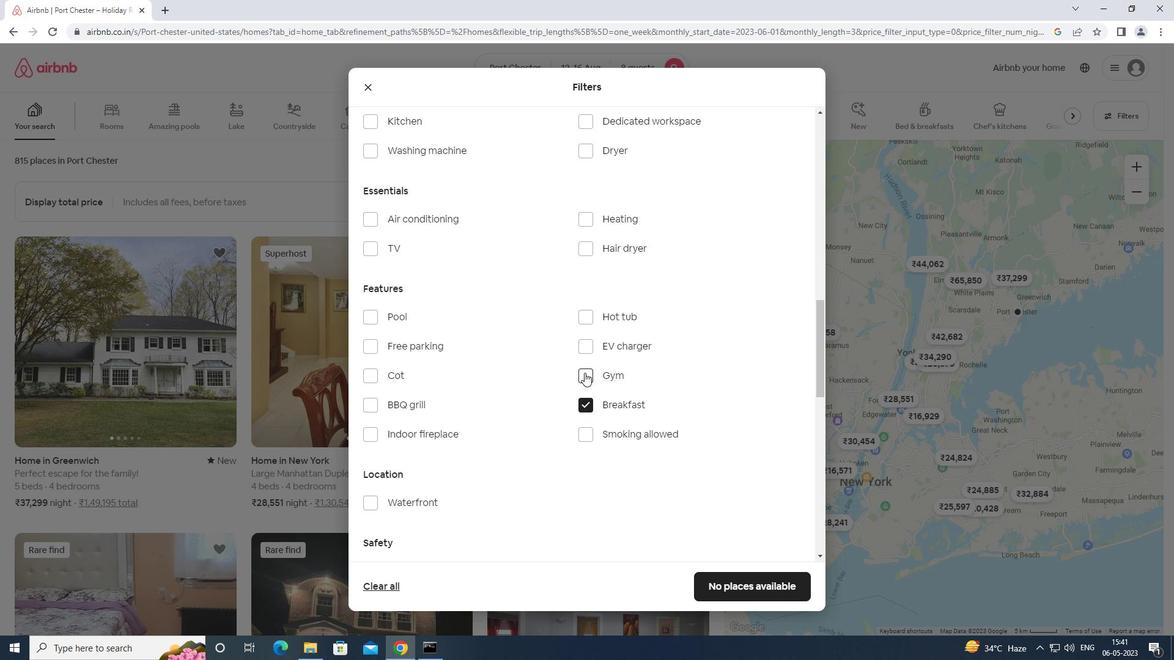 
Action: Mouse moved to (583, 376)
Screenshot: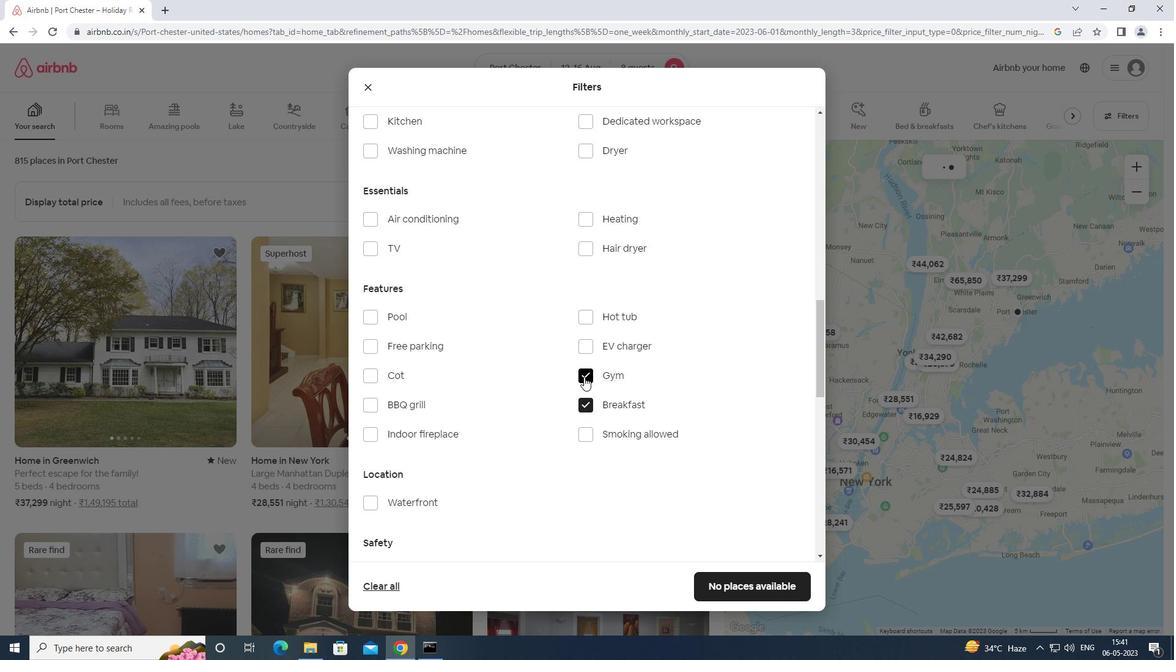 
Action: Mouse scrolled (583, 377) with delta (0, 0)
Screenshot: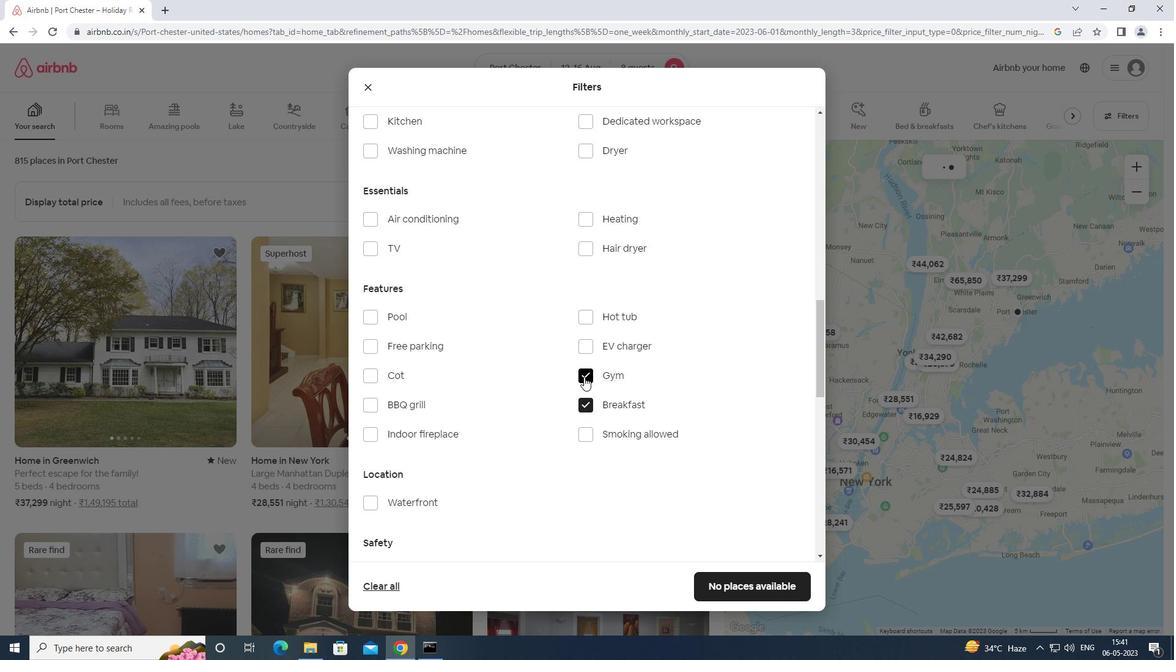 
Action: Mouse moved to (583, 373)
Screenshot: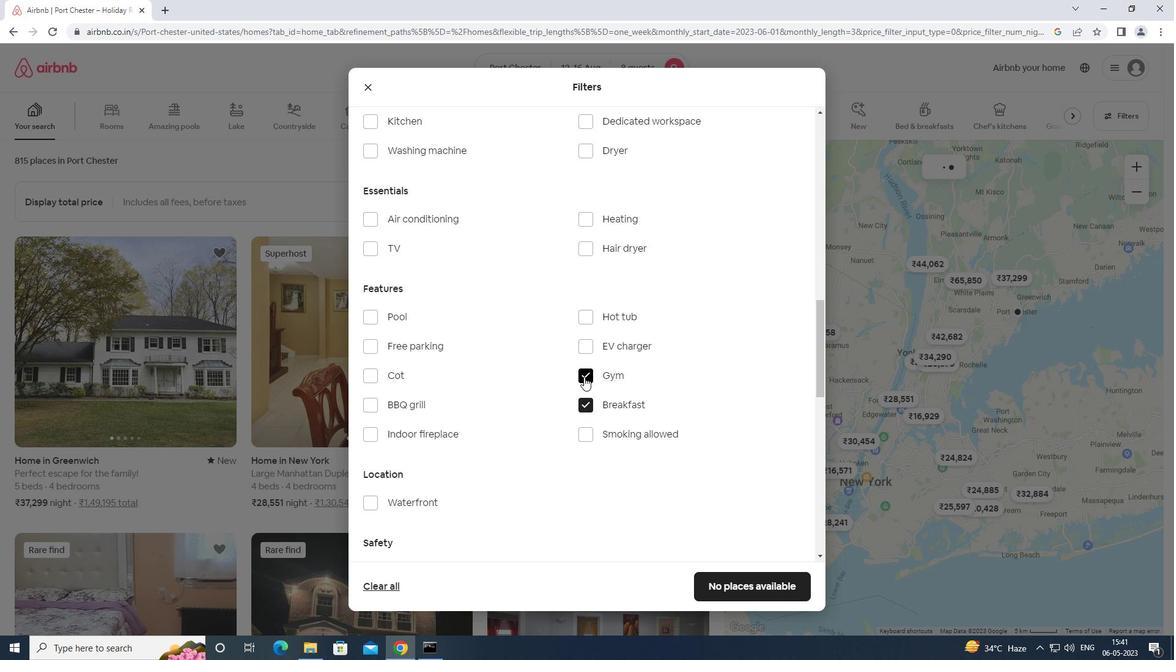 
Action: Mouse scrolled (583, 373) with delta (0, 0)
Screenshot: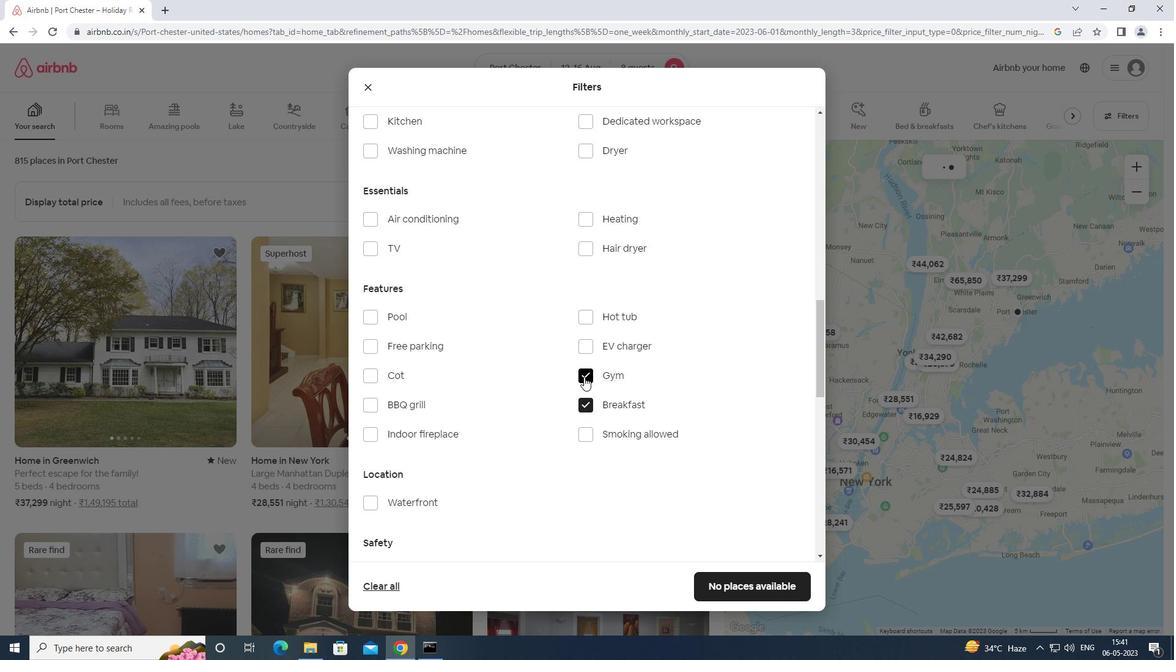 
Action: Mouse moved to (583, 372)
Screenshot: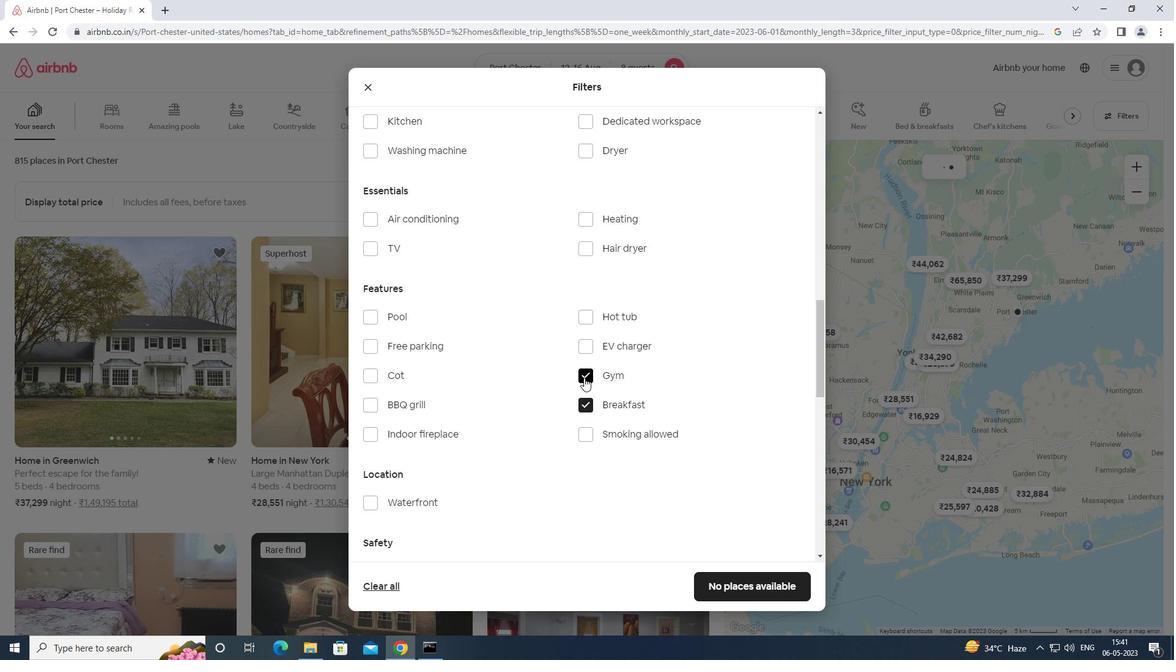
Action: Mouse scrolled (583, 373) with delta (0, 0)
Screenshot: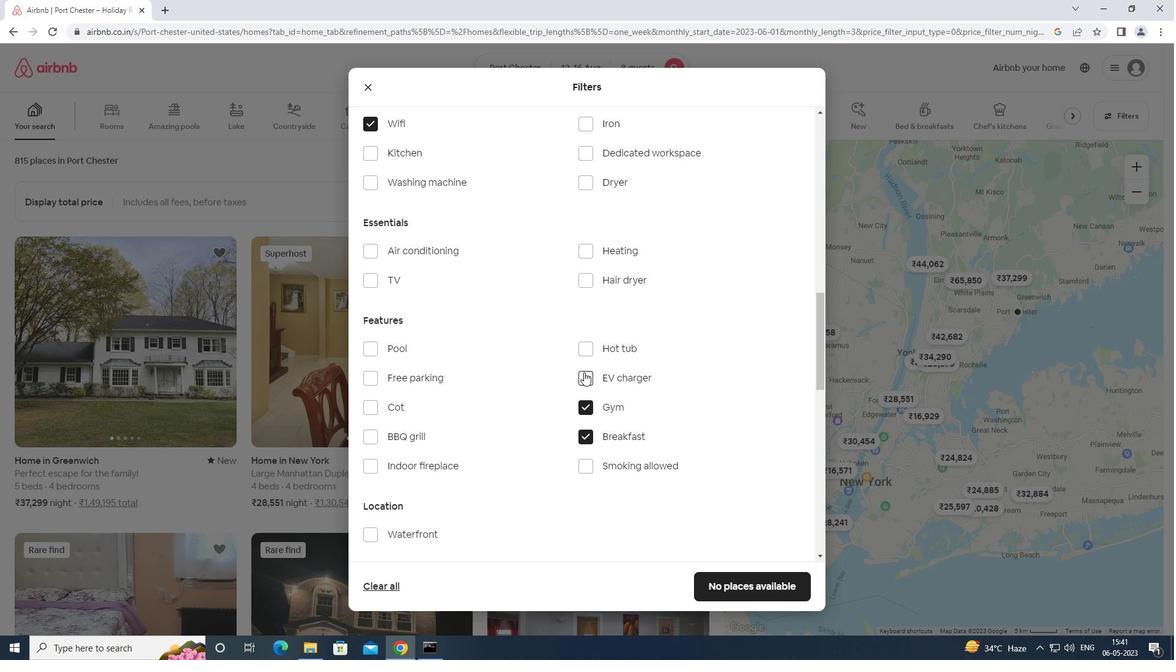 
Action: Mouse moved to (584, 371)
Screenshot: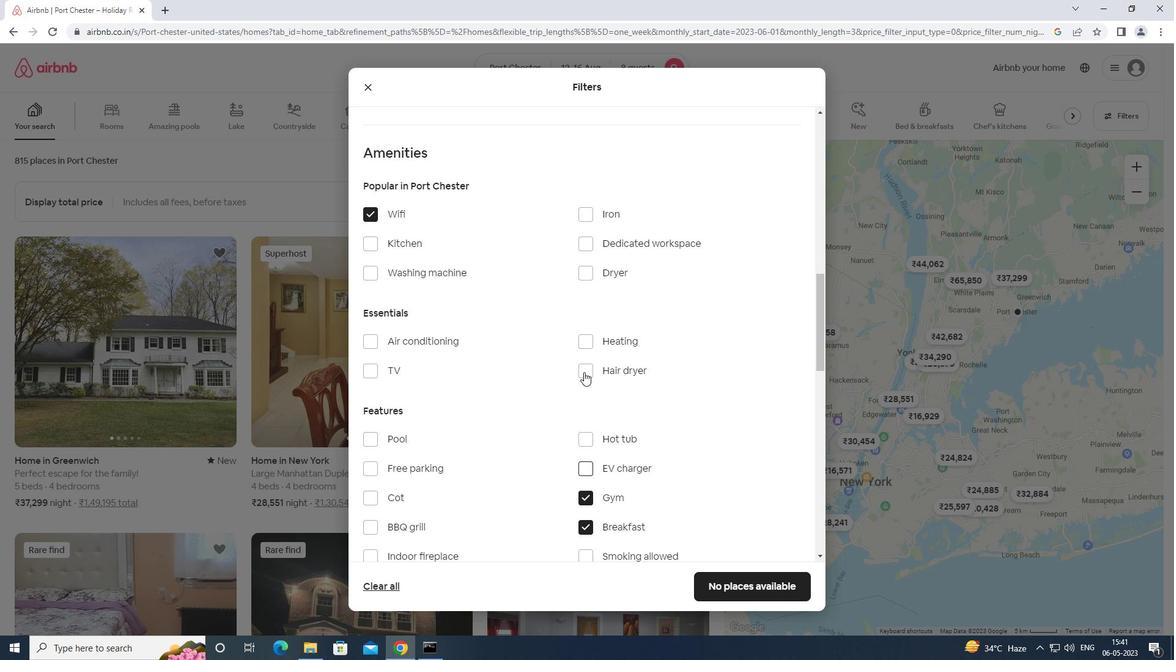 
Action: Mouse scrolled (584, 372) with delta (0, 0)
Screenshot: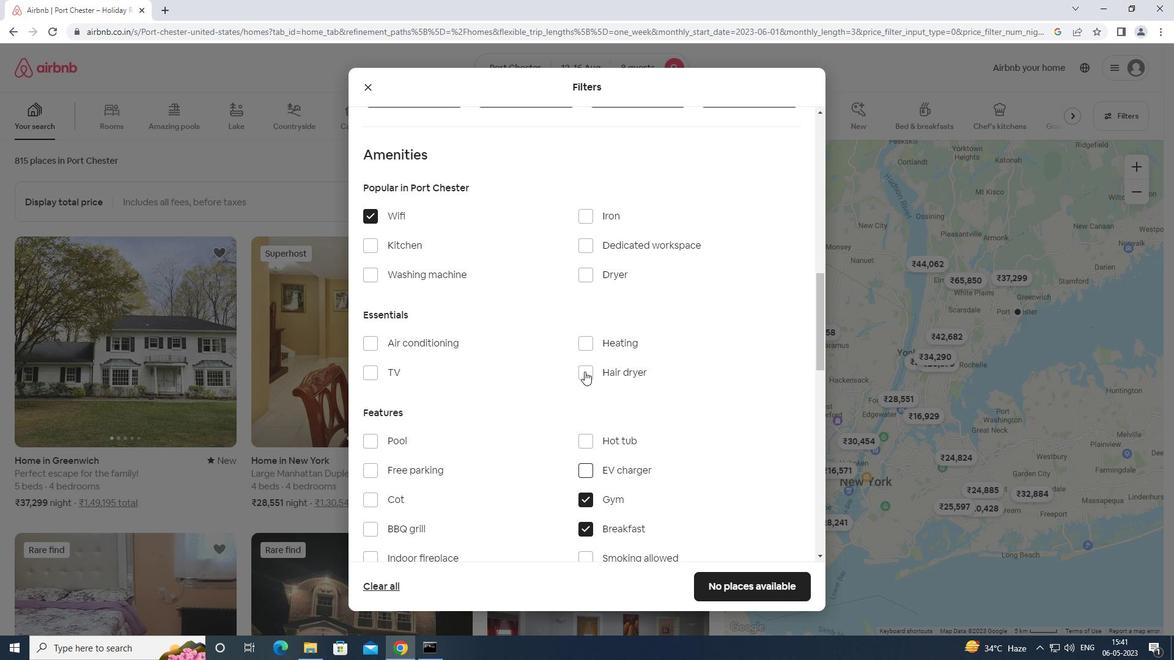 
Action: Mouse moved to (584, 373)
Screenshot: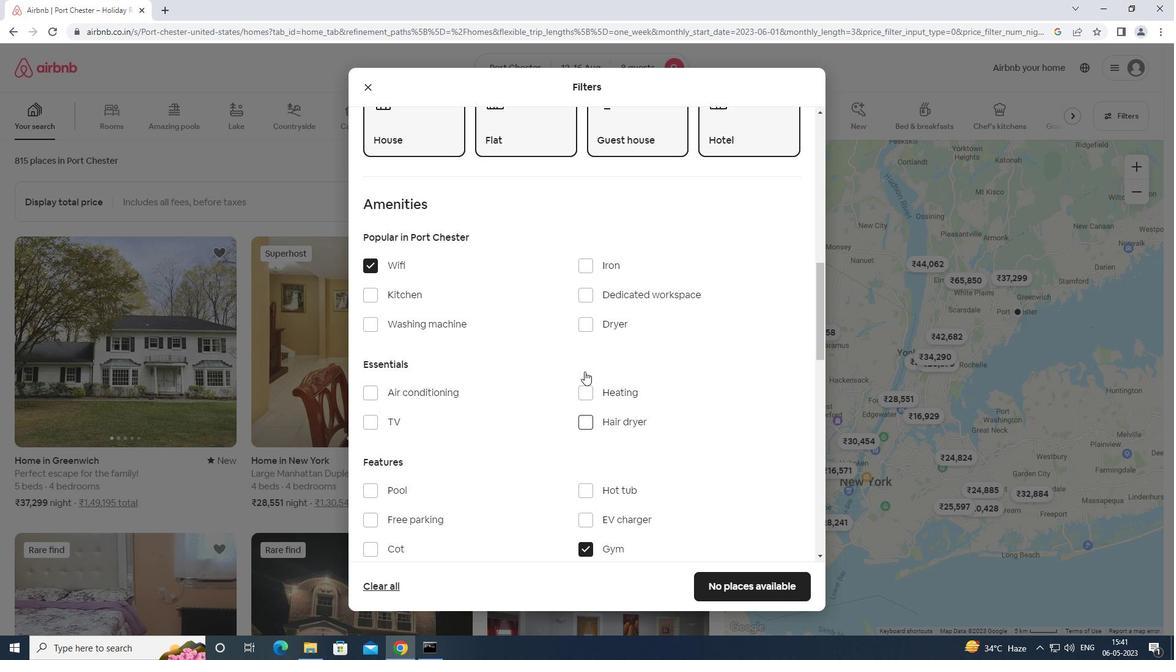 
Action: Mouse scrolled (584, 372) with delta (0, 0)
Screenshot: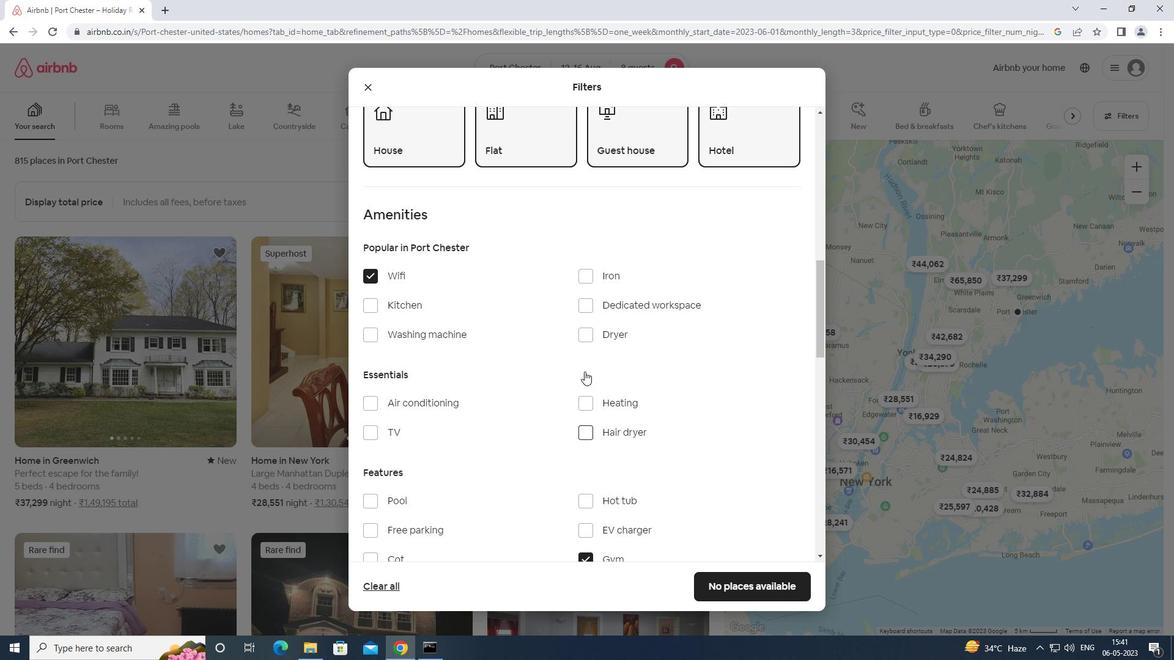 
Action: Mouse moved to (370, 426)
Screenshot: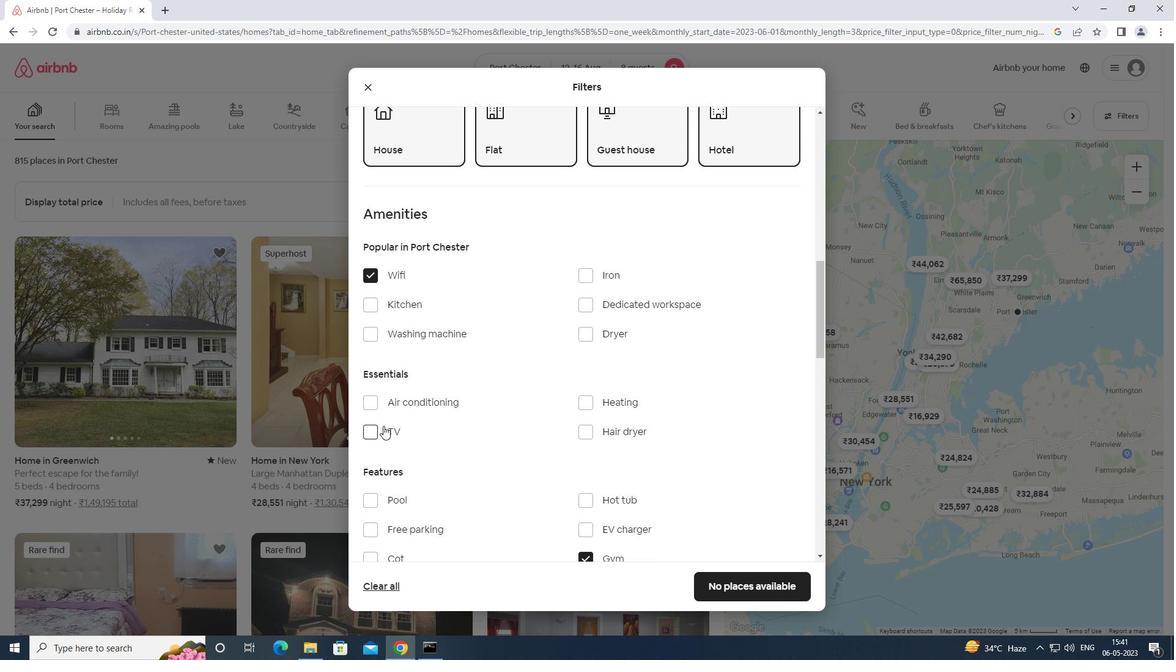 
Action: Mouse pressed left at (370, 426)
Screenshot: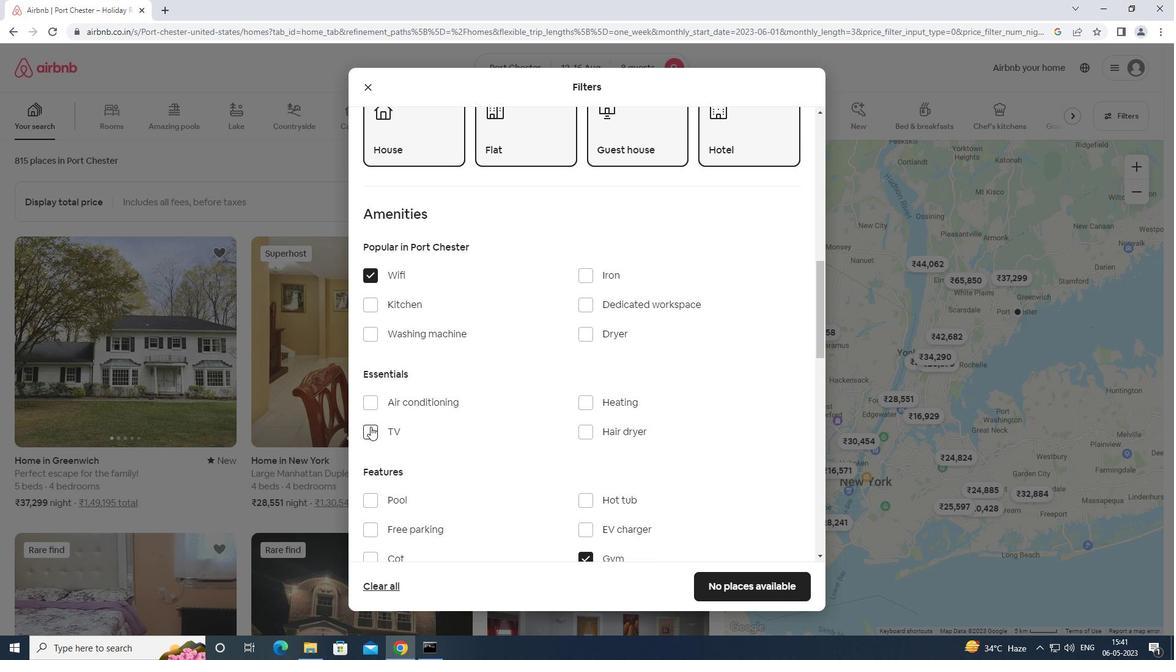 
Action: Mouse moved to (380, 419)
Screenshot: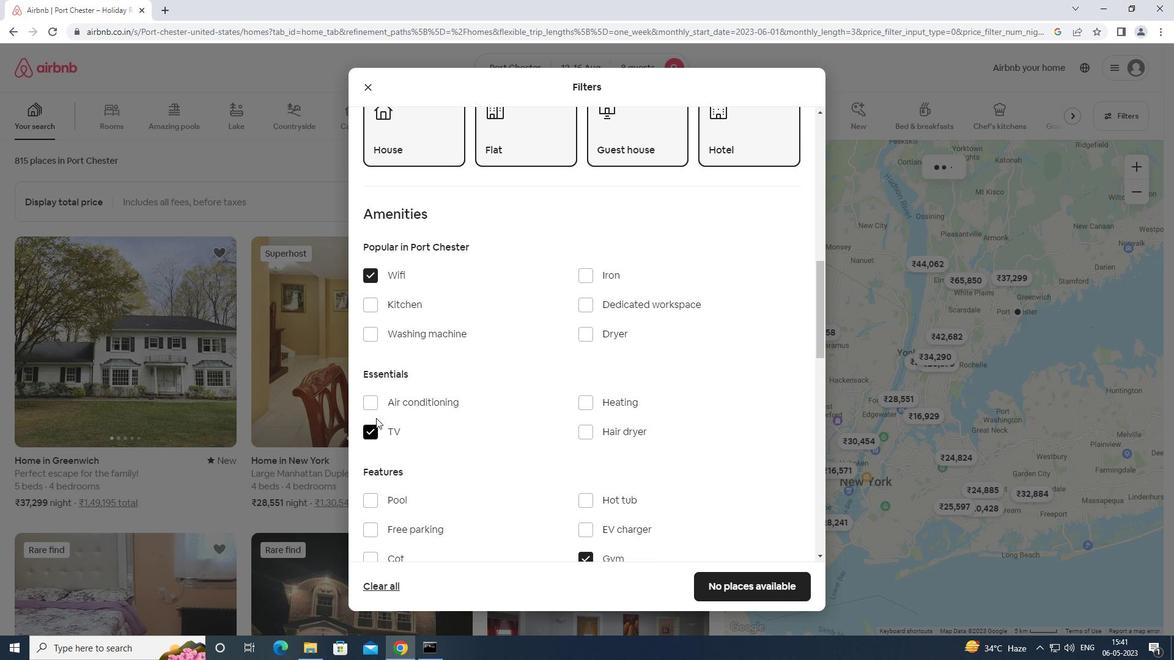 
Action: Mouse scrolled (380, 418) with delta (0, 0)
Screenshot: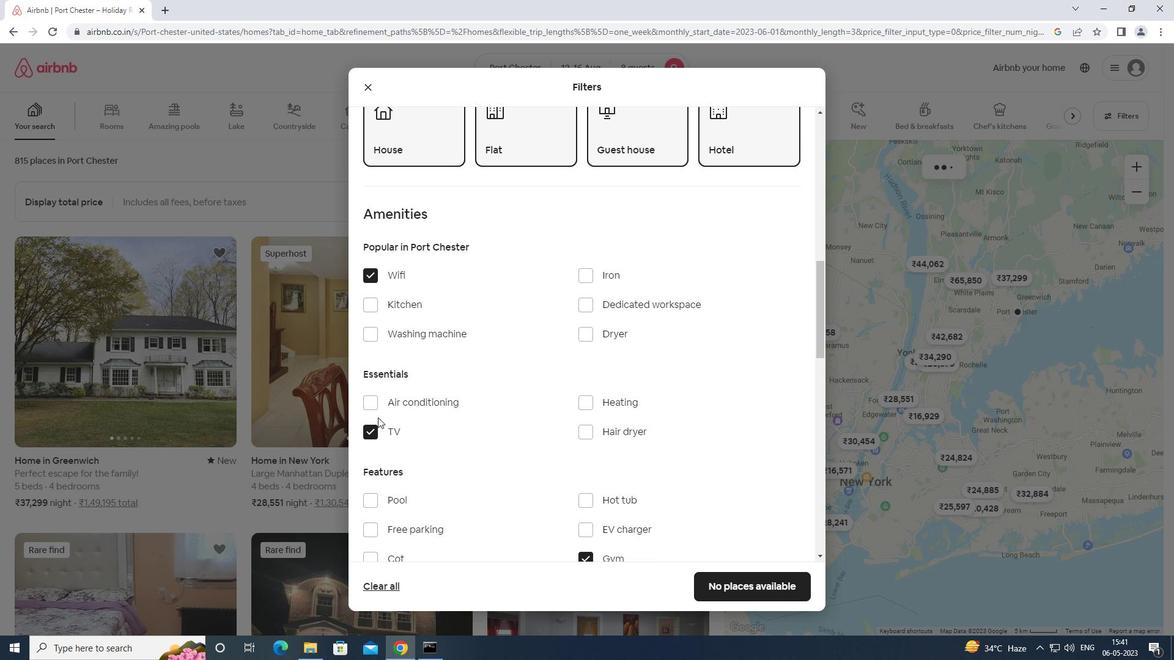 
Action: Mouse moved to (380, 419)
Screenshot: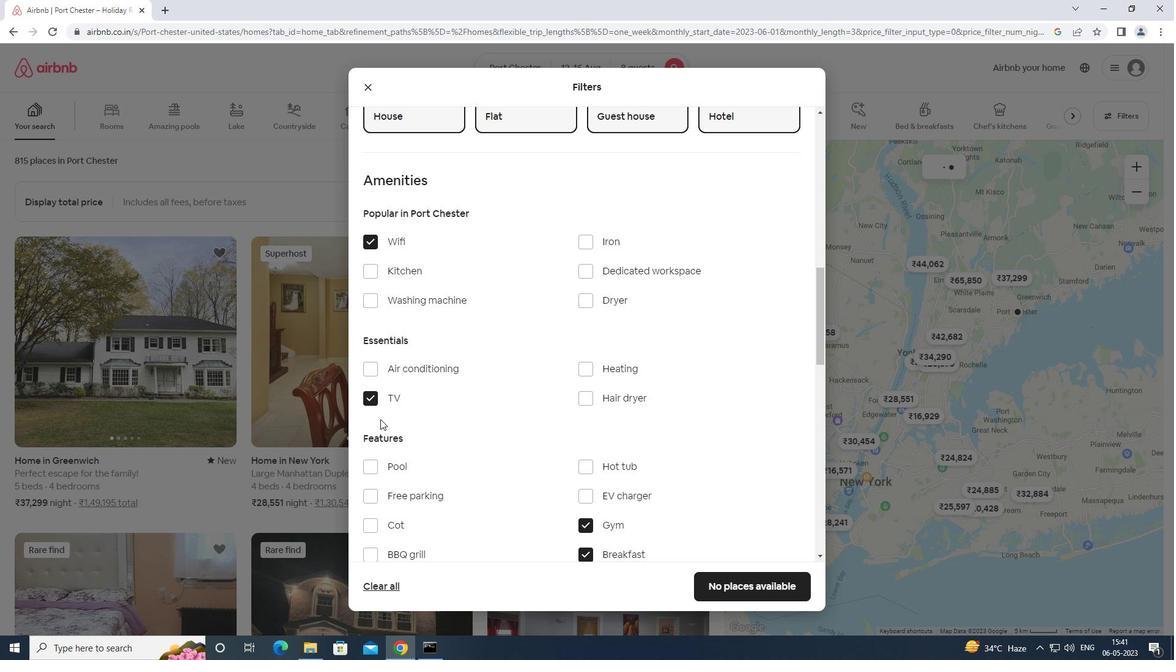
Action: Mouse scrolled (380, 418) with delta (0, 0)
Screenshot: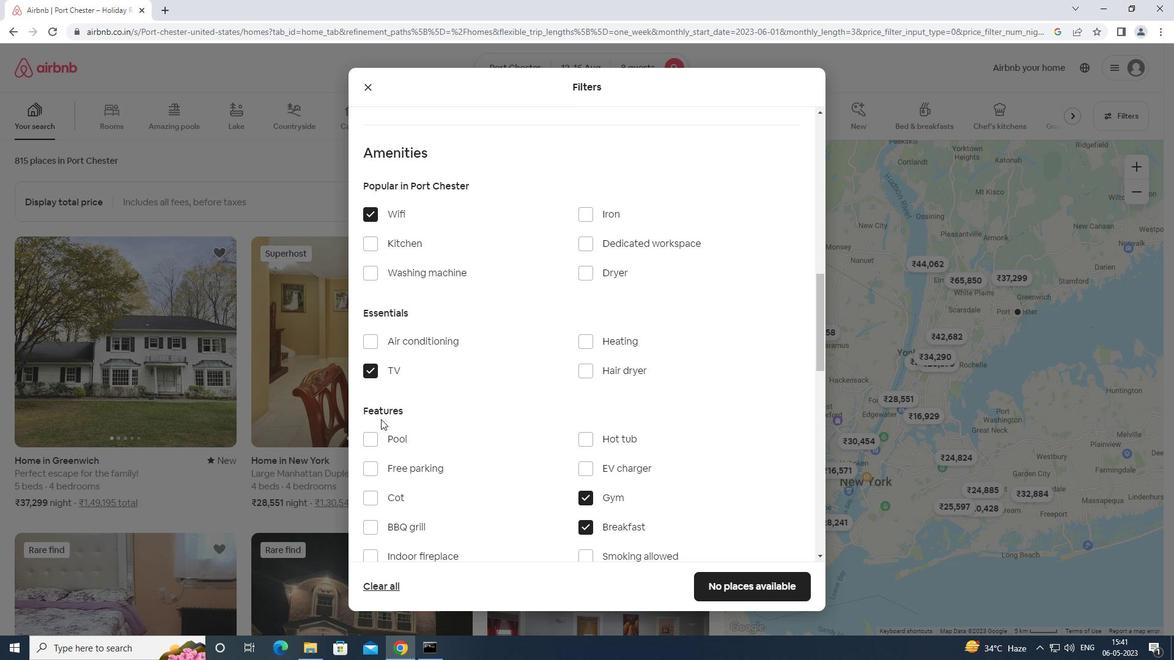 
Action: Mouse moved to (628, 476)
Screenshot: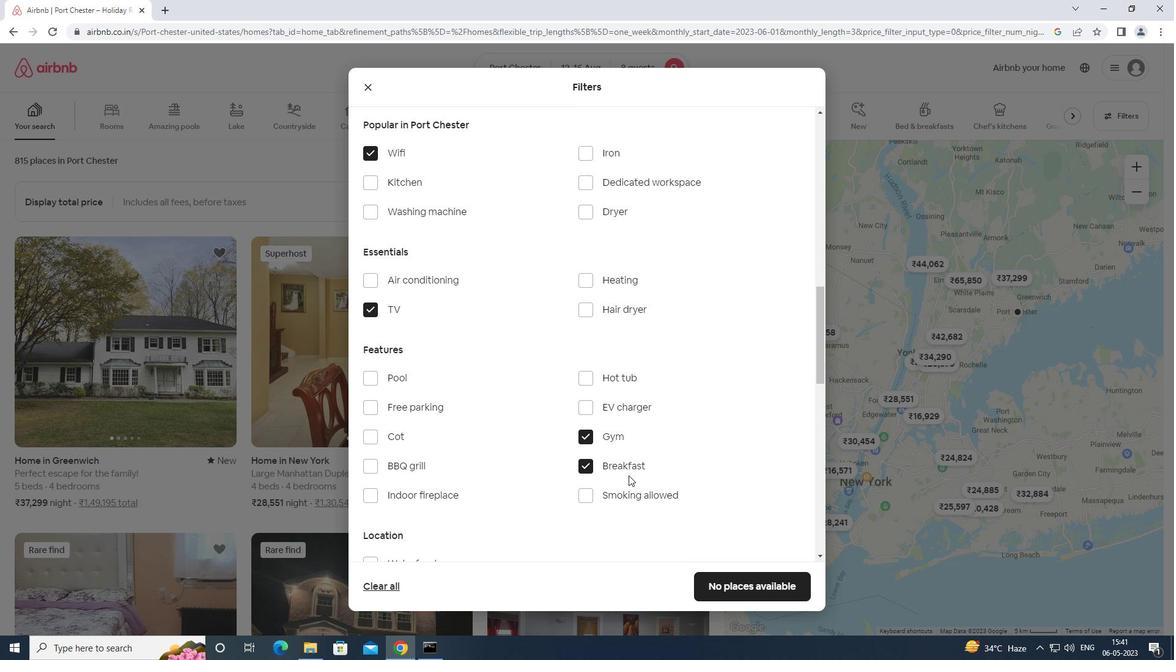 
Action: Mouse scrolled (628, 476) with delta (0, 0)
Screenshot: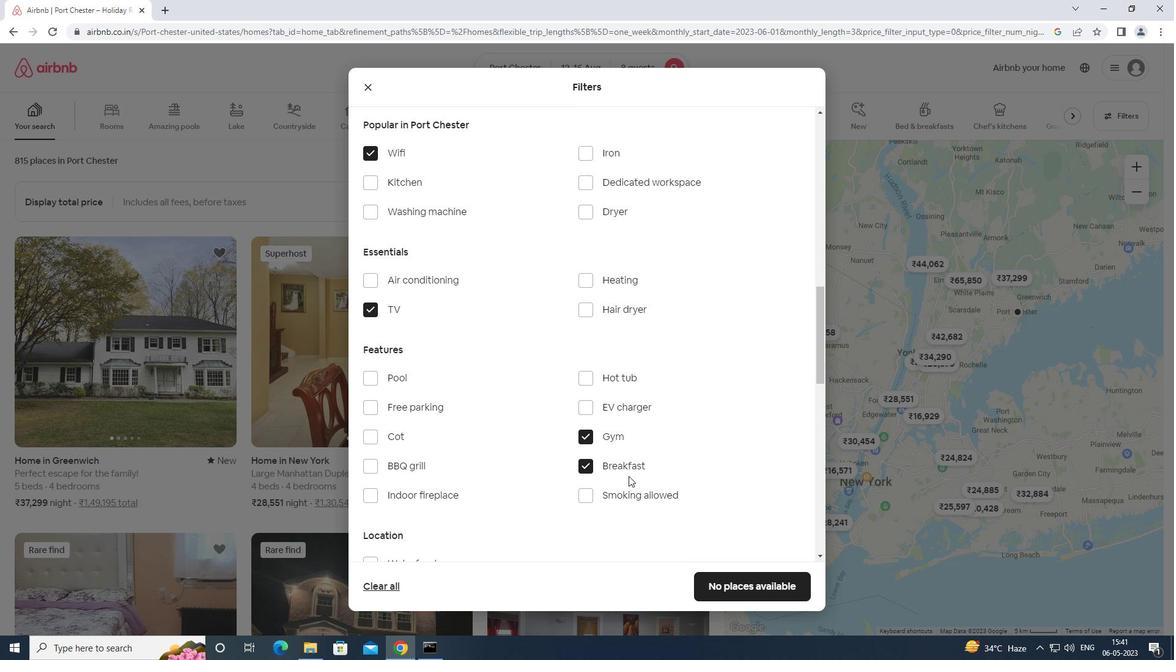 
Action: Mouse scrolled (628, 476) with delta (0, 0)
Screenshot: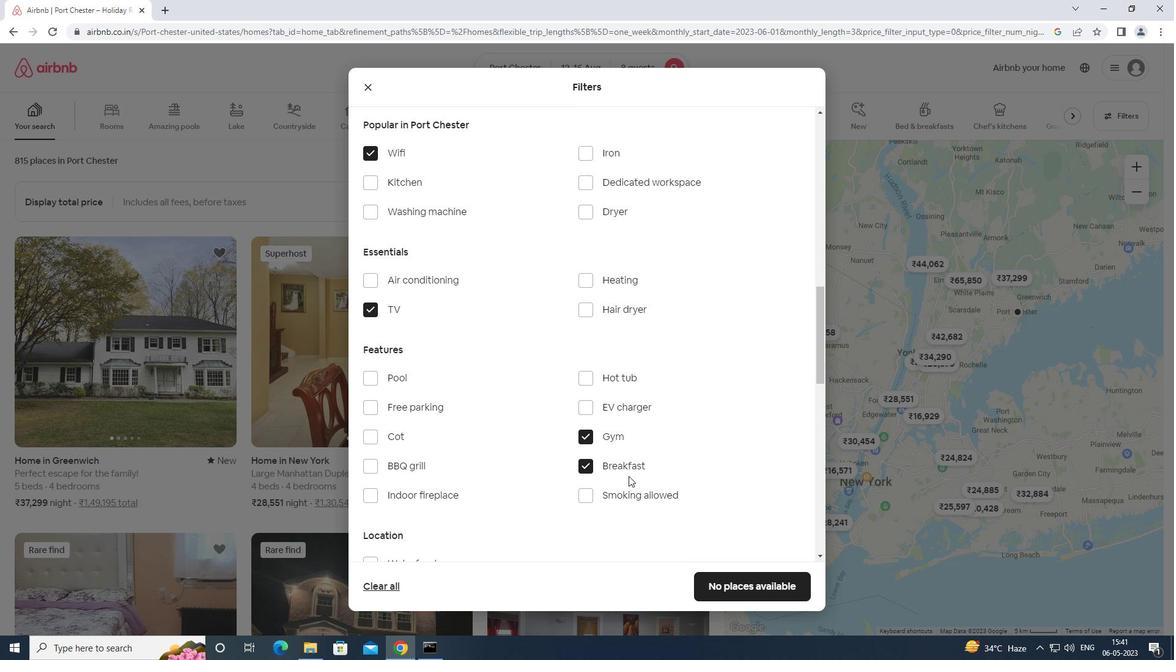 
Action: Mouse moved to (398, 373)
Screenshot: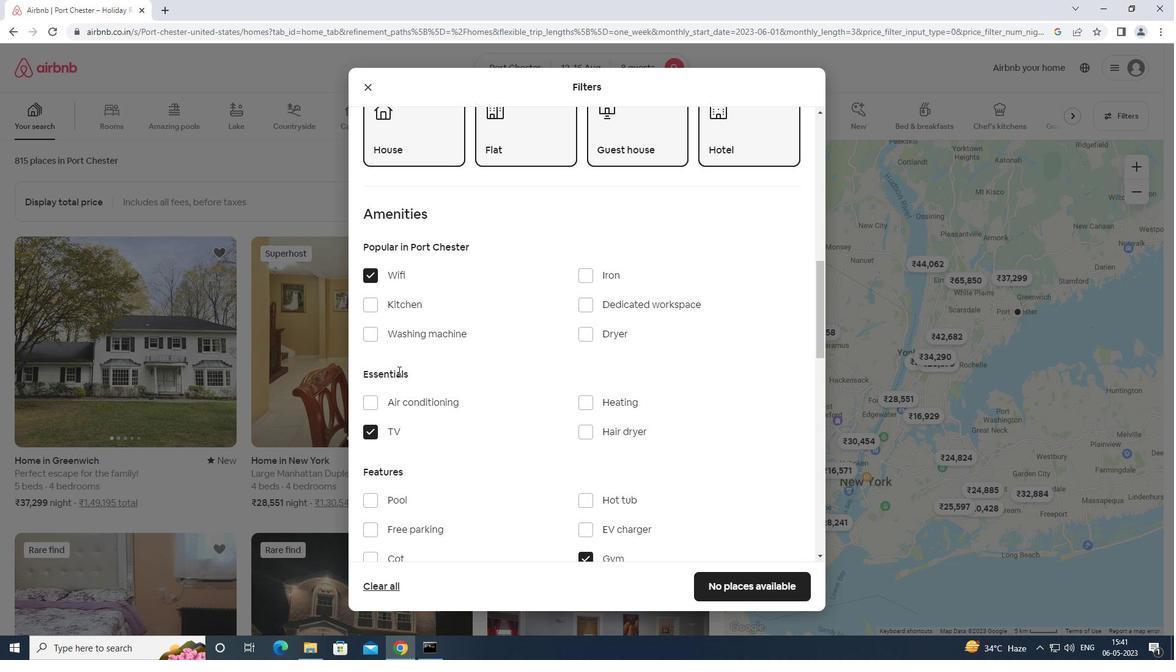 
Action: Mouse scrolled (398, 373) with delta (0, 0)
Screenshot: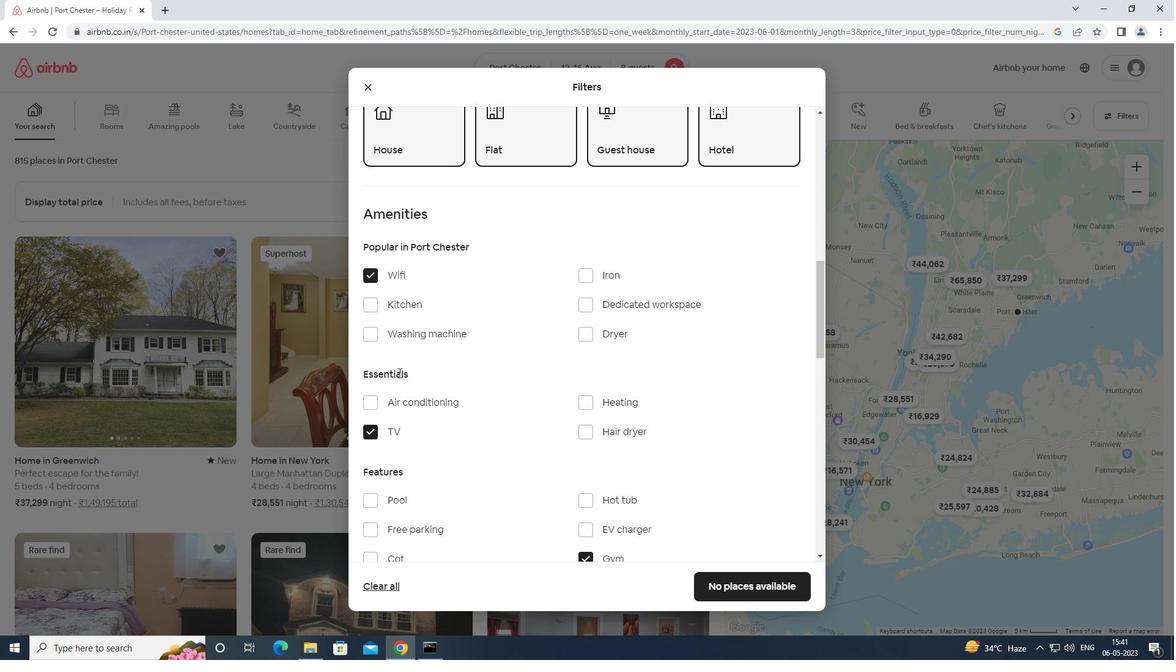 
Action: Mouse moved to (461, 393)
Screenshot: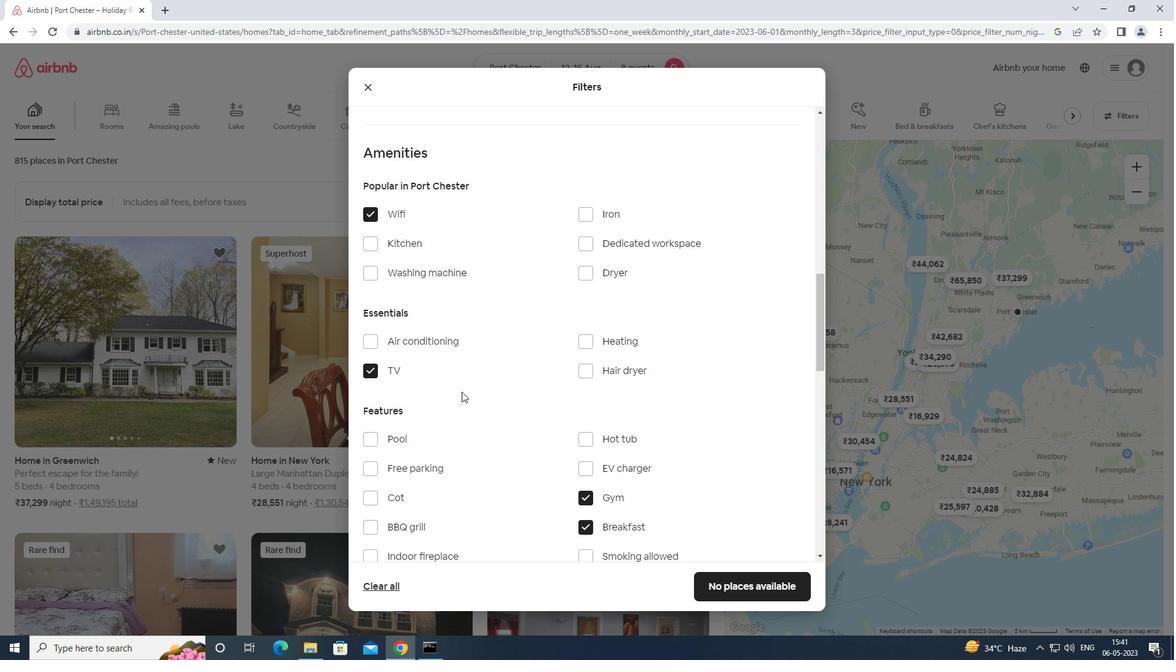 
Action: Mouse scrolled (461, 393) with delta (0, 0)
Screenshot: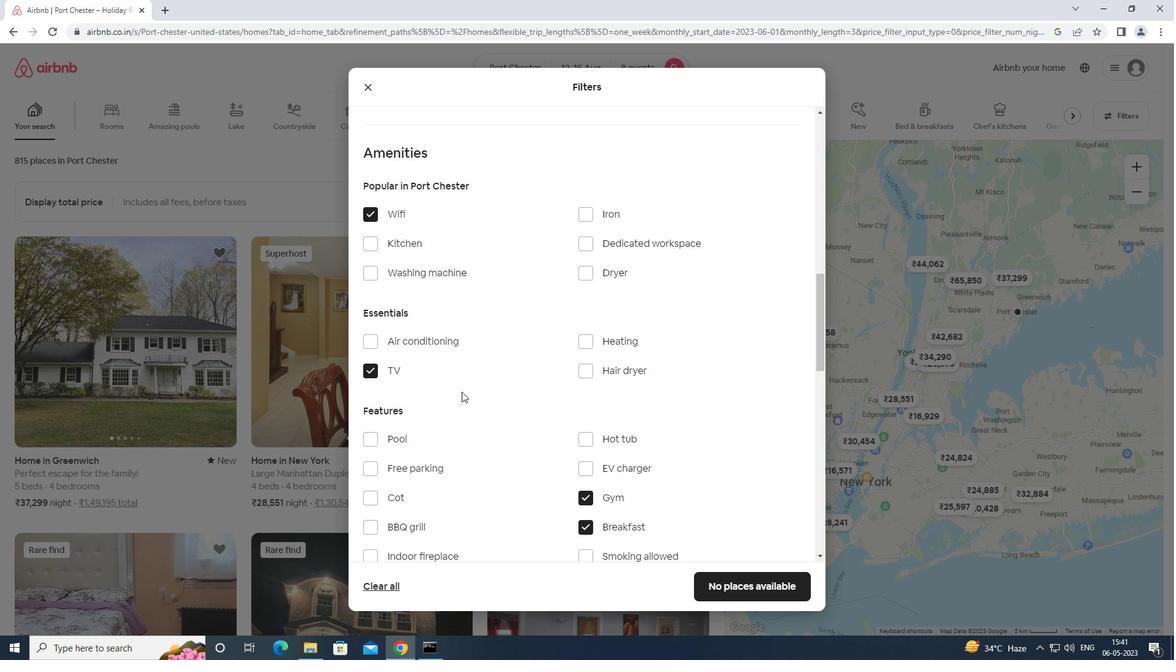 
Action: Mouse moved to (461, 394)
Screenshot: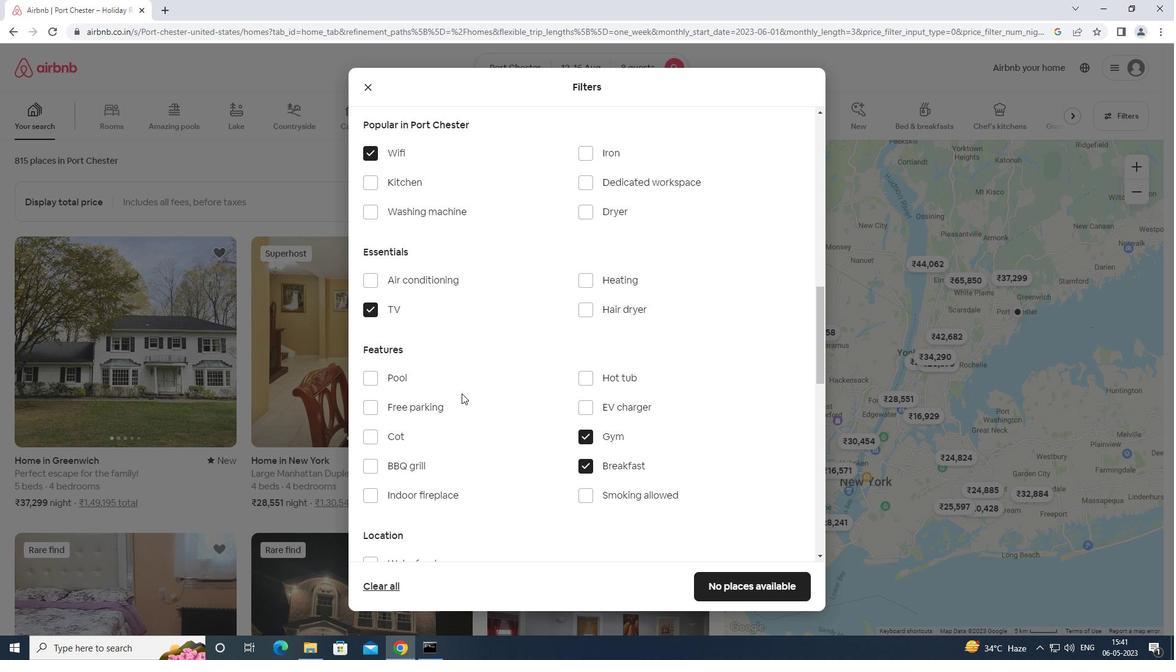 
Action: Mouse scrolled (461, 393) with delta (0, 0)
Screenshot: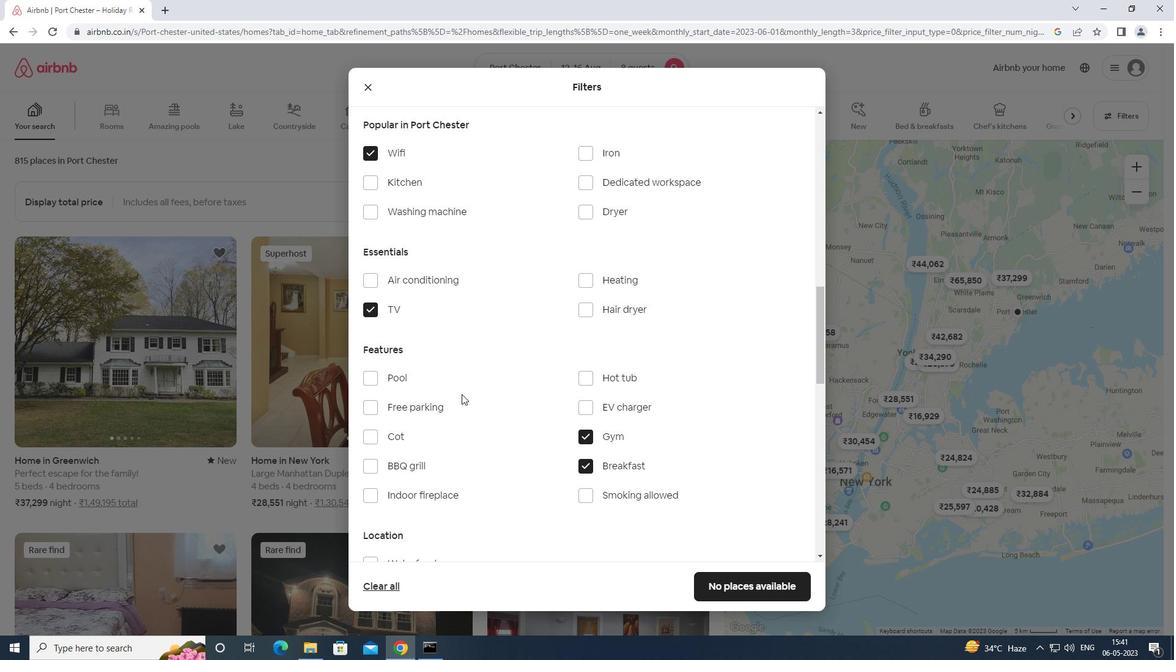
Action: Mouse scrolled (461, 393) with delta (0, 0)
Screenshot: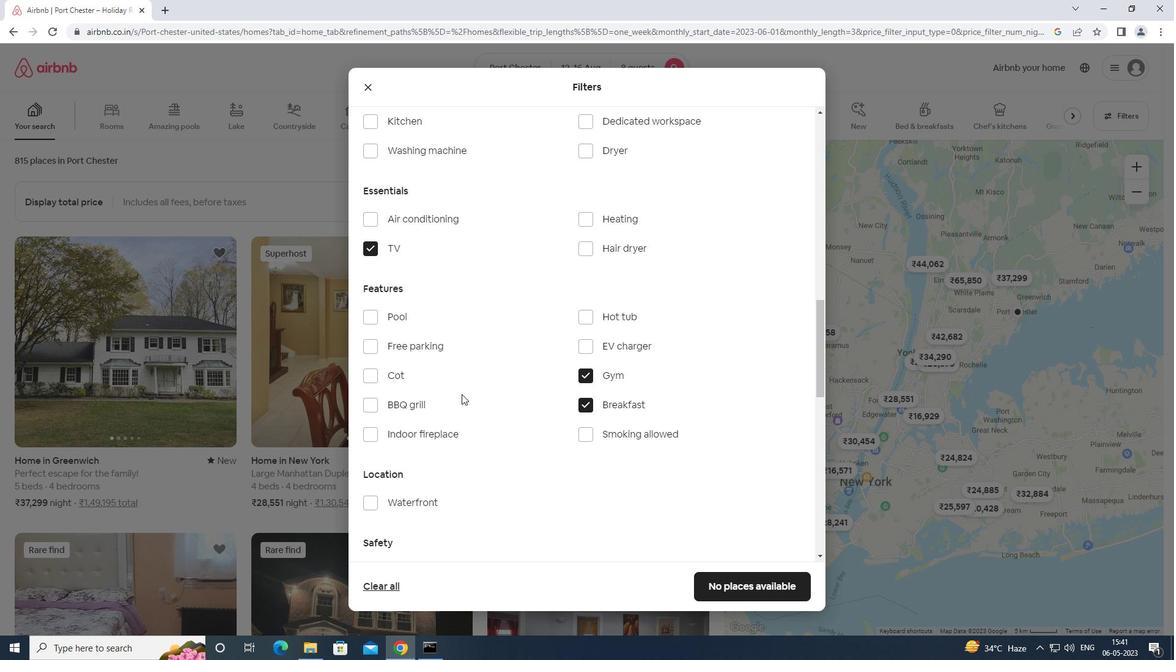 
Action: Mouse moved to (462, 394)
Screenshot: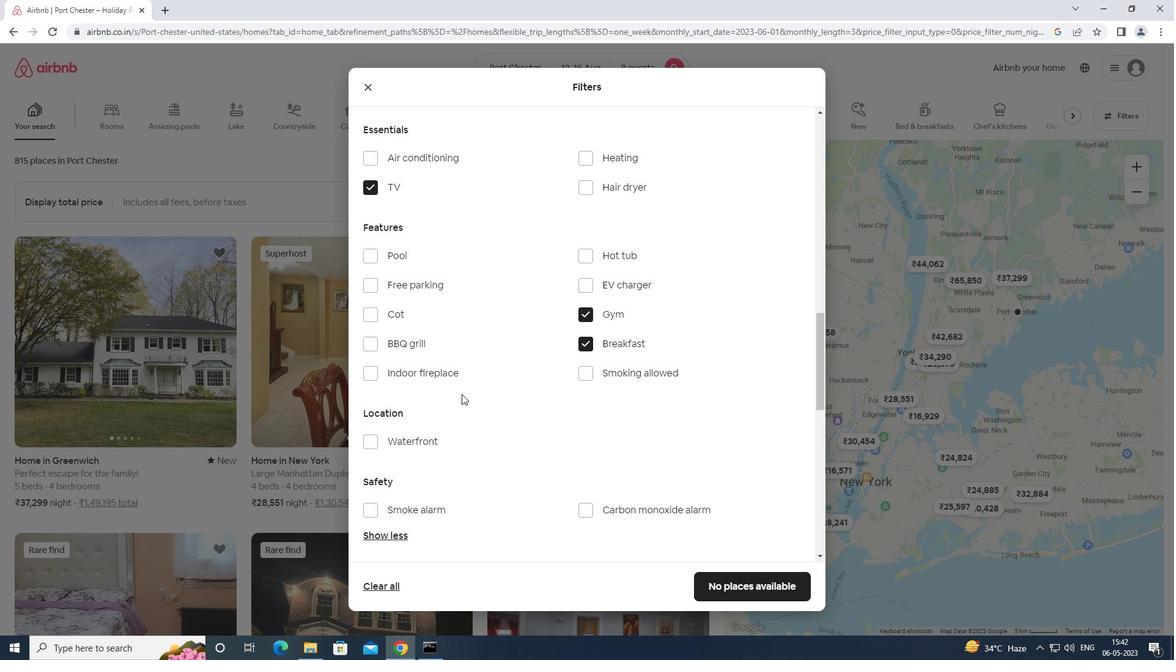 
Action: Mouse scrolled (462, 393) with delta (0, 0)
Screenshot: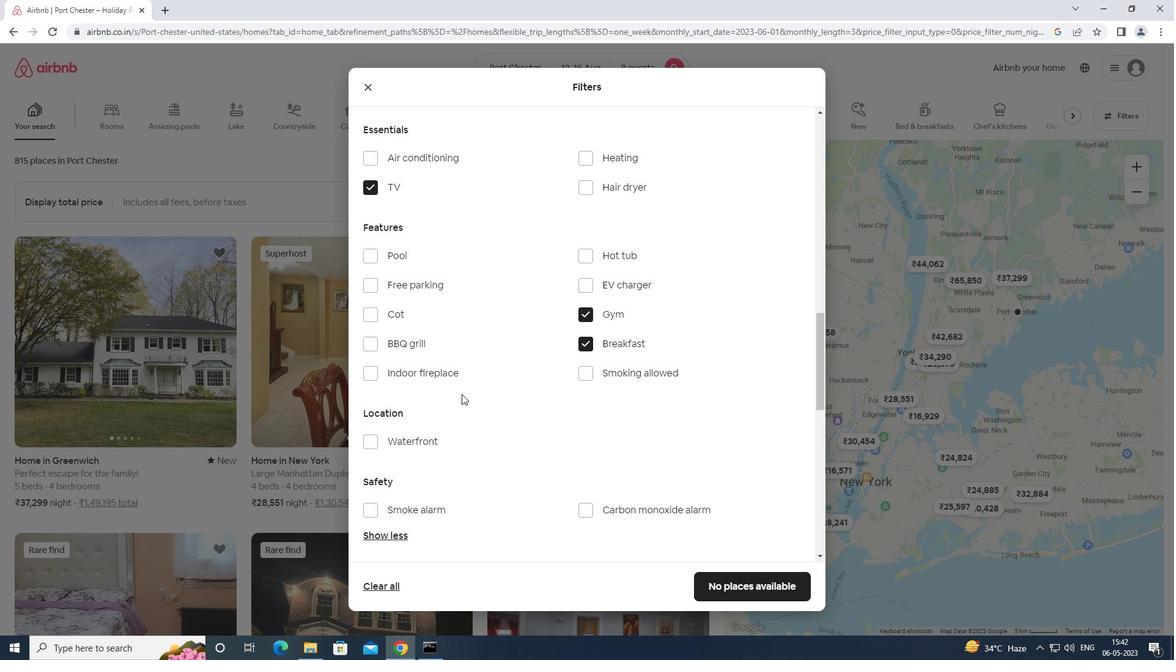 
Action: Mouse moved to (463, 393)
Screenshot: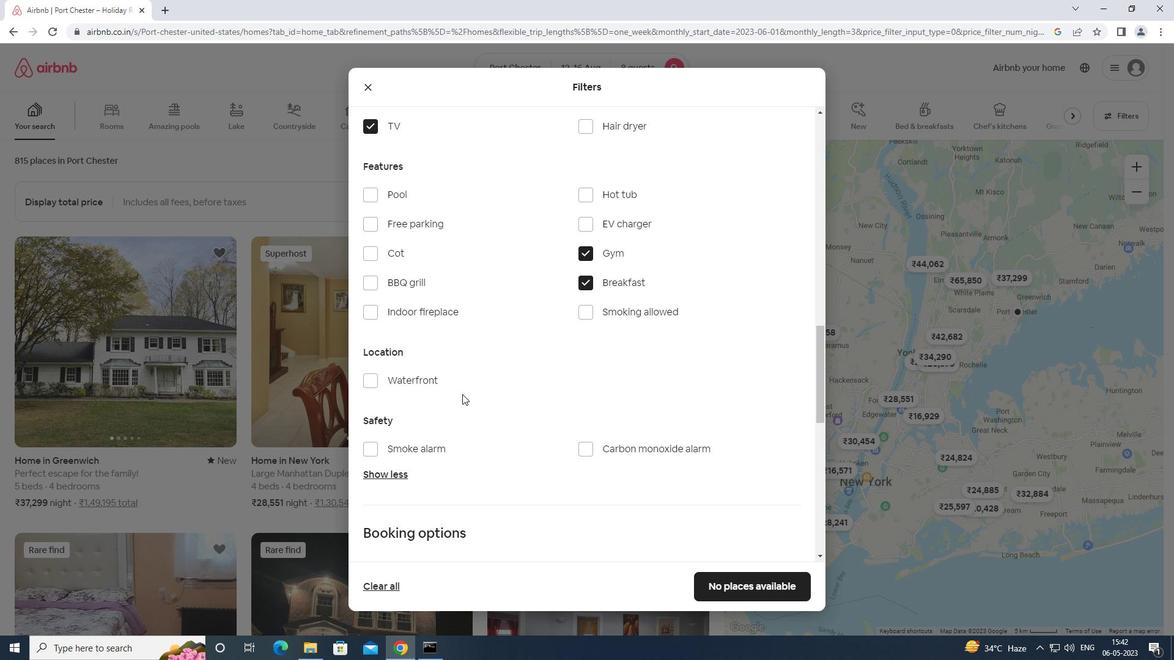 
Action: Mouse scrolled (463, 393) with delta (0, 0)
Screenshot: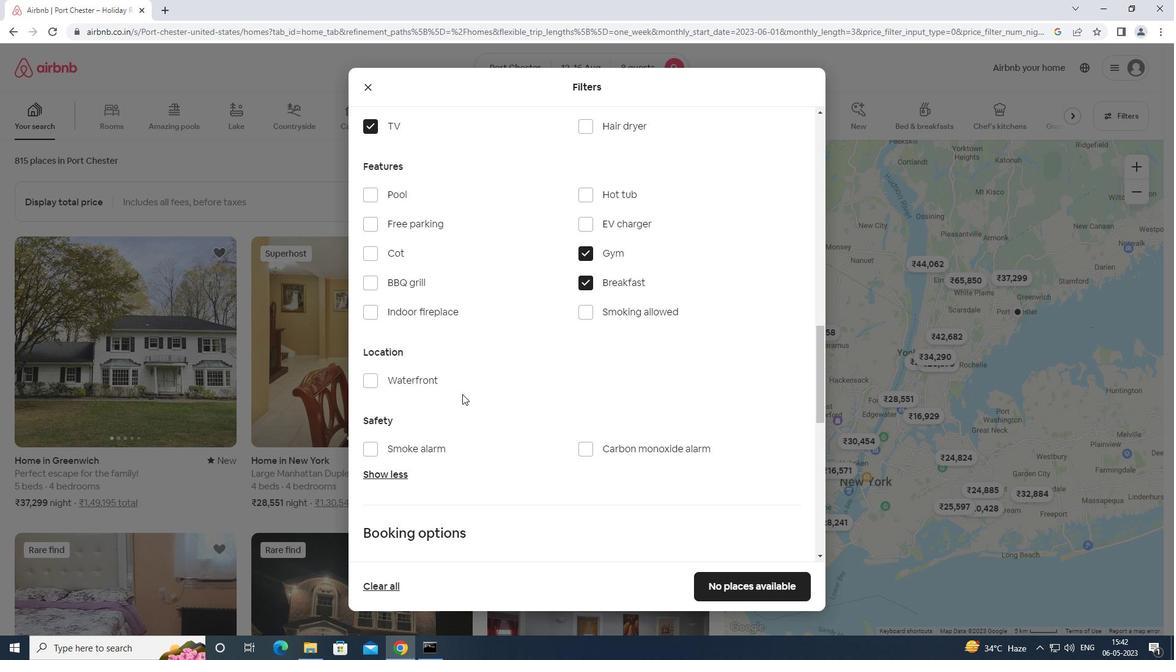 
Action: Mouse scrolled (463, 393) with delta (0, 0)
Screenshot: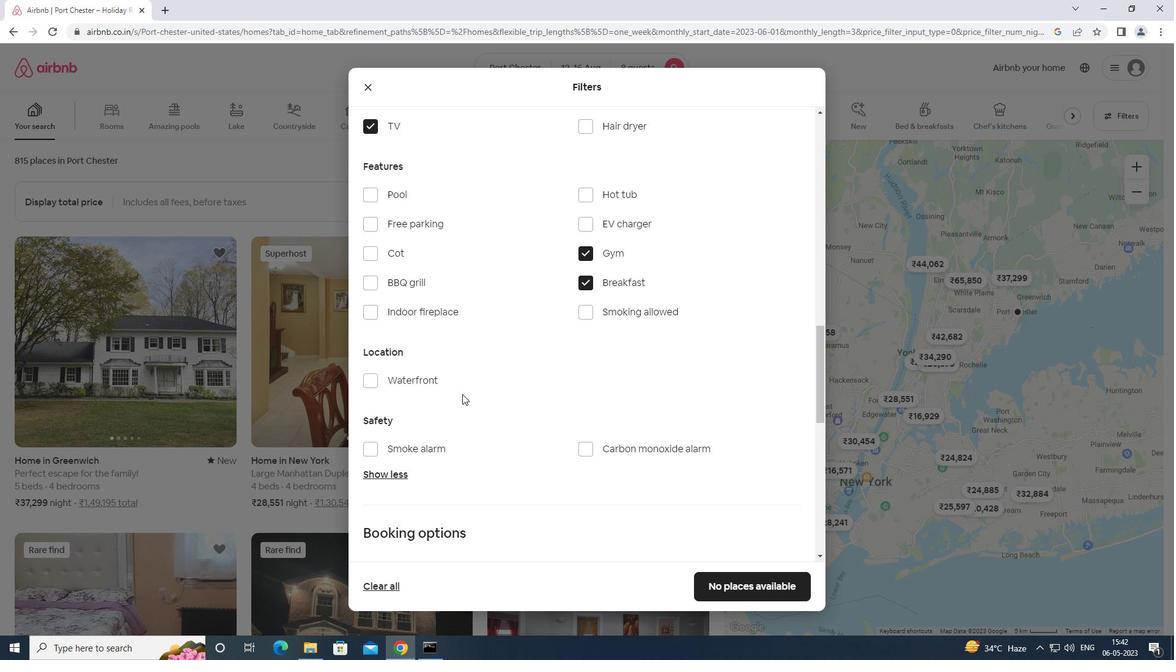 
Action: Mouse scrolled (463, 393) with delta (0, 0)
Screenshot: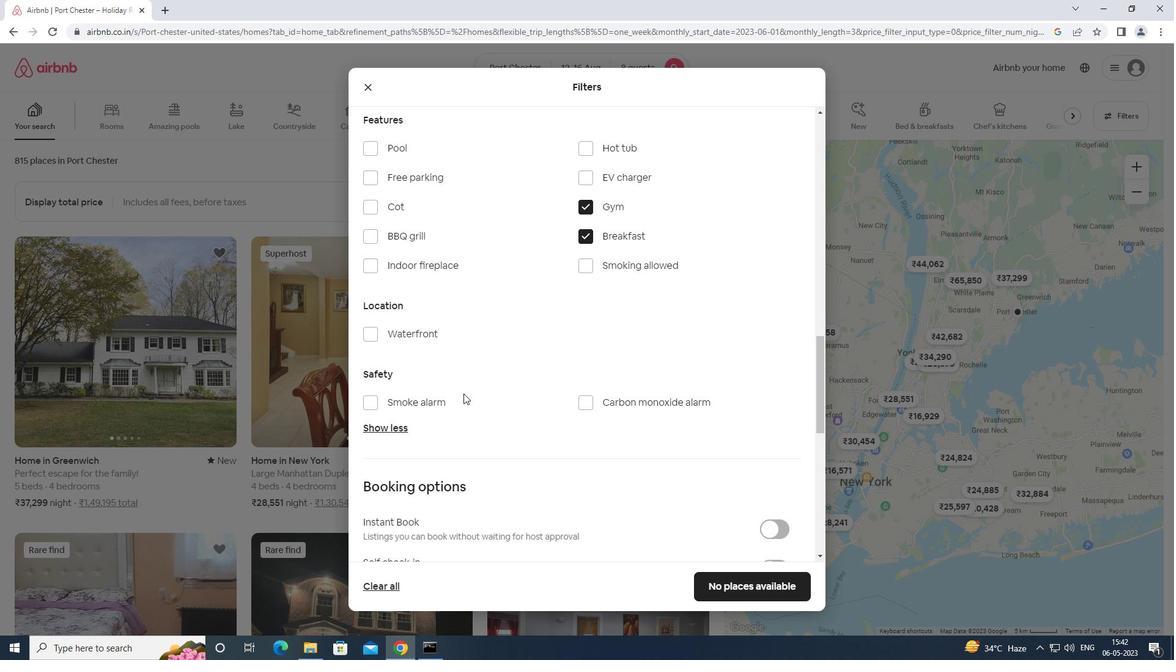 
Action: Mouse scrolled (463, 393) with delta (0, 0)
Screenshot: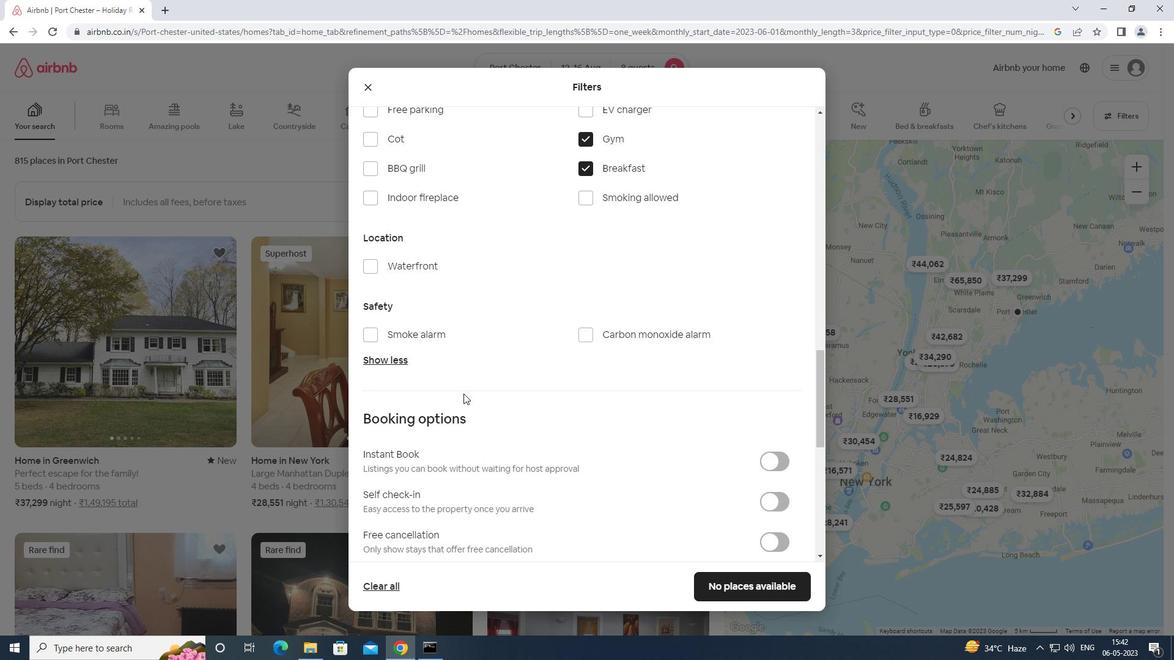 
Action: Mouse scrolled (463, 393) with delta (0, 0)
Screenshot: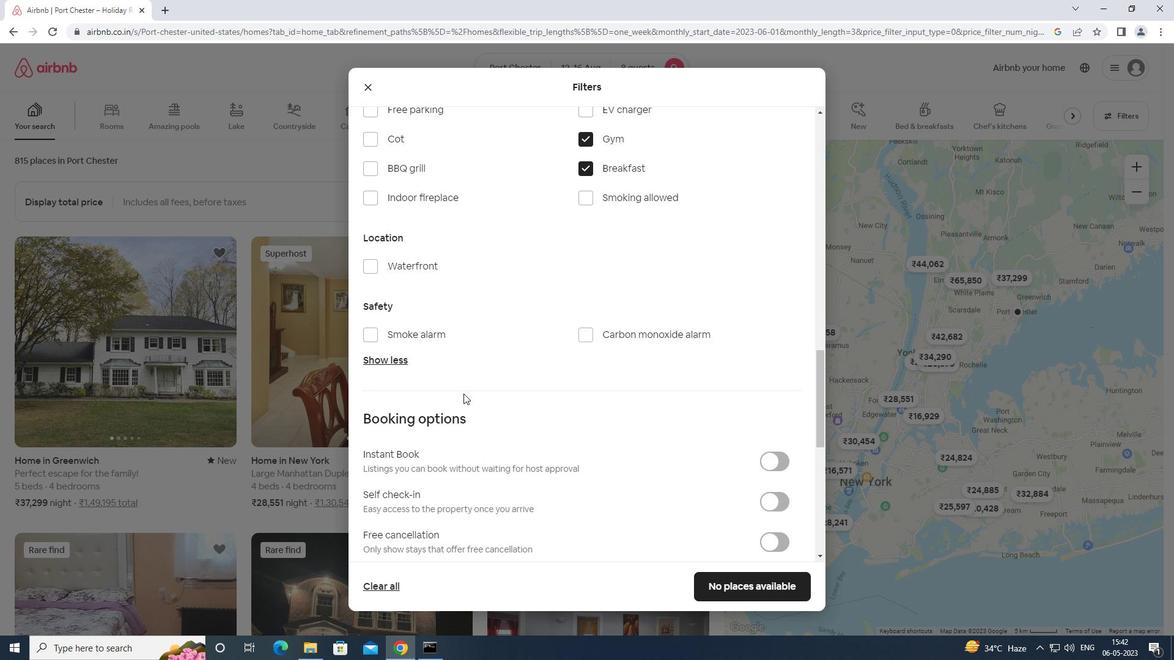 
Action: Mouse moved to (769, 311)
Screenshot: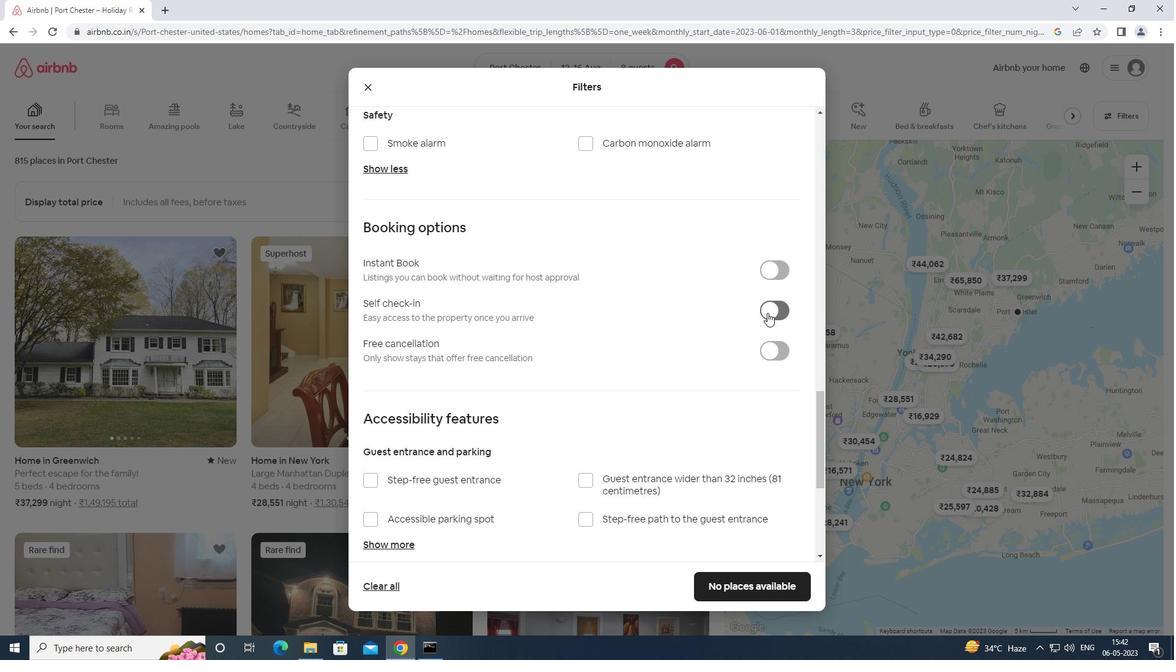 
Action: Mouse pressed left at (769, 311)
Screenshot: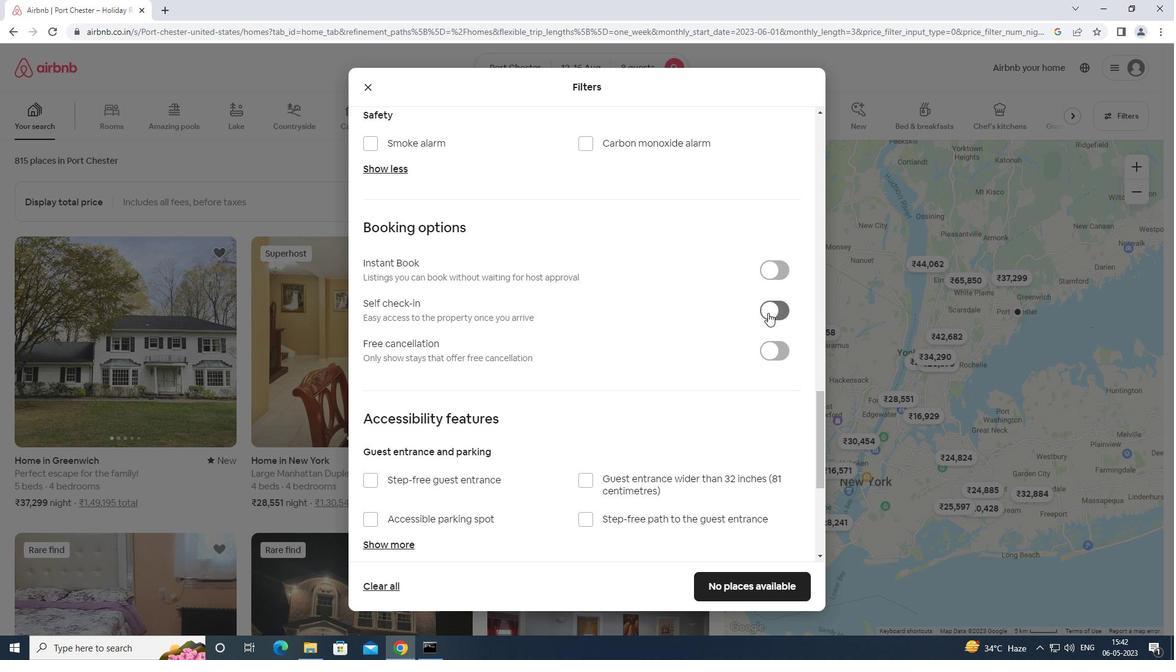 
Action: Mouse moved to (775, 307)
Screenshot: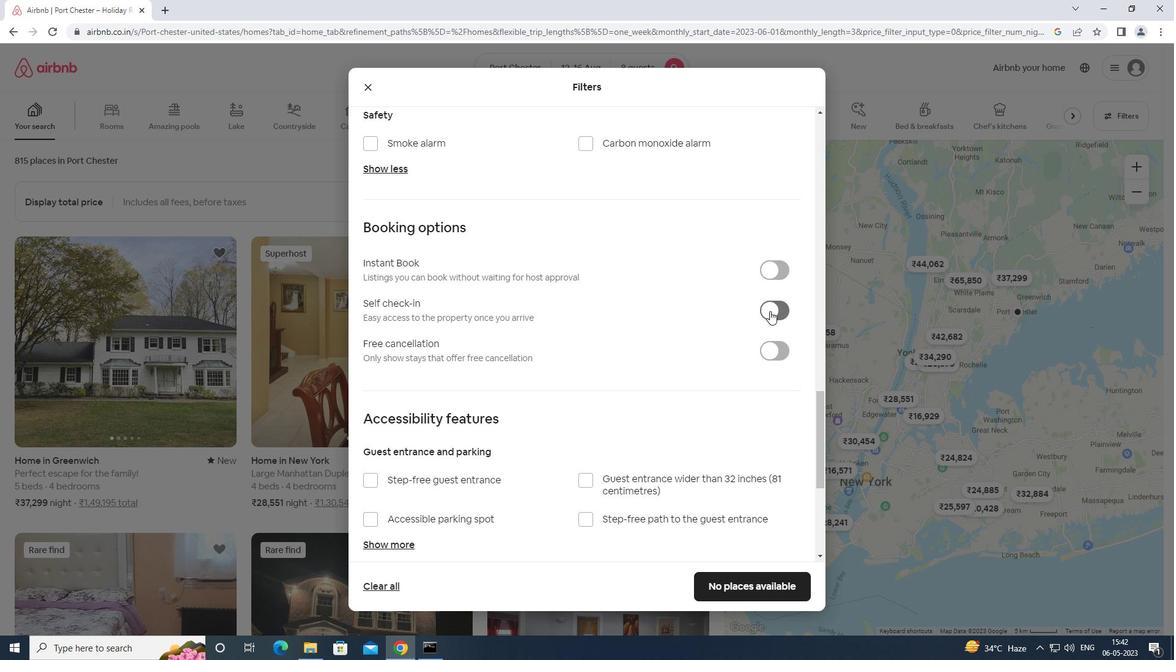 
Action: Mouse scrolled (775, 306) with delta (0, 0)
Screenshot: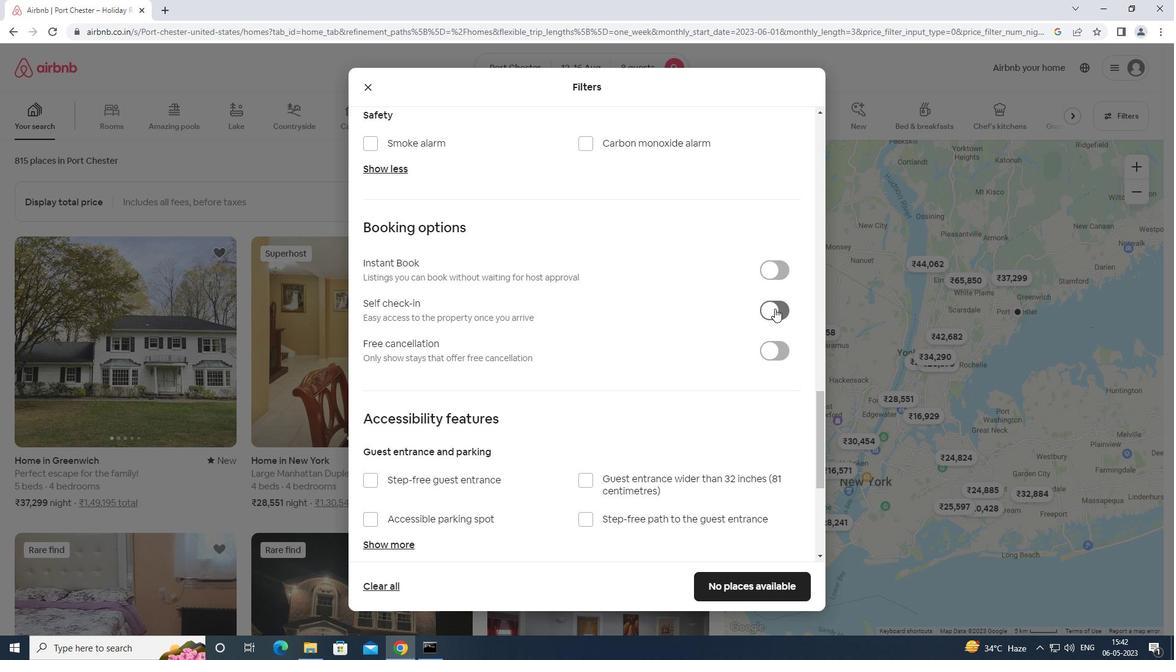 
Action: Mouse moved to (775, 309)
Screenshot: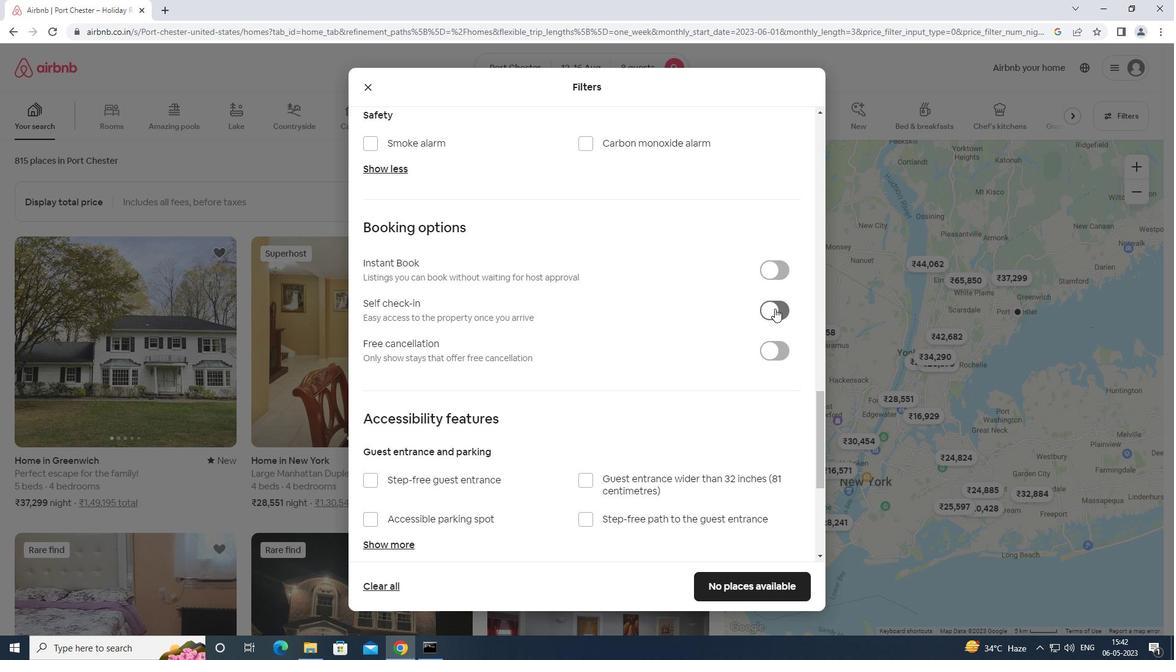 
Action: Mouse scrolled (775, 308) with delta (0, 0)
Screenshot: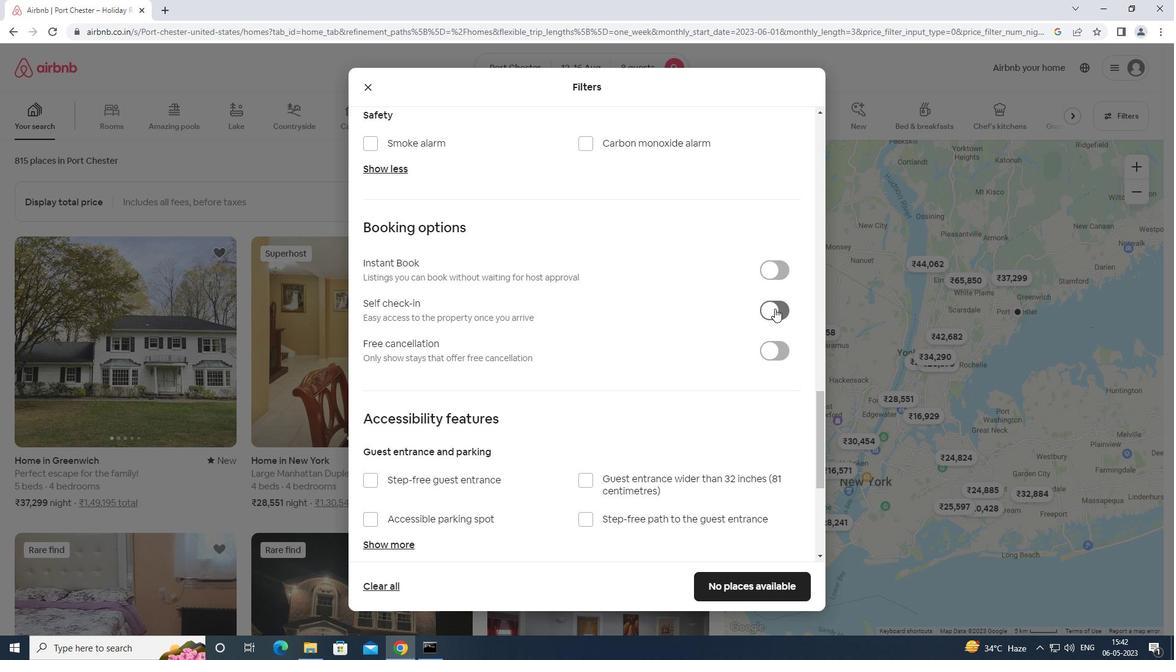 
Action: Mouse moved to (775, 311)
Screenshot: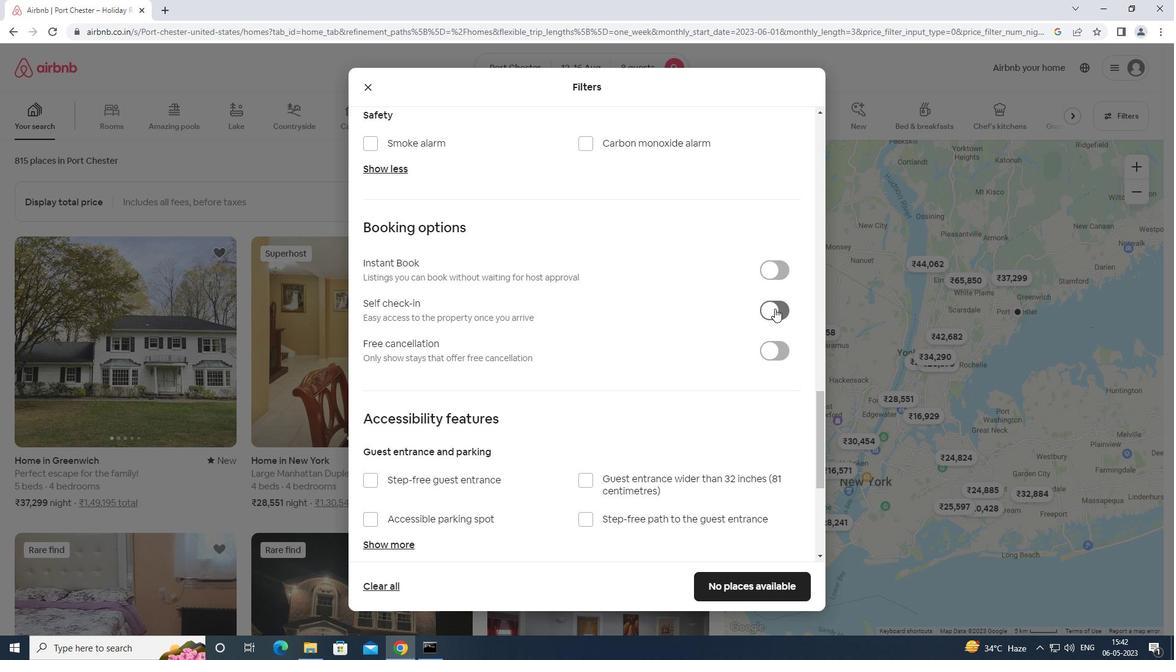 
Action: Mouse scrolled (775, 310) with delta (0, 0)
Screenshot: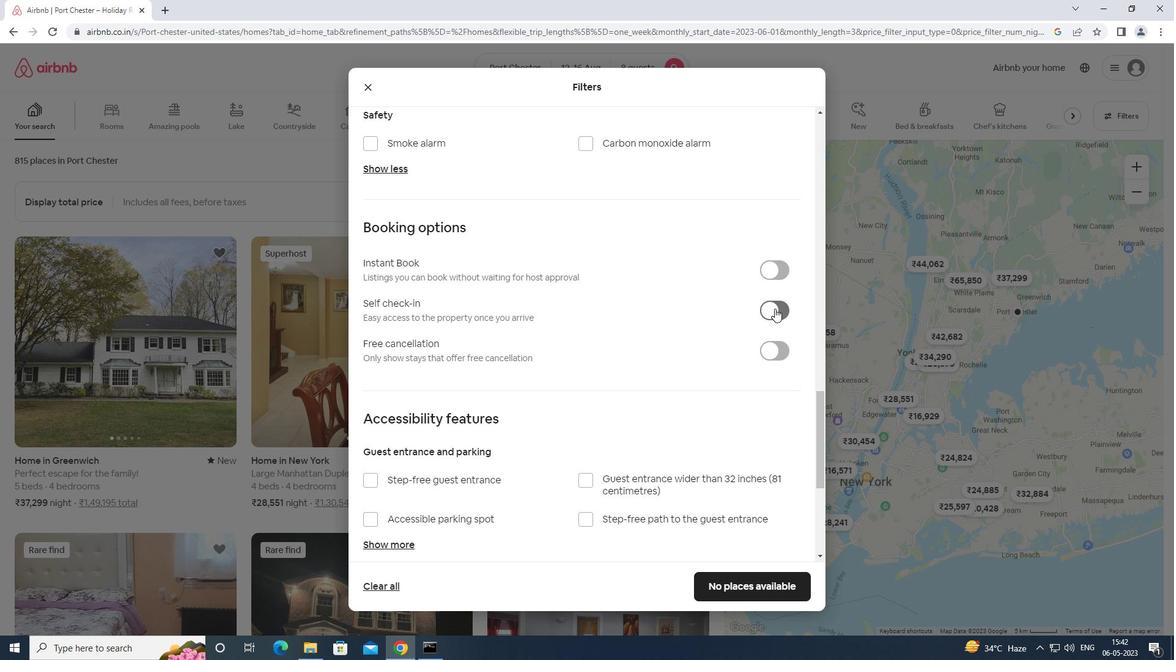 
Action: Mouse moved to (775, 311)
Screenshot: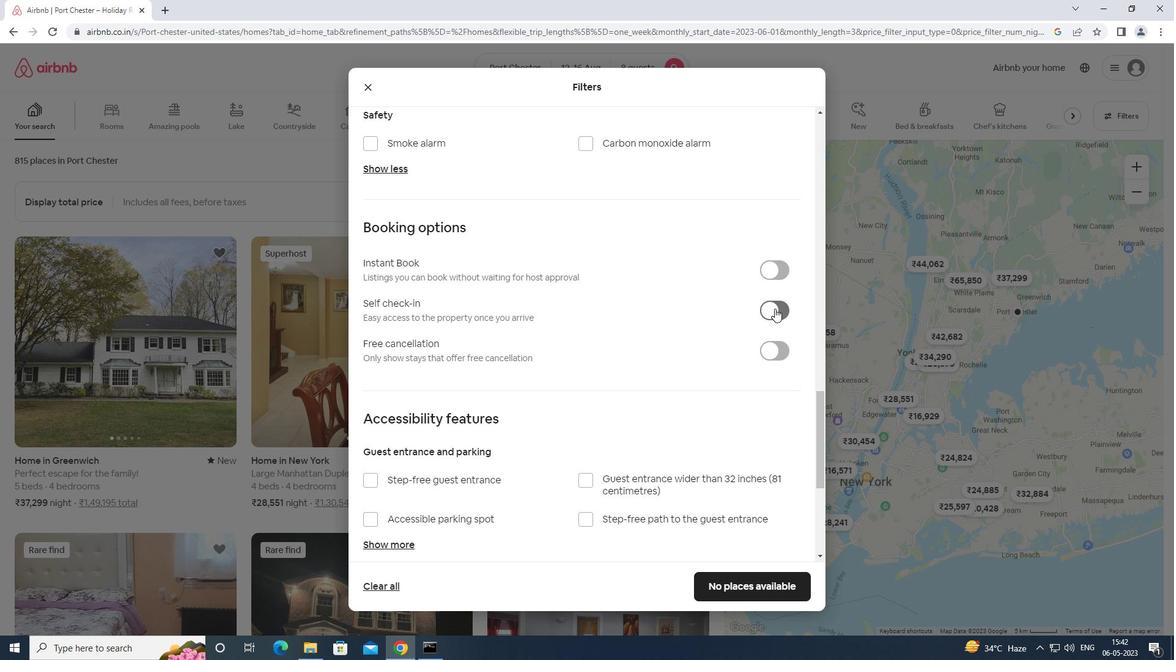 
Action: Mouse scrolled (775, 310) with delta (0, 0)
Screenshot: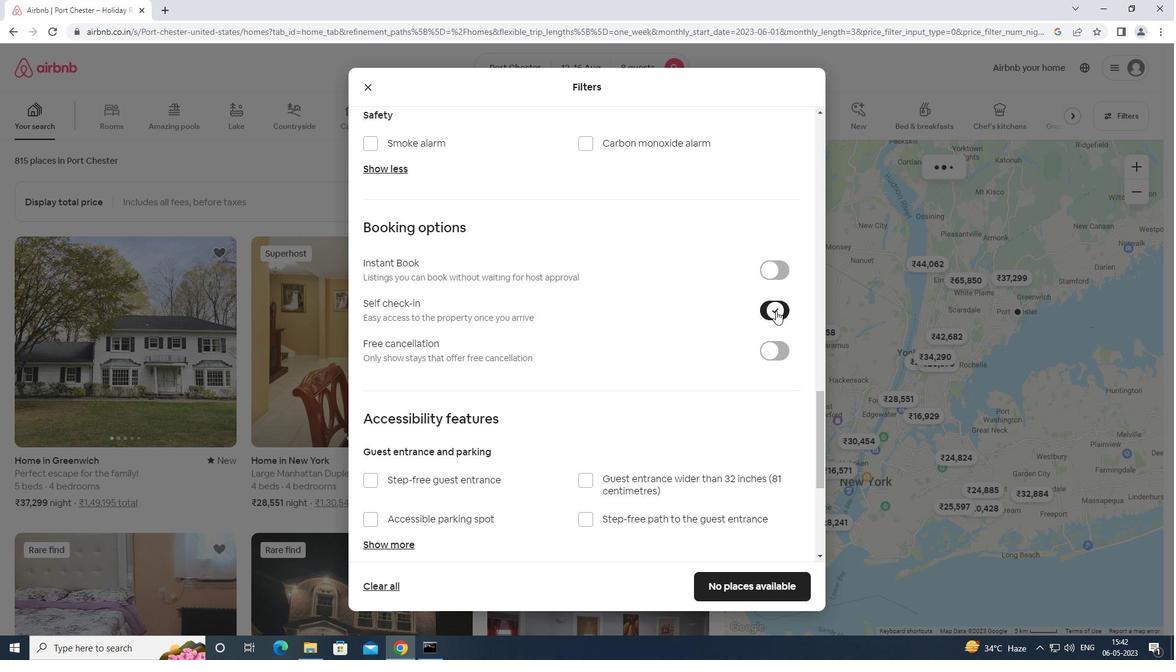 
Action: Mouse scrolled (775, 310) with delta (0, 0)
Screenshot: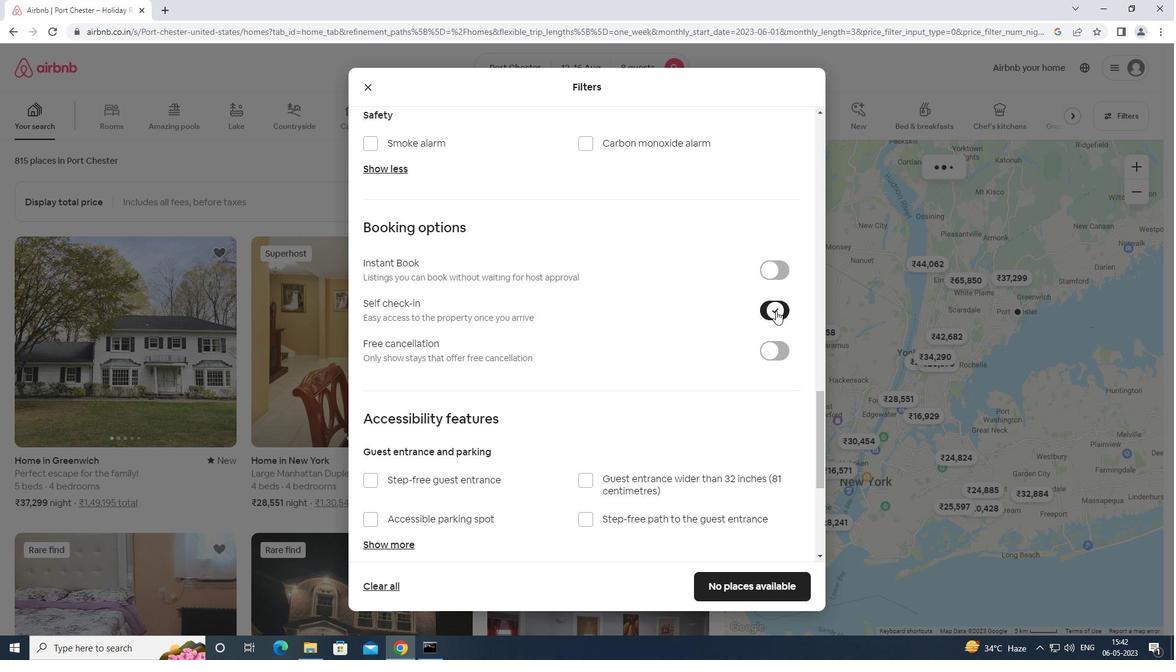 
Action: Mouse scrolled (775, 310) with delta (0, 0)
Screenshot: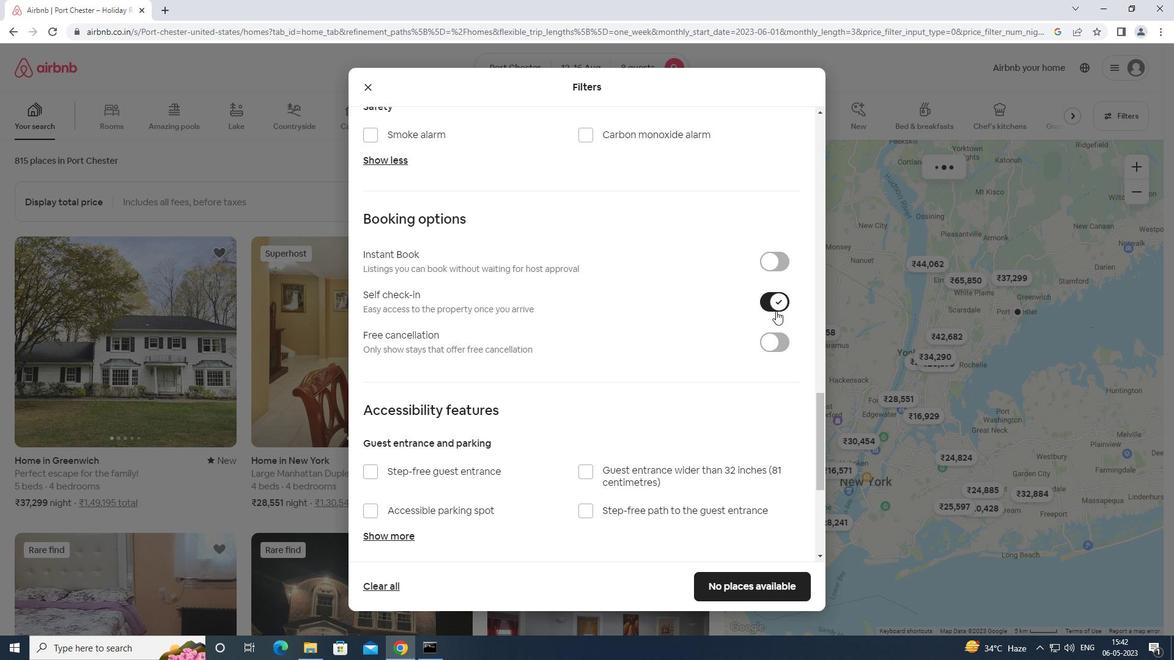 
Action: Mouse moved to (775, 311)
Screenshot: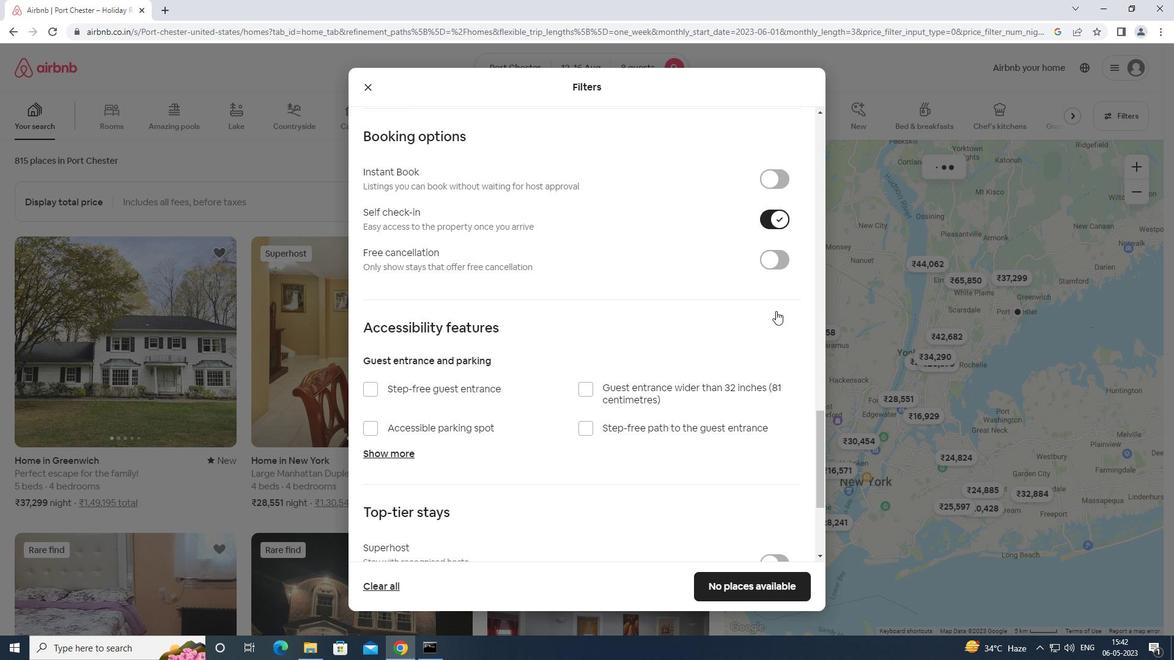 
Action: Mouse scrolled (775, 311) with delta (0, 0)
Screenshot: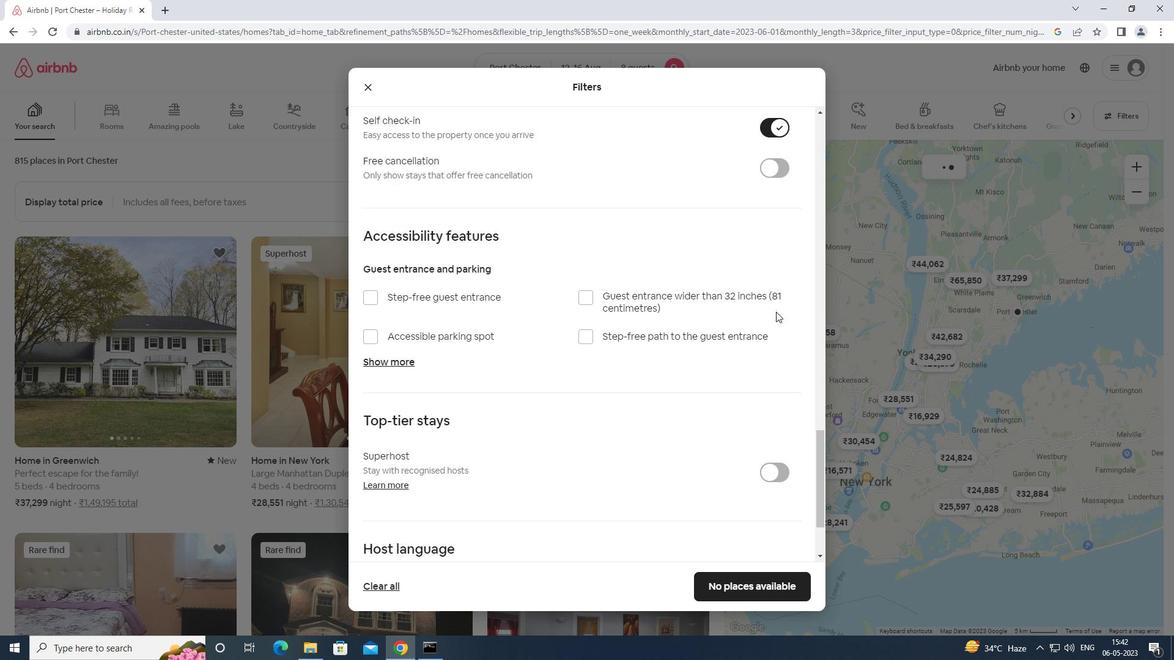 
Action: Mouse scrolled (775, 311) with delta (0, 0)
Screenshot: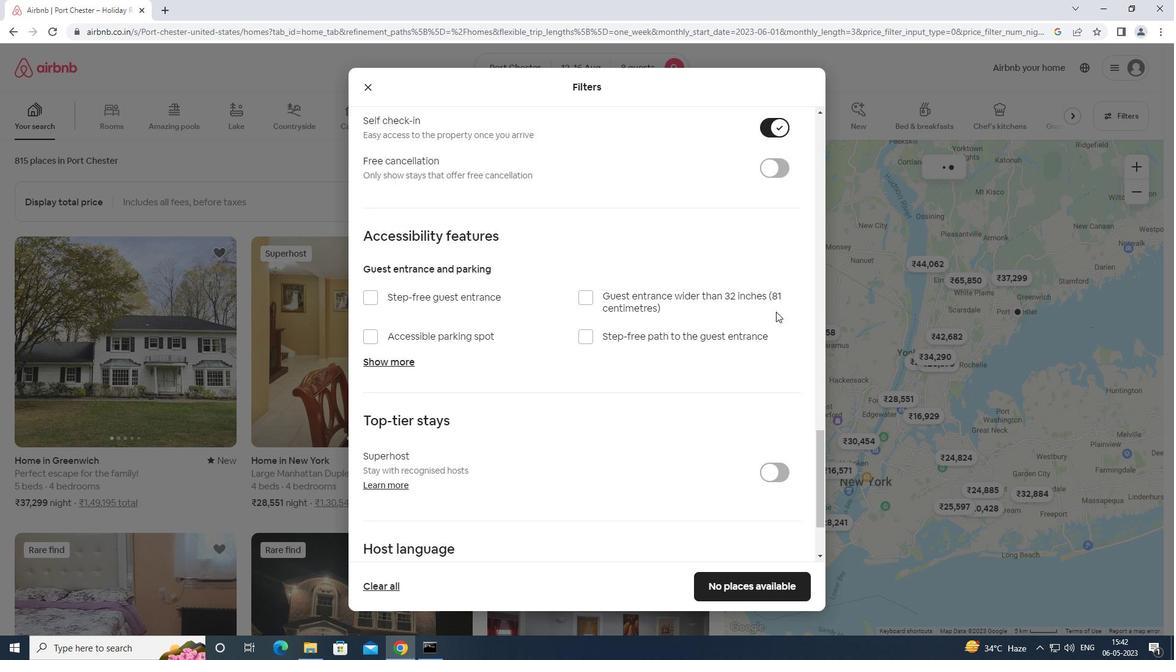 
Action: Mouse scrolled (775, 311) with delta (0, 0)
Screenshot: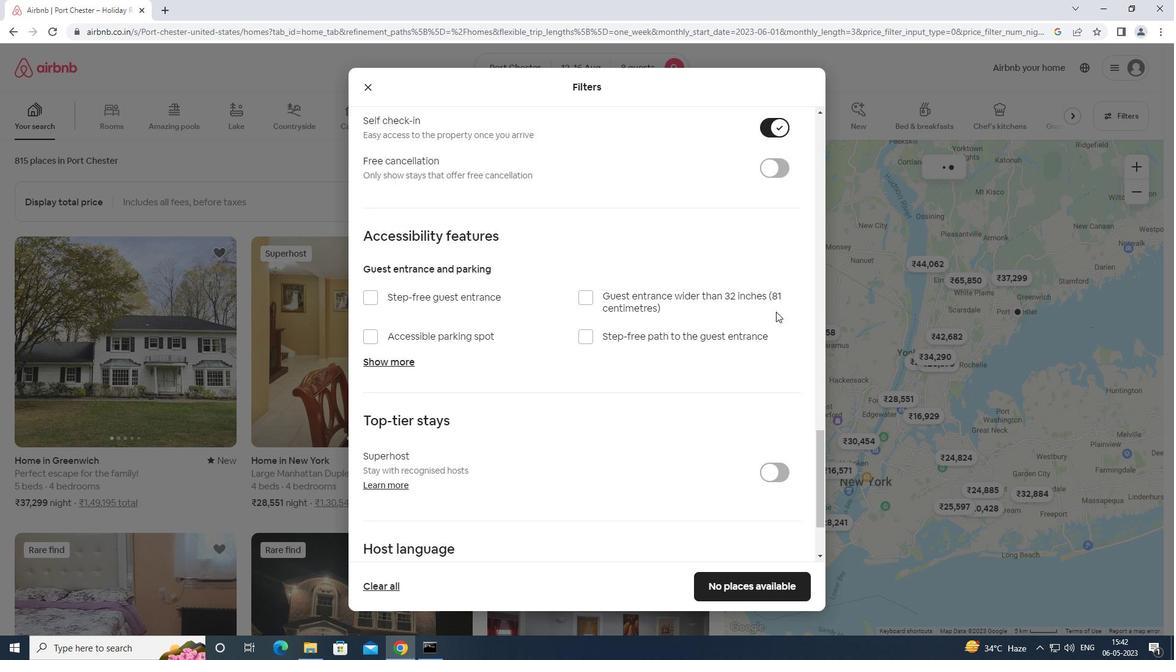 
Action: Mouse moved to (775, 310)
Screenshot: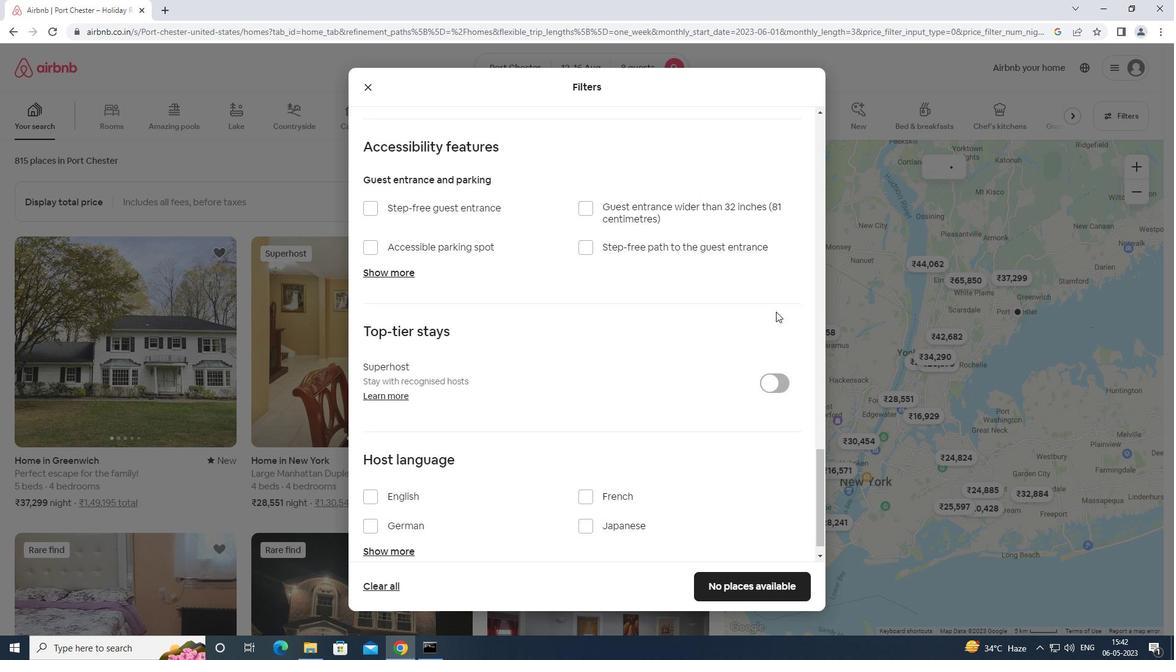 
Action: Mouse scrolled (775, 309) with delta (0, 0)
Screenshot: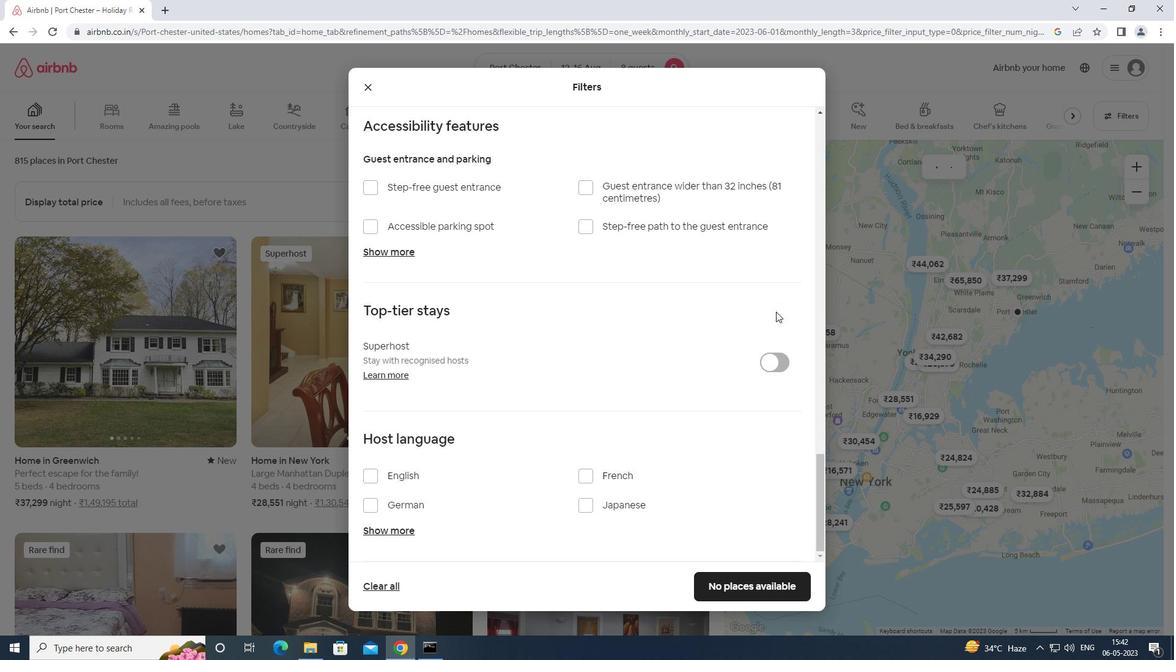 
Action: Mouse scrolled (775, 309) with delta (0, 0)
Screenshot: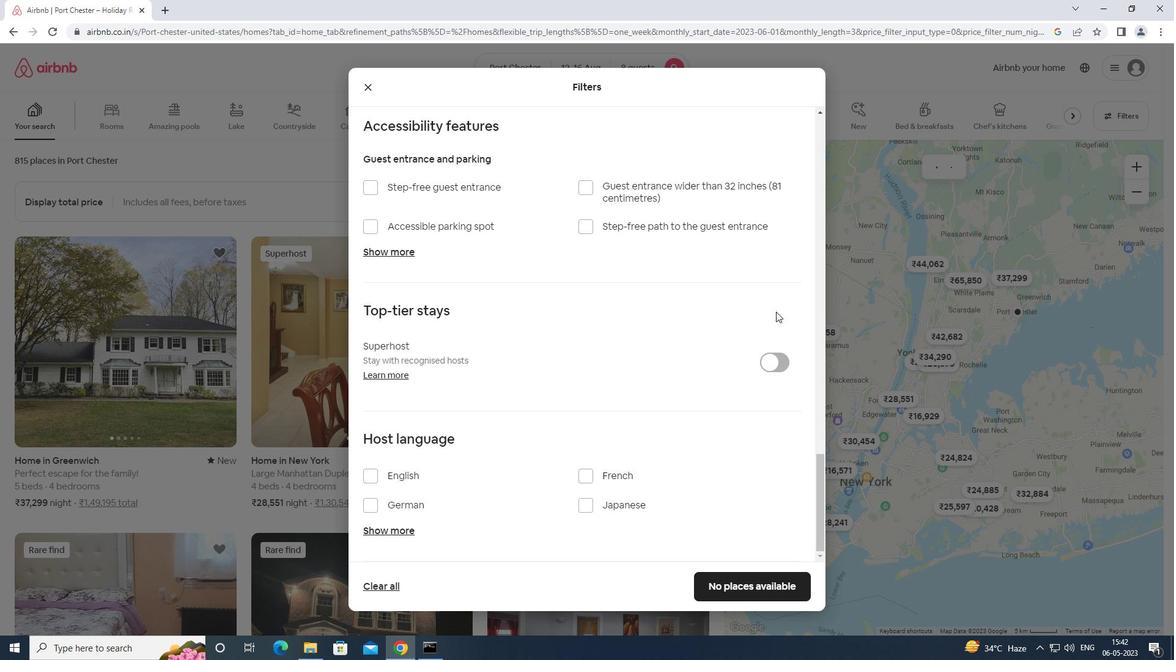 
Action: Mouse moved to (775, 305)
Screenshot: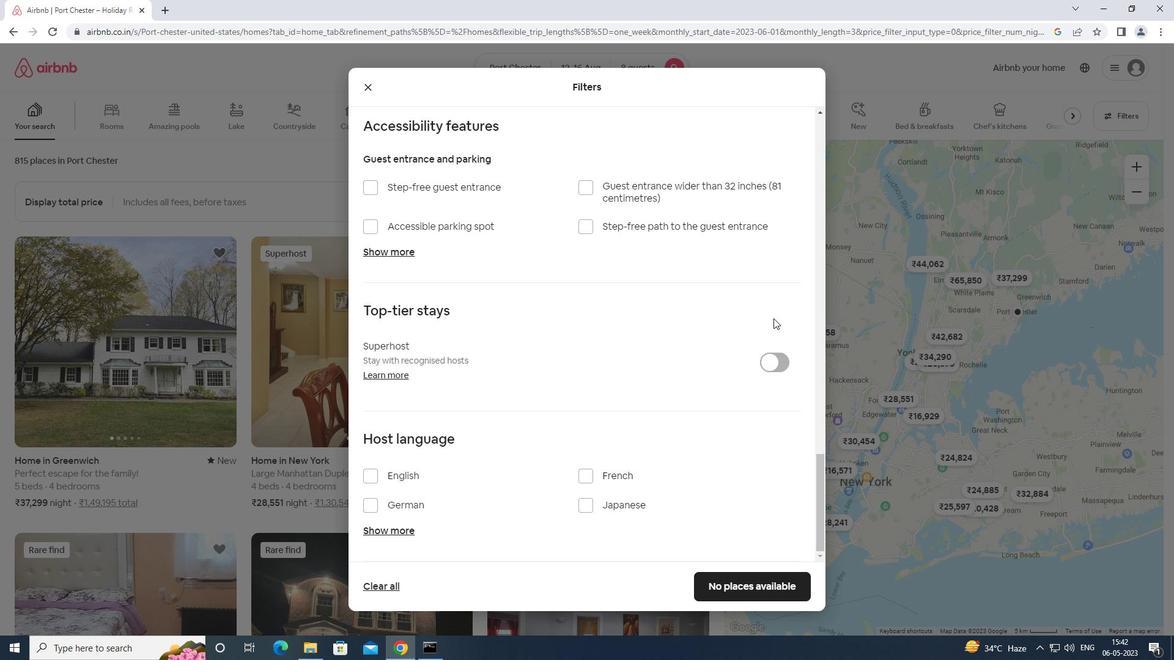 
Action: Mouse scrolled (775, 304) with delta (0, 0)
Screenshot: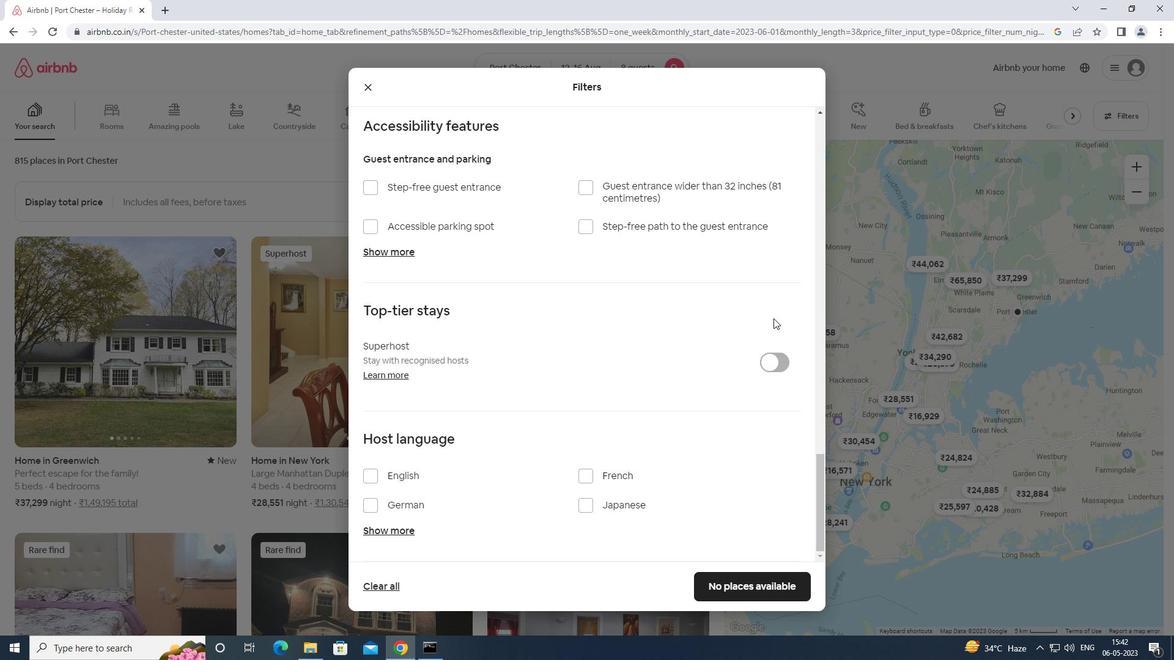 
Action: Mouse moved to (774, 305)
Screenshot: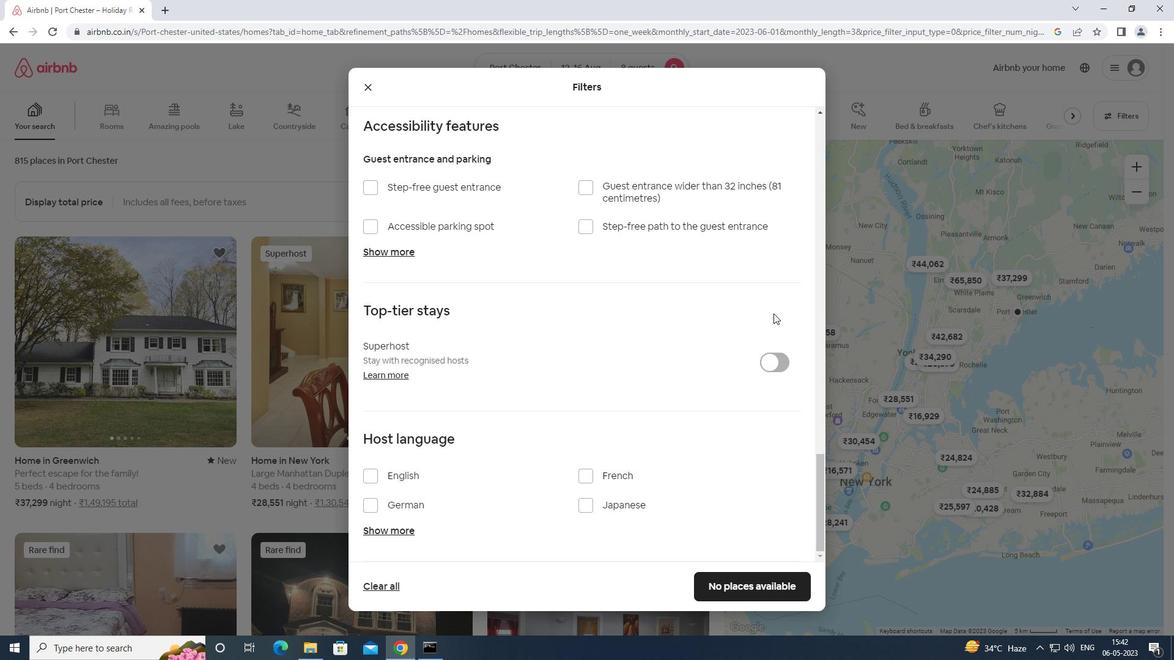 
Action: Mouse scrolled (774, 305) with delta (0, 0)
Screenshot: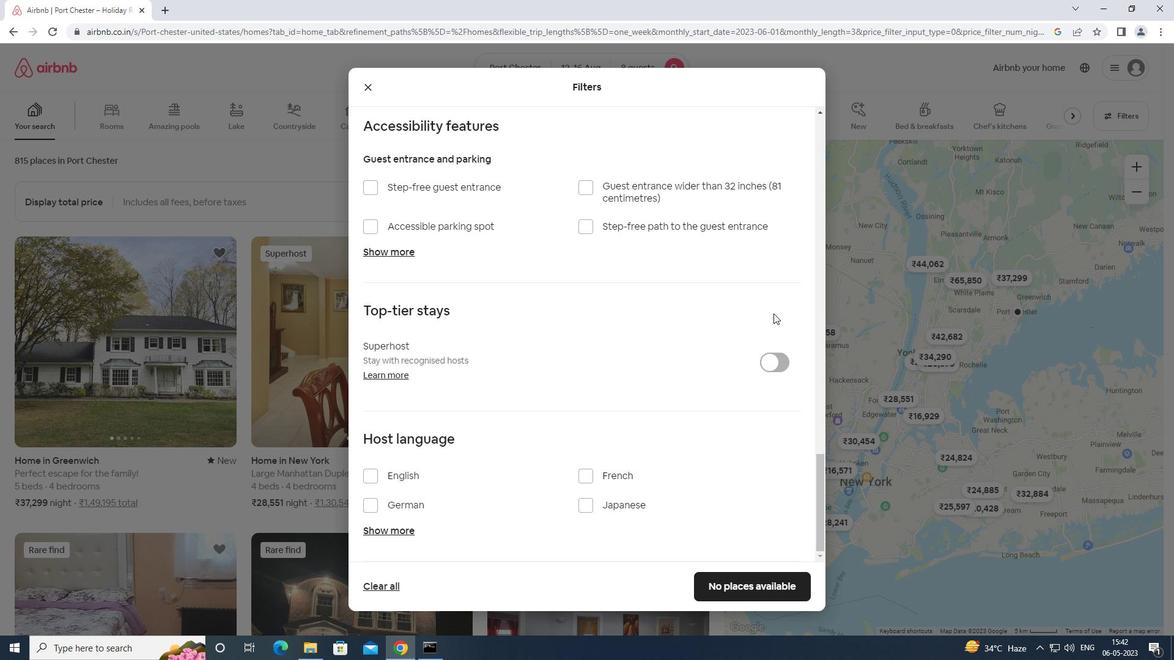 
Action: Mouse moved to (771, 314)
Screenshot: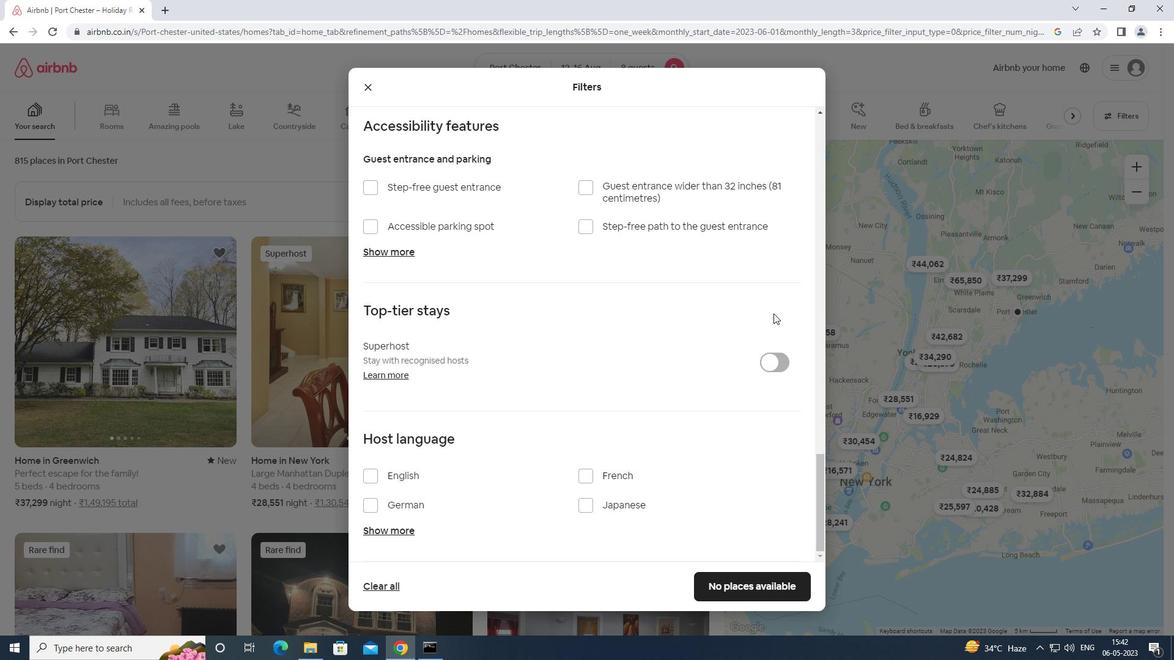 
Action: Mouse scrolled (771, 313) with delta (0, 0)
Screenshot: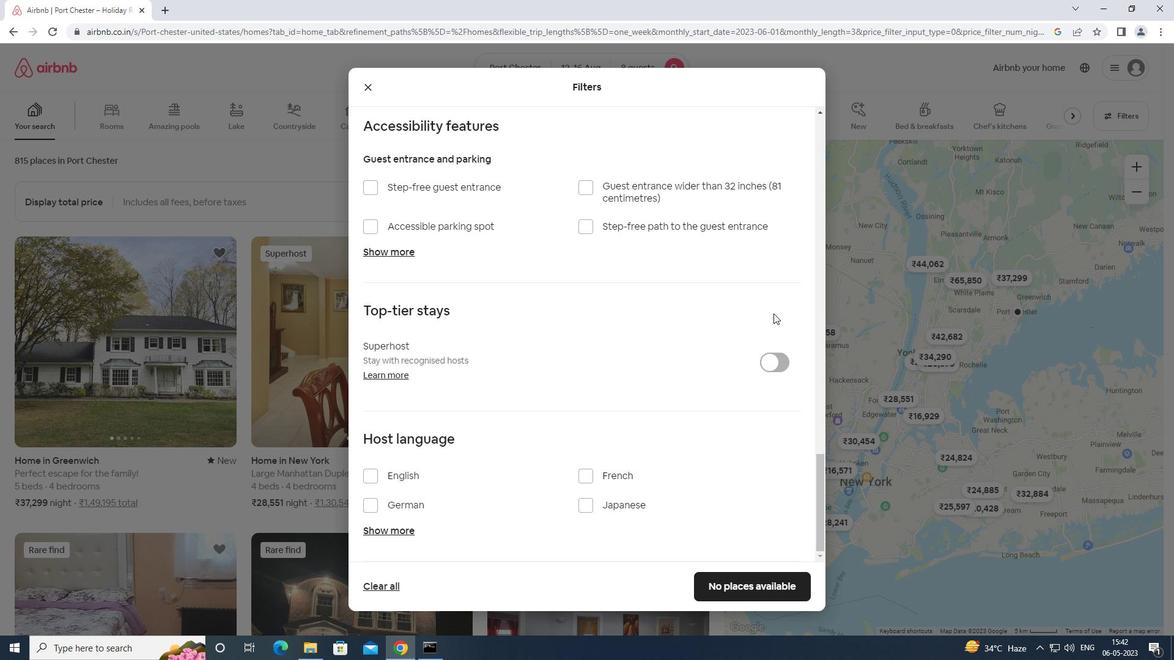 
Action: Mouse moved to (368, 472)
Screenshot: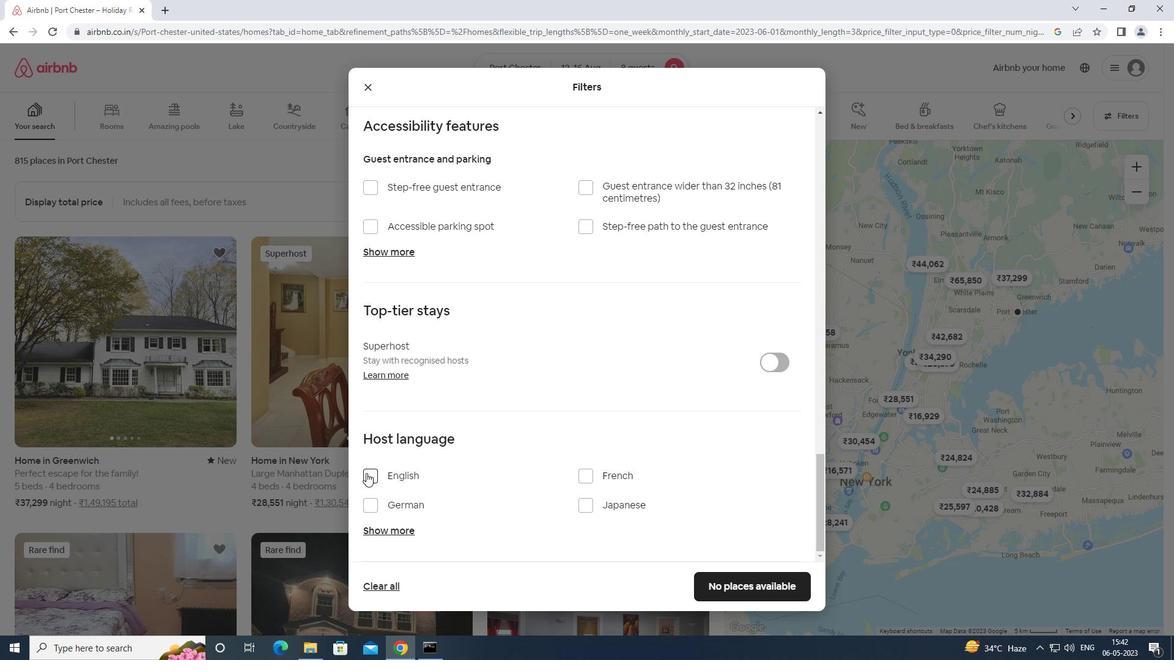
Action: Mouse pressed left at (368, 472)
Screenshot: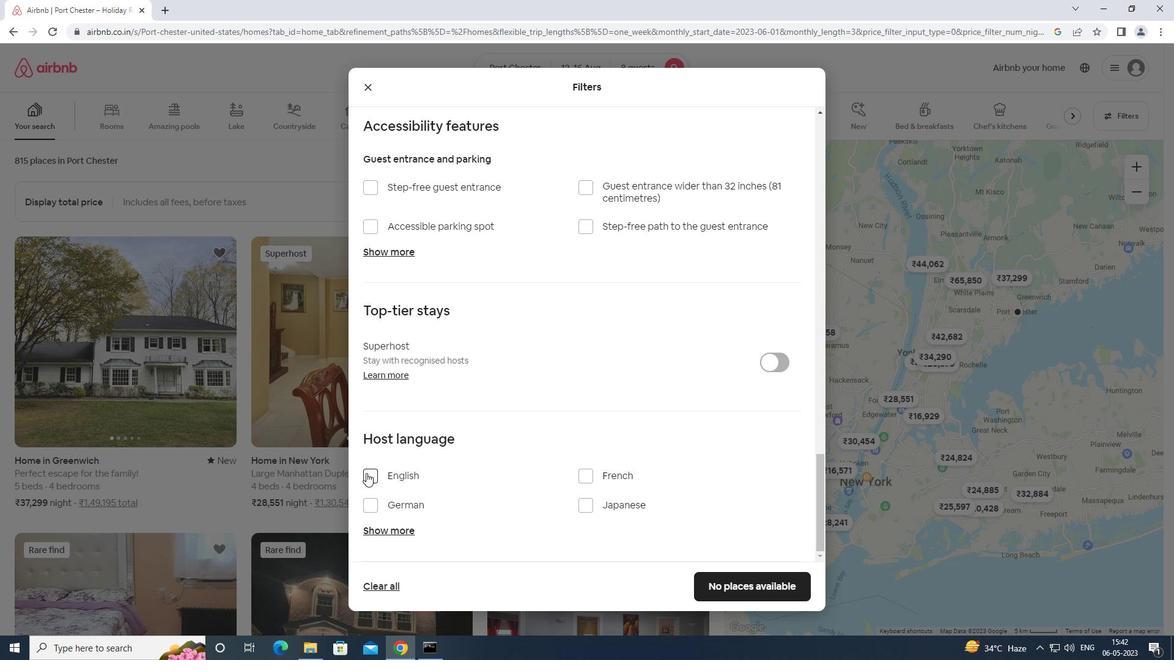 
Action: Mouse moved to (728, 579)
Screenshot: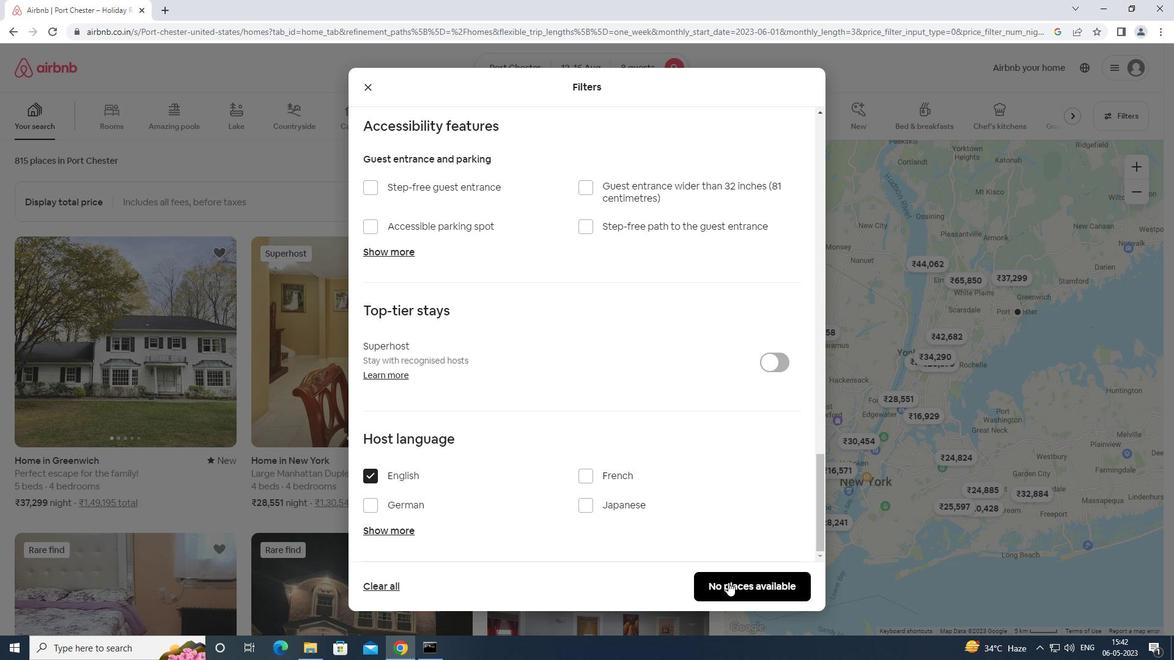
Action: Mouse pressed left at (728, 579)
Screenshot: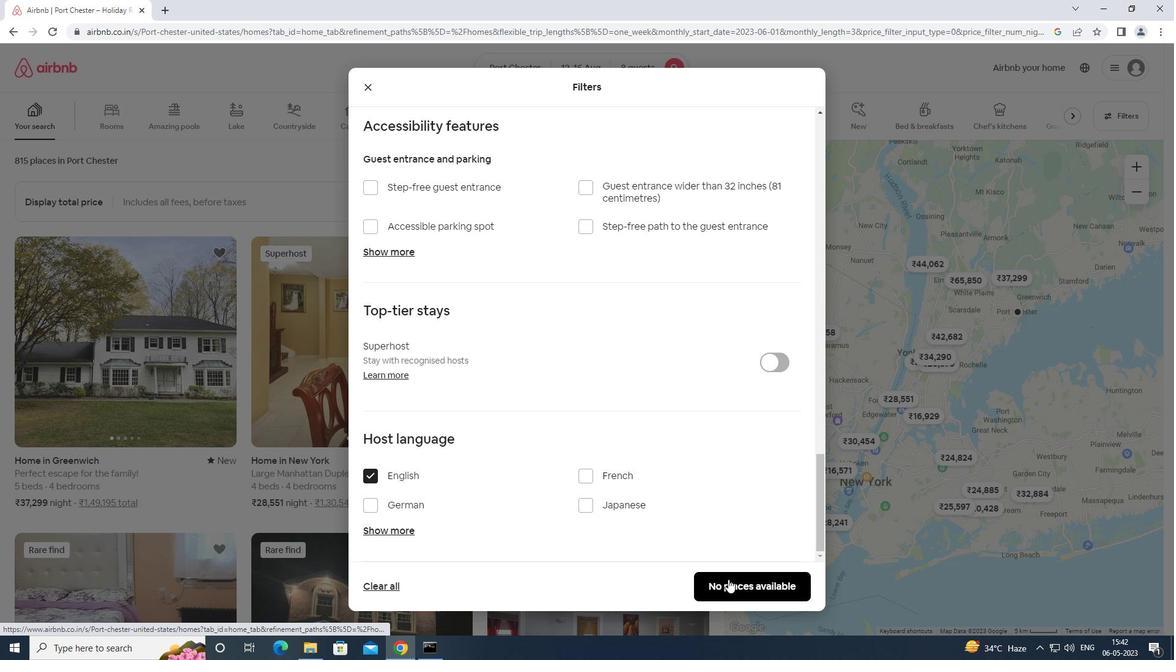 
Action: Mouse moved to (728, 579)
Screenshot: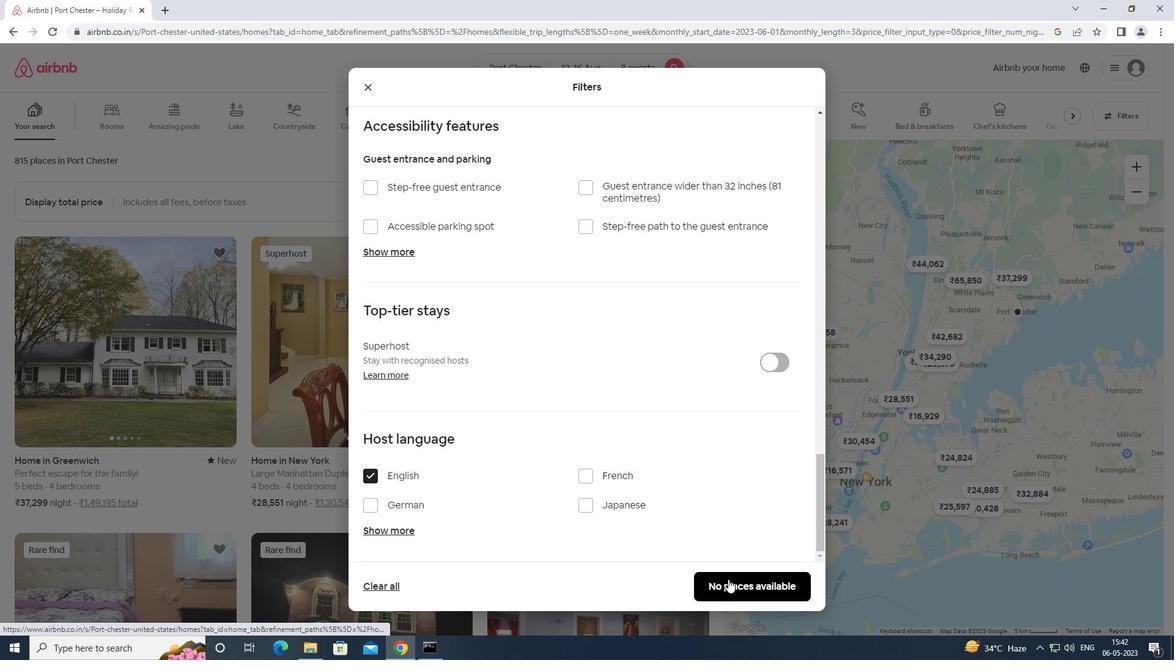 
